 Task: Find connections with filter location Katghora with filter topic #Socialentrepreneurshipwith filter profile language French with filter current company KPMG India with filter school Greystone College with filter industry Communications Equipment Manufacturing with filter service category Retirement Planning with filter keywords title Concierge
Action: Mouse moved to (162, 249)
Screenshot: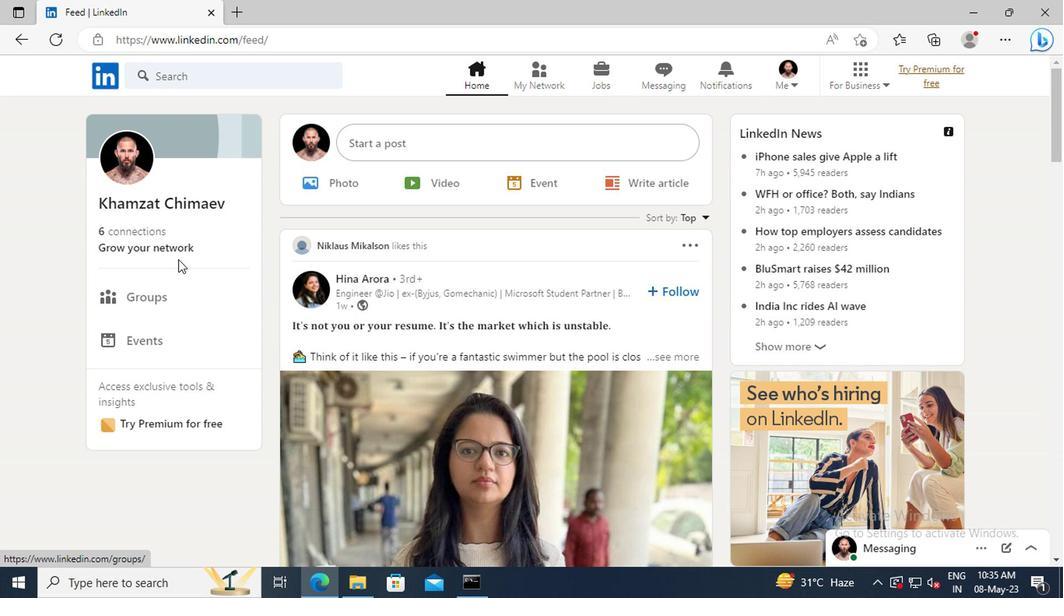 
Action: Mouse pressed left at (162, 249)
Screenshot: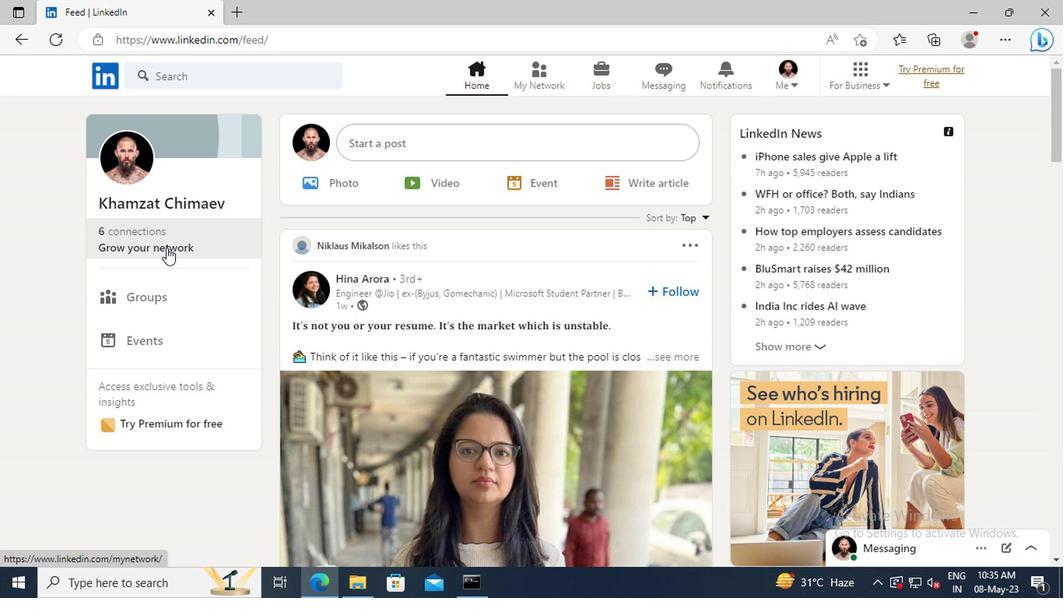 
Action: Mouse moved to (175, 171)
Screenshot: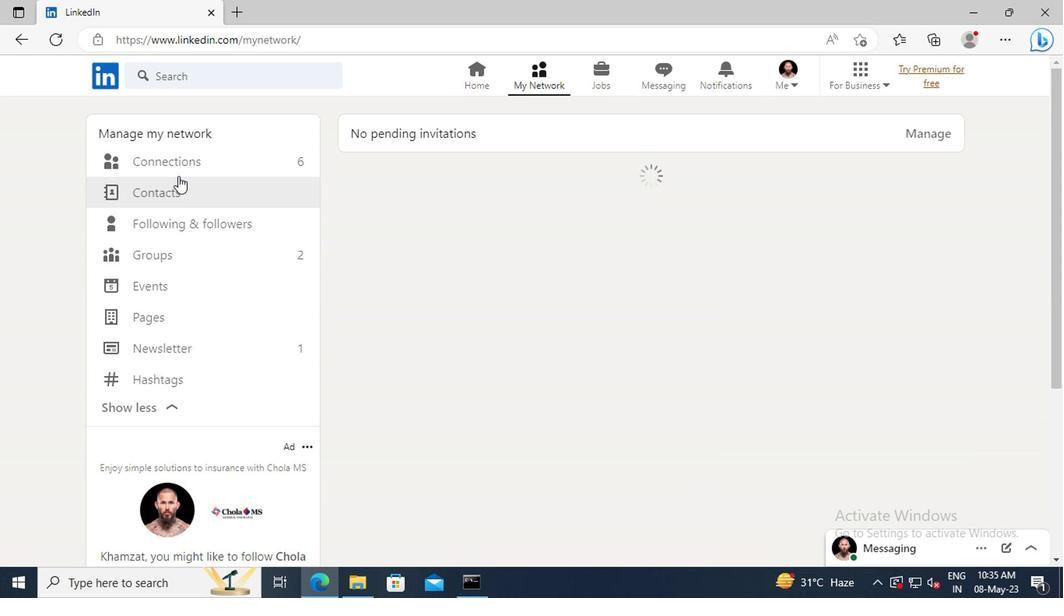 
Action: Mouse pressed left at (175, 171)
Screenshot: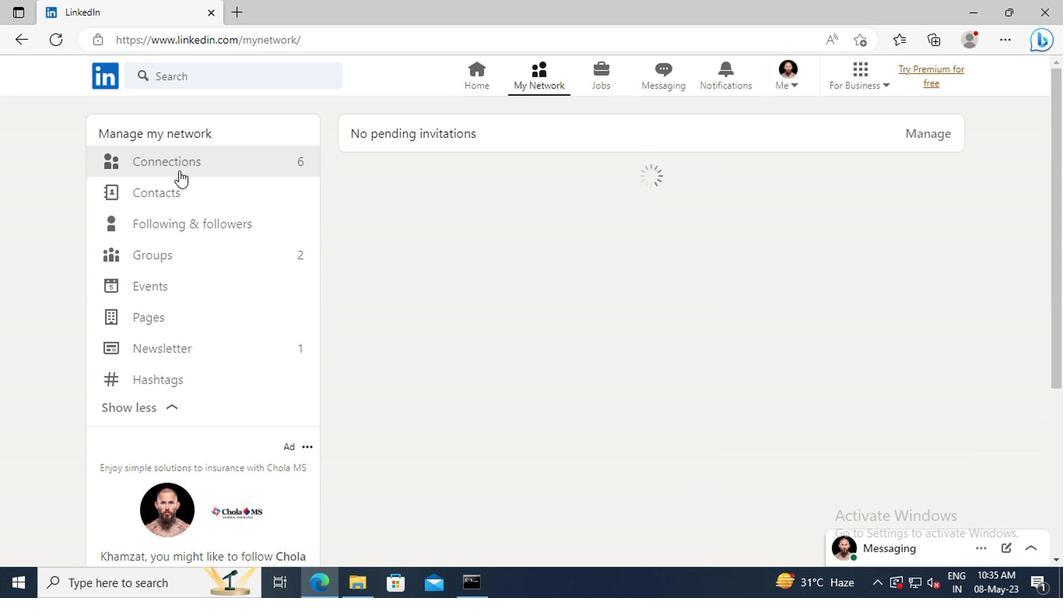 
Action: Mouse moved to (647, 167)
Screenshot: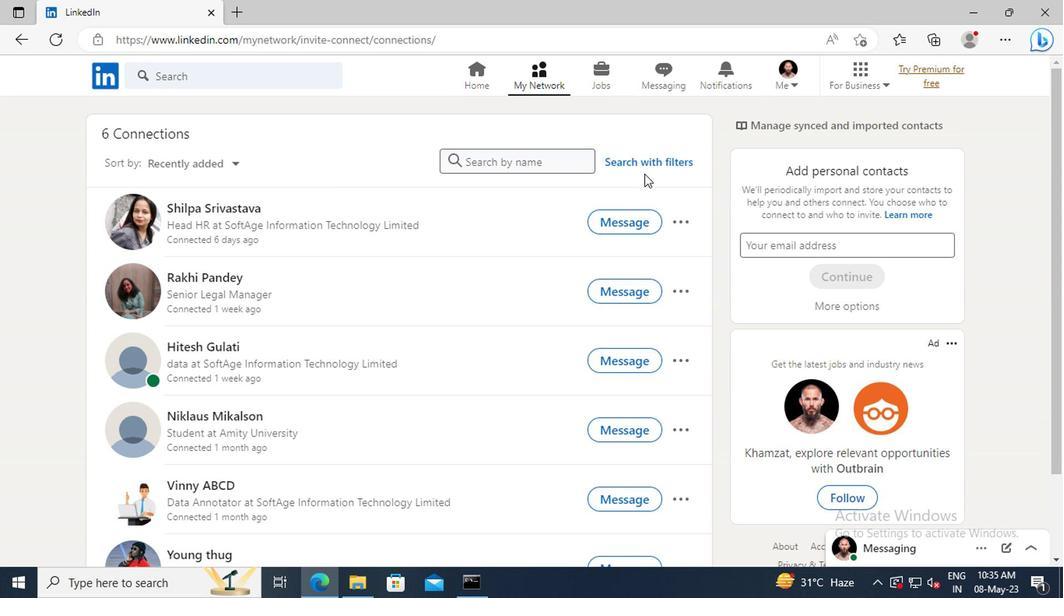 
Action: Mouse pressed left at (647, 167)
Screenshot: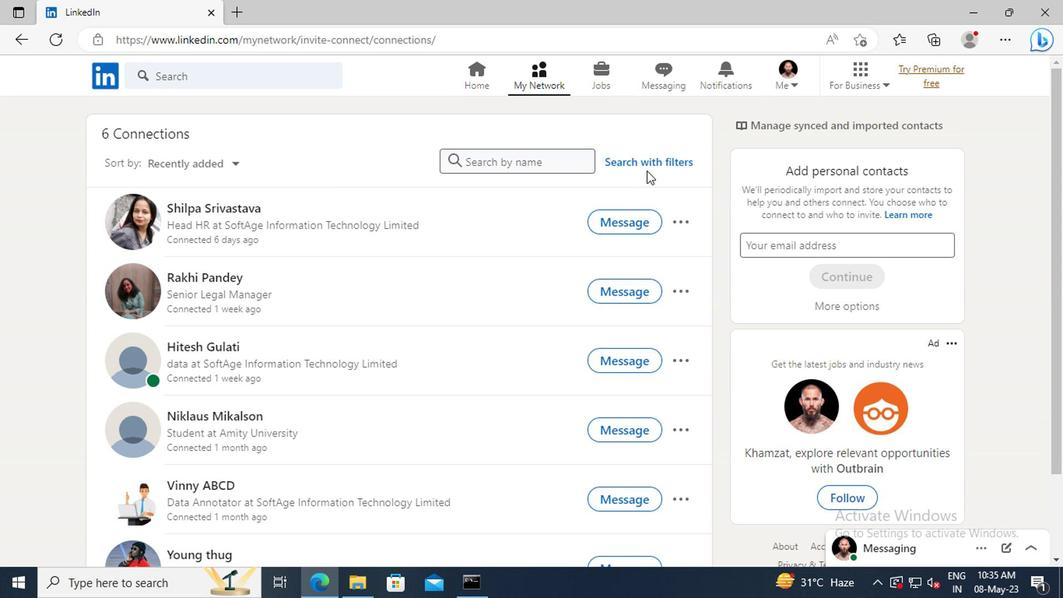
Action: Mouse moved to (593, 120)
Screenshot: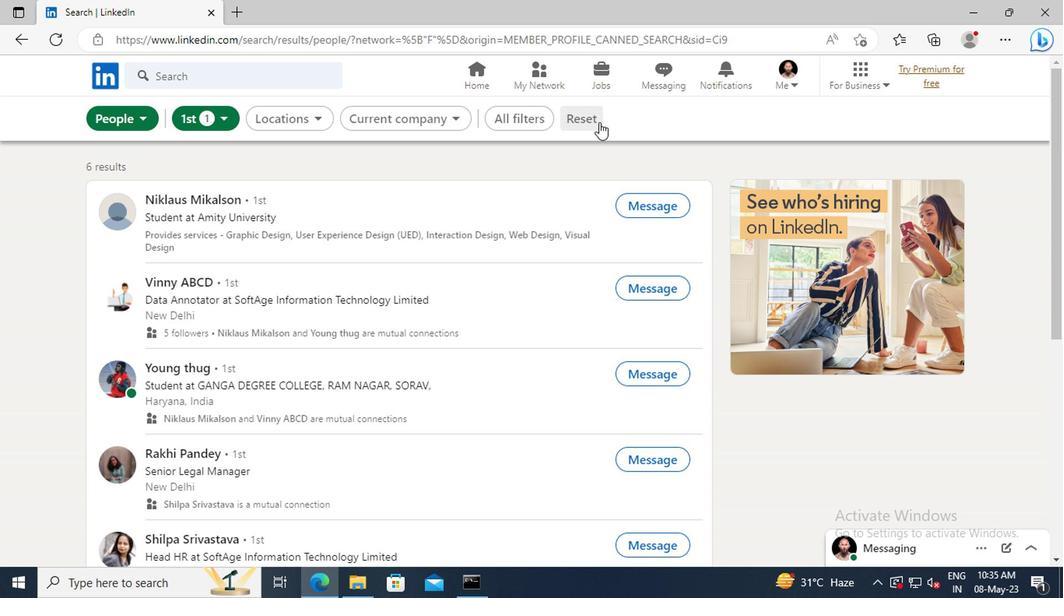 
Action: Mouse pressed left at (593, 120)
Screenshot: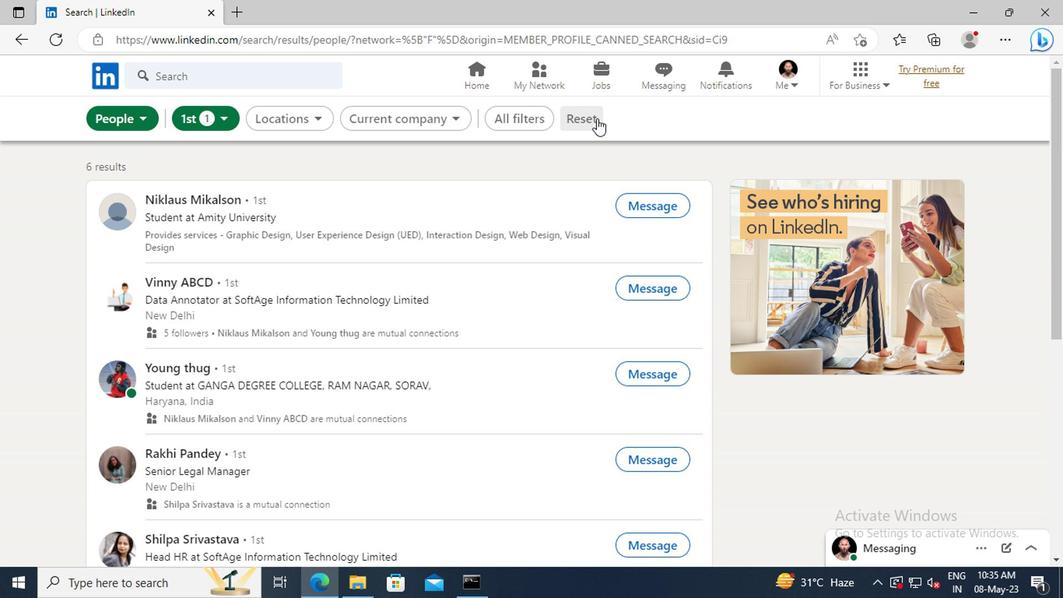 
Action: Mouse moved to (549, 120)
Screenshot: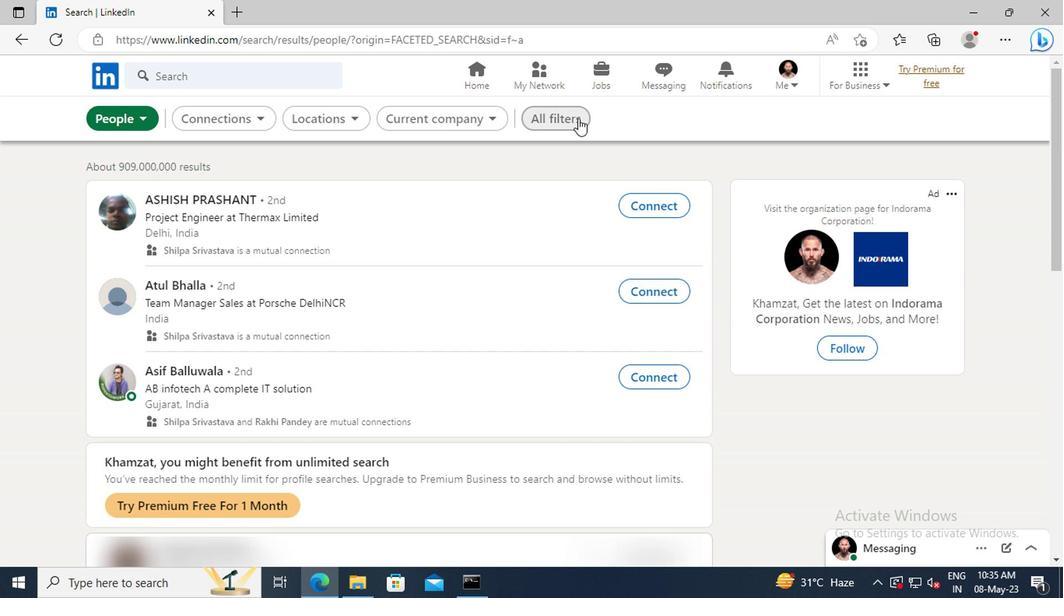 
Action: Mouse pressed left at (549, 120)
Screenshot: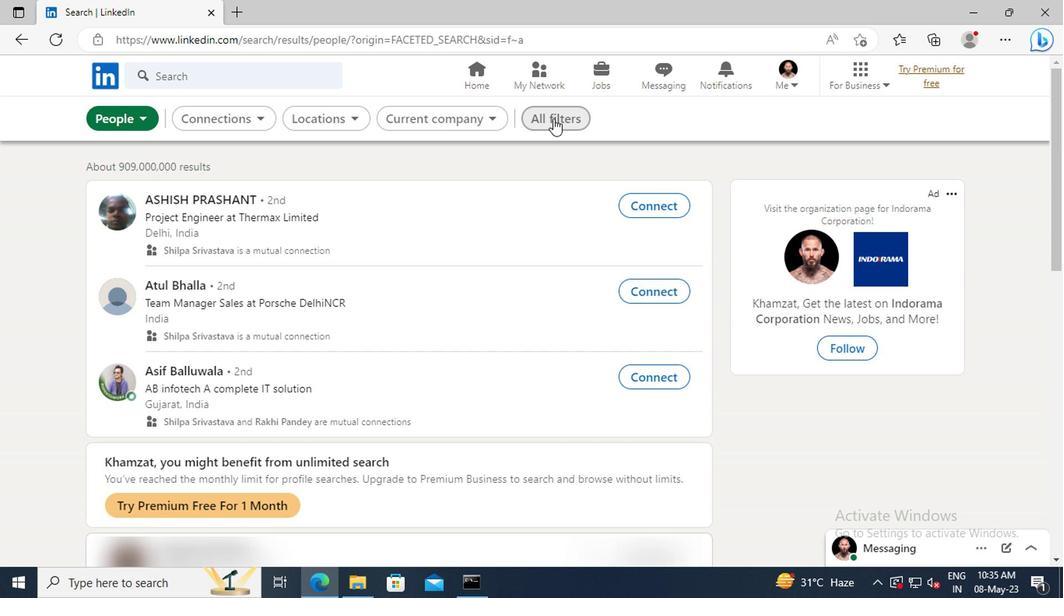 
Action: Mouse moved to (877, 257)
Screenshot: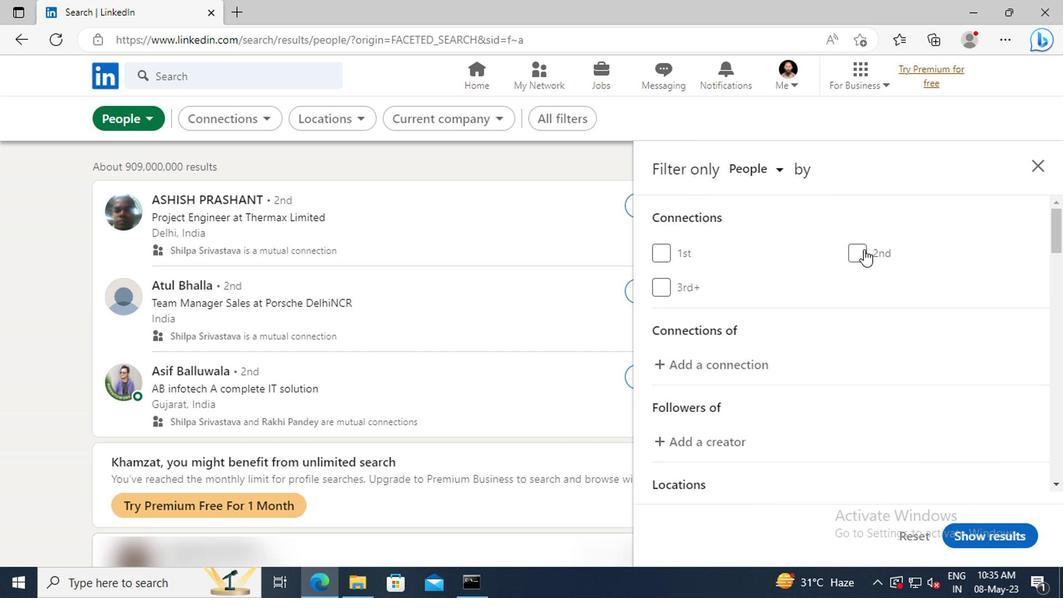 
Action: Mouse scrolled (877, 255) with delta (0, -1)
Screenshot: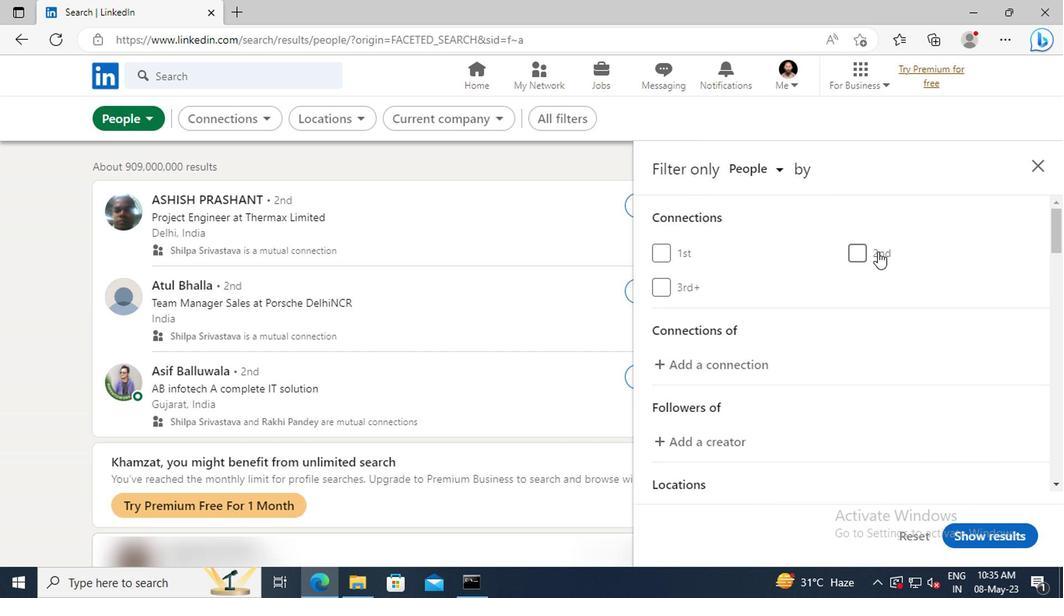 
Action: Mouse scrolled (877, 255) with delta (0, -1)
Screenshot: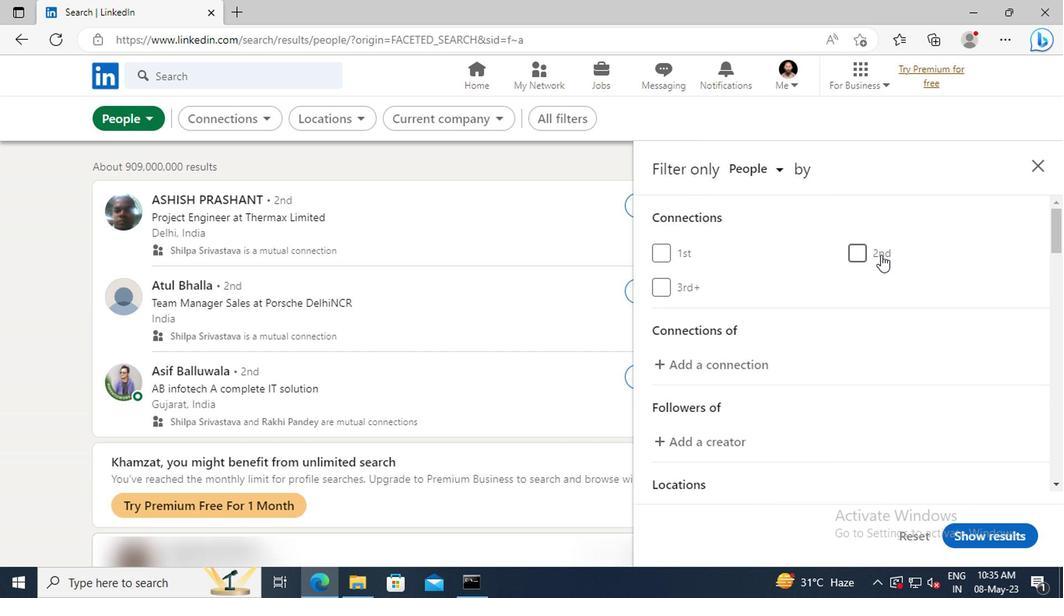 
Action: Mouse scrolled (877, 255) with delta (0, -1)
Screenshot: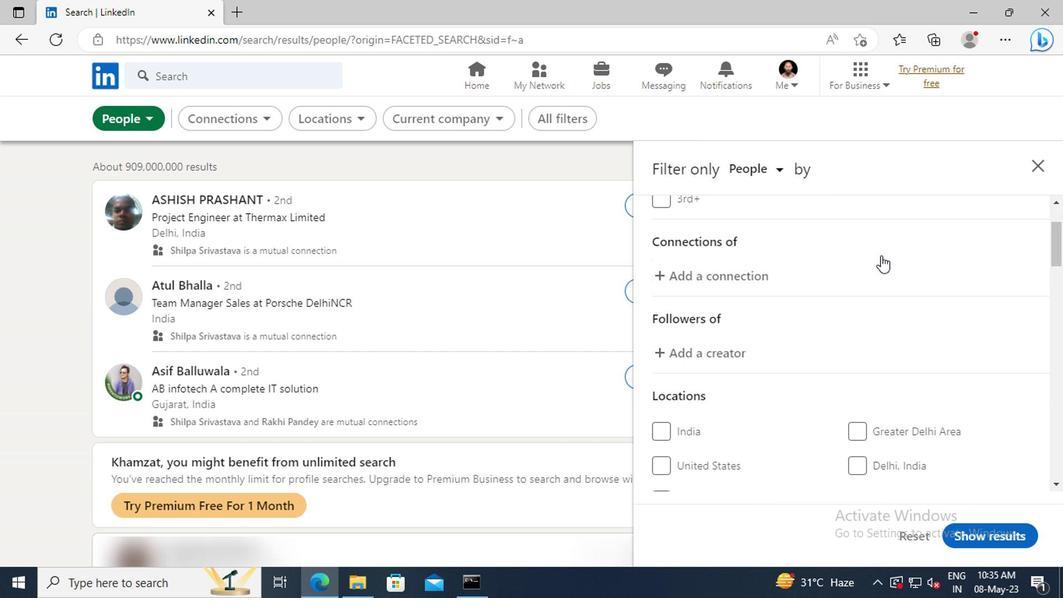 
Action: Mouse scrolled (877, 255) with delta (0, -1)
Screenshot: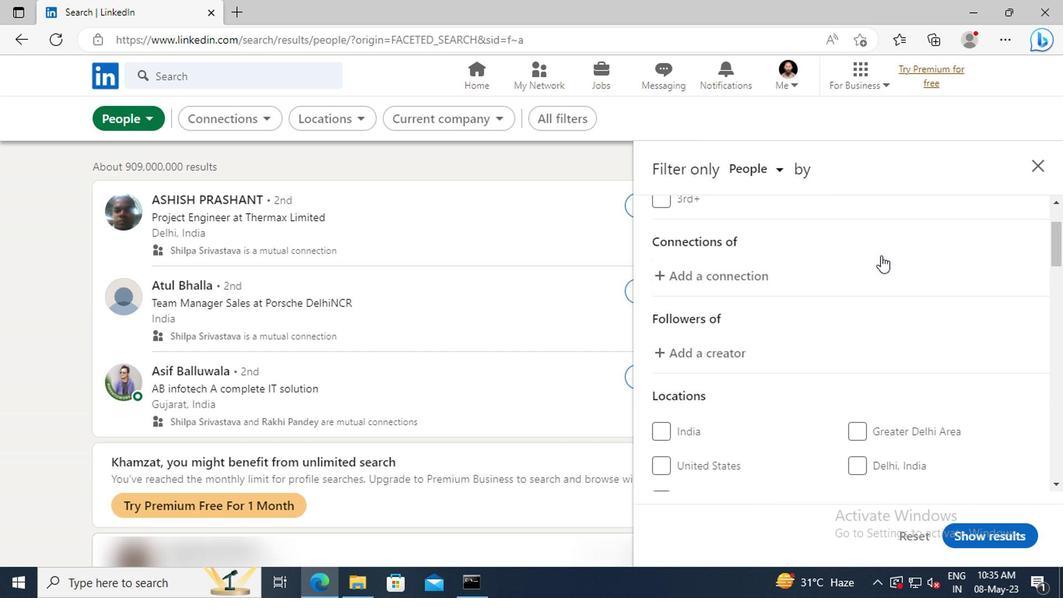 
Action: Mouse scrolled (877, 255) with delta (0, -1)
Screenshot: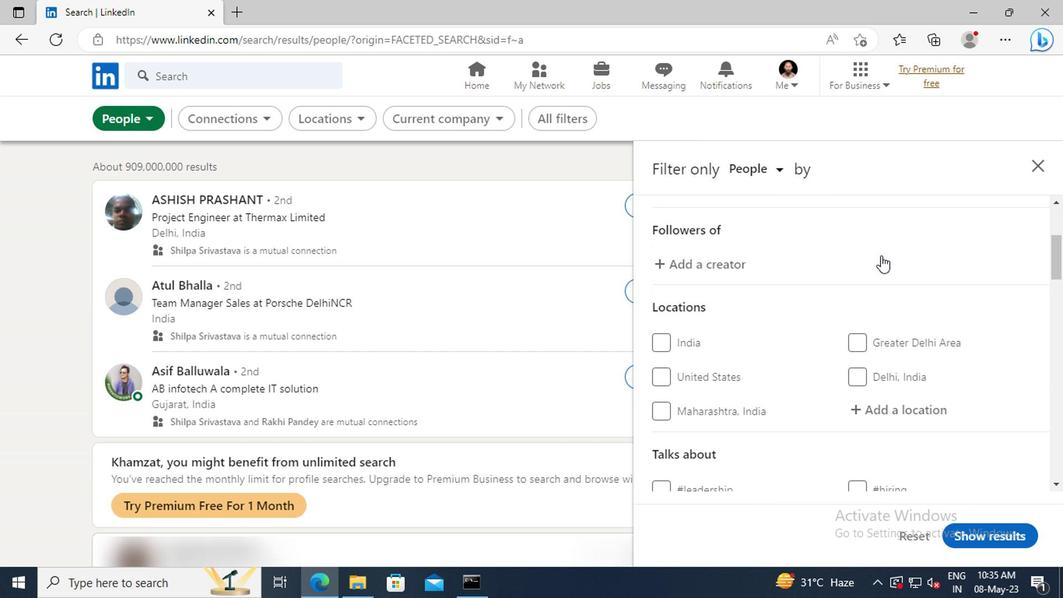 
Action: Mouse scrolled (877, 255) with delta (0, -1)
Screenshot: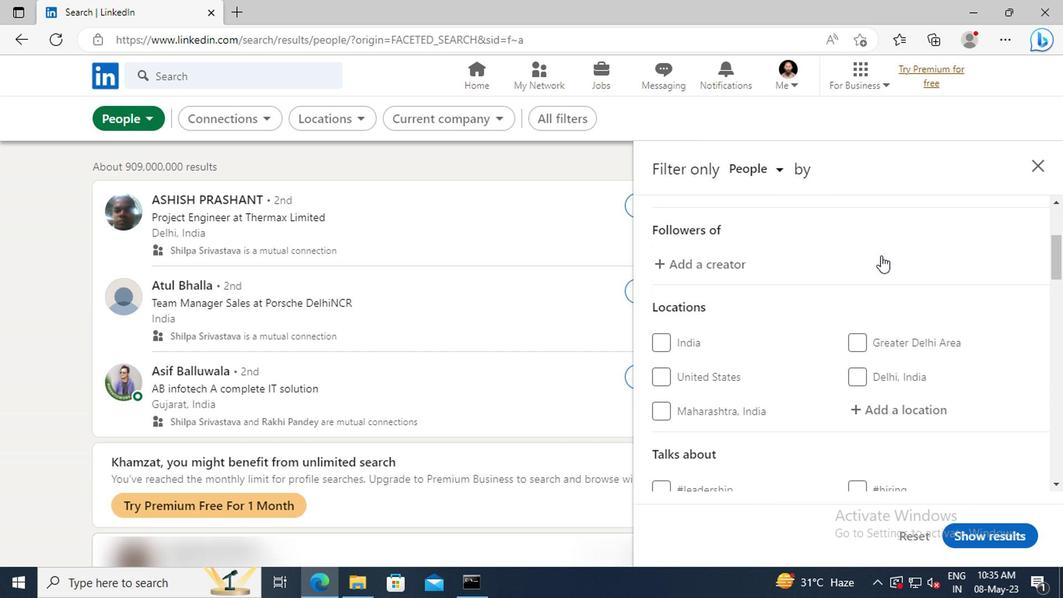 
Action: Mouse moved to (870, 321)
Screenshot: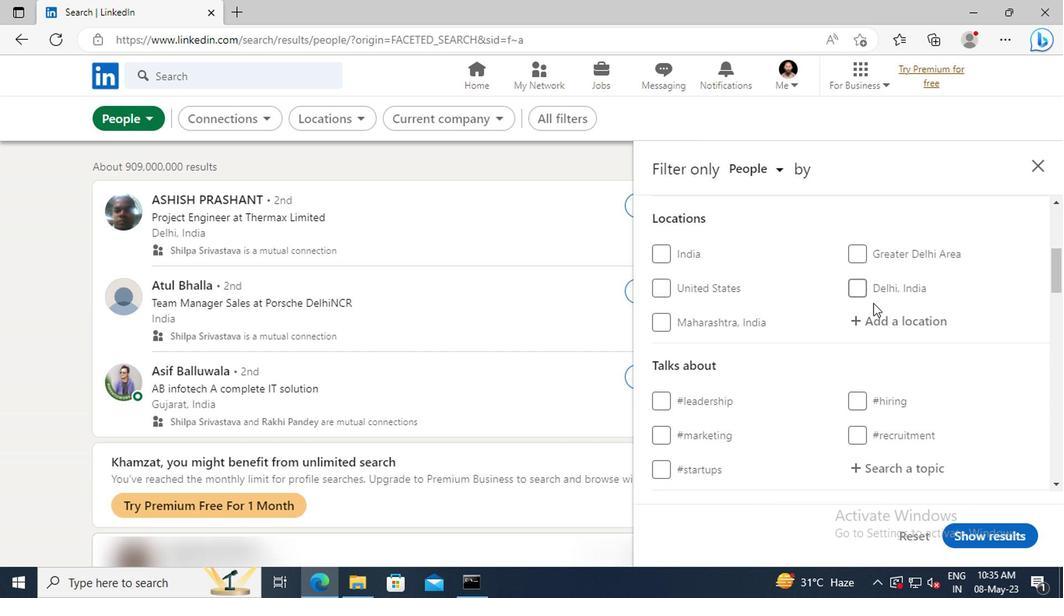 
Action: Mouse pressed left at (870, 321)
Screenshot: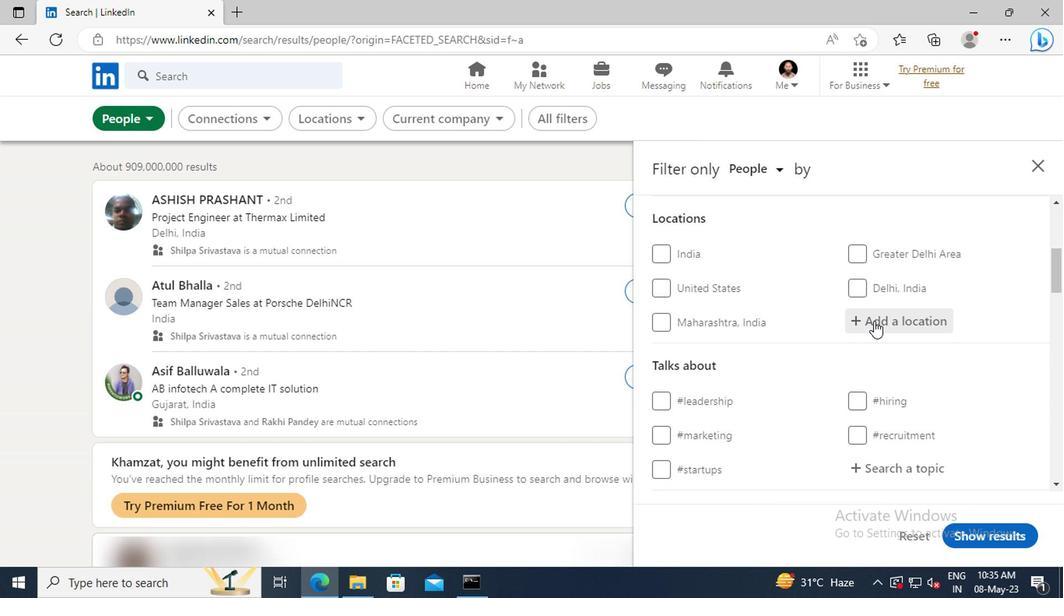 
Action: Mouse moved to (870, 322)
Screenshot: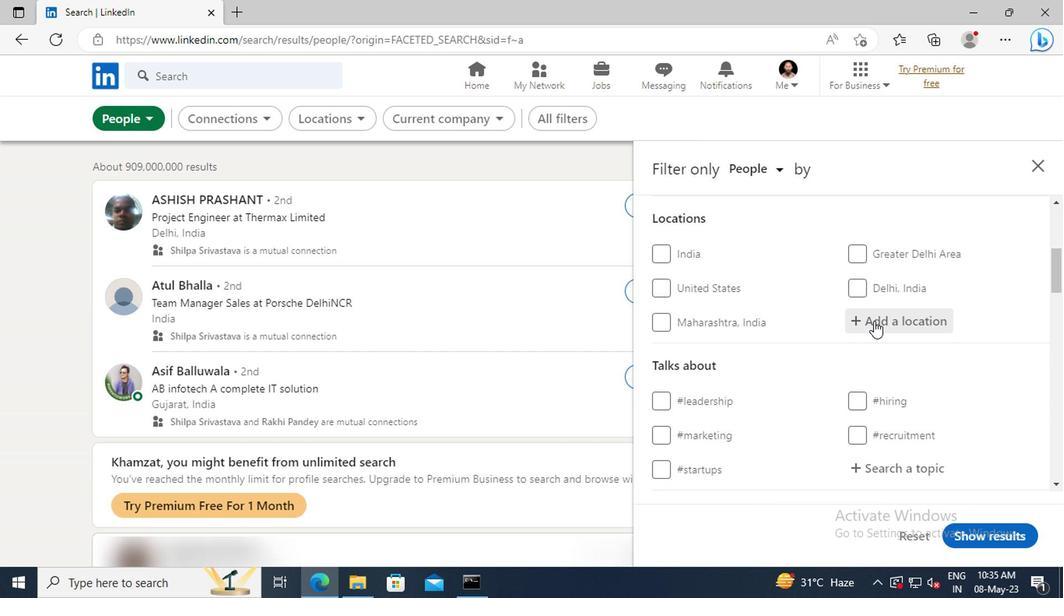 
Action: Key pressed <Key.shift>KATGH
Screenshot: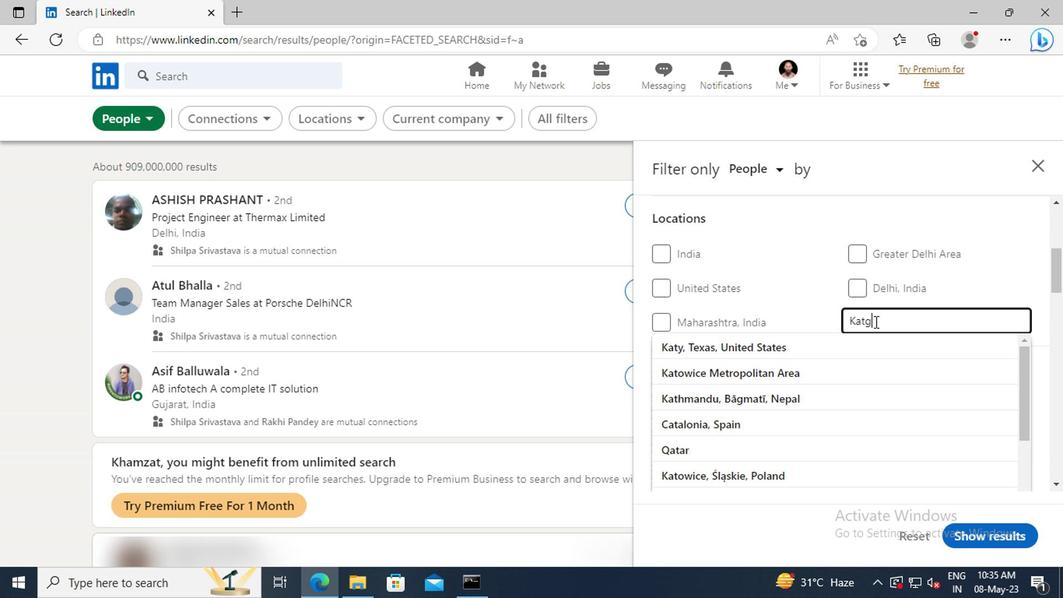 
Action: Mouse moved to (872, 345)
Screenshot: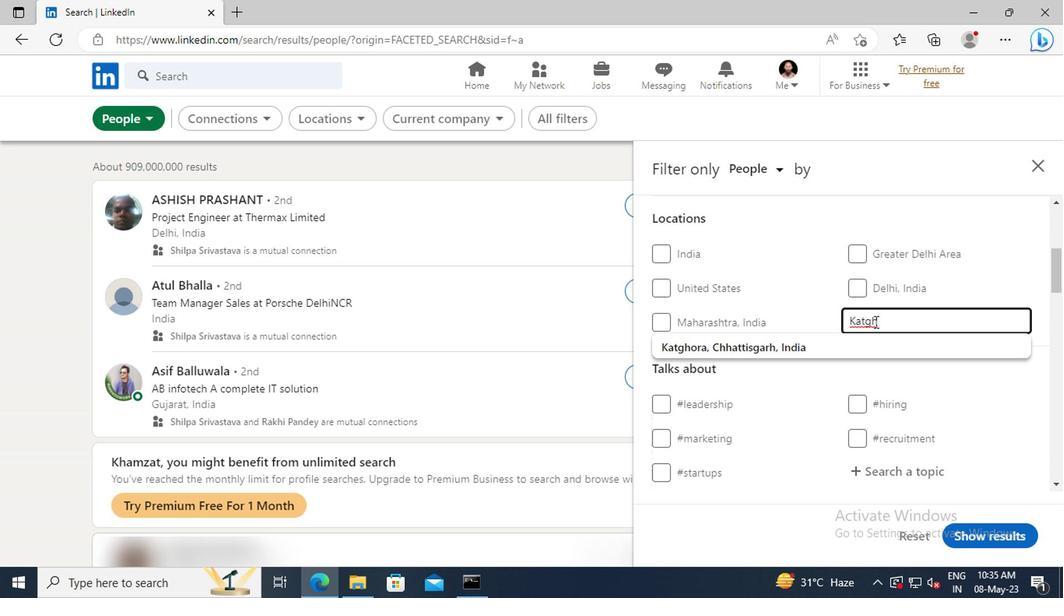 
Action: Mouse pressed left at (872, 345)
Screenshot: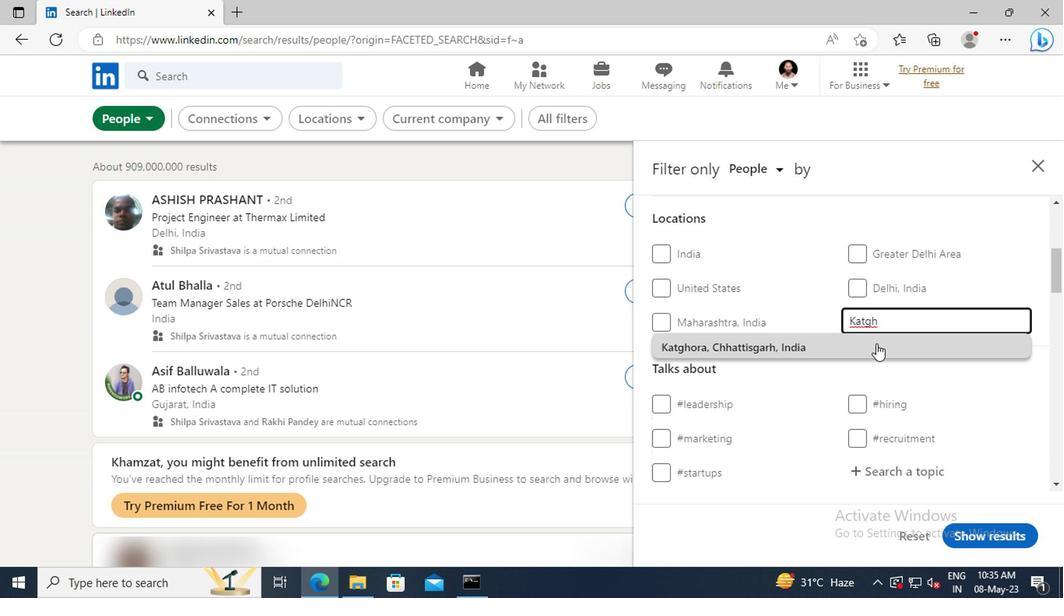 
Action: Mouse scrolled (872, 345) with delta (0, 0)
Screenshot: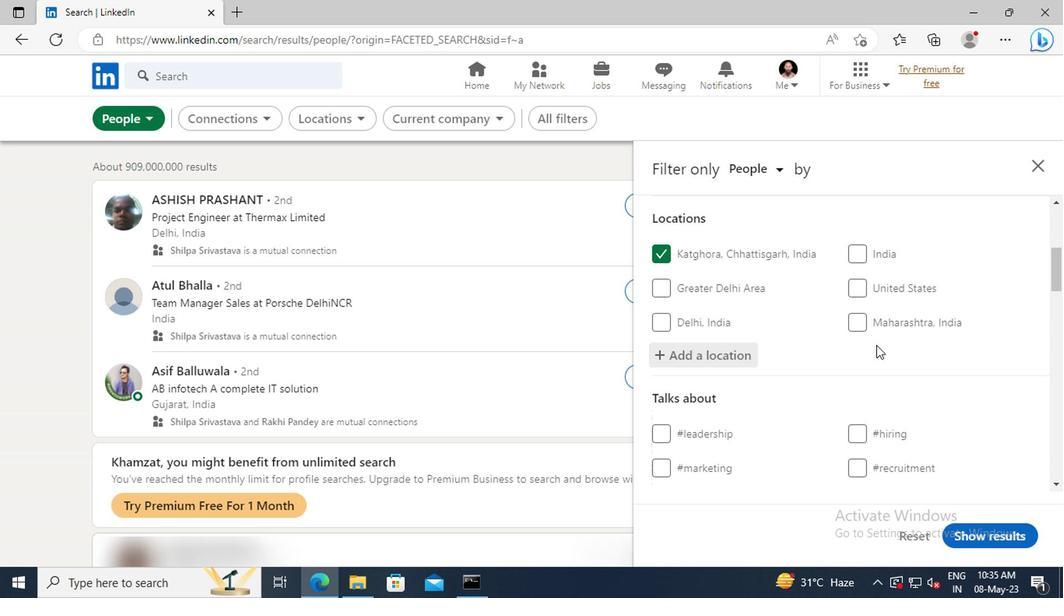 
Action: Mouse scrolled (872, 345) with delta (0, 0)
Screenshot: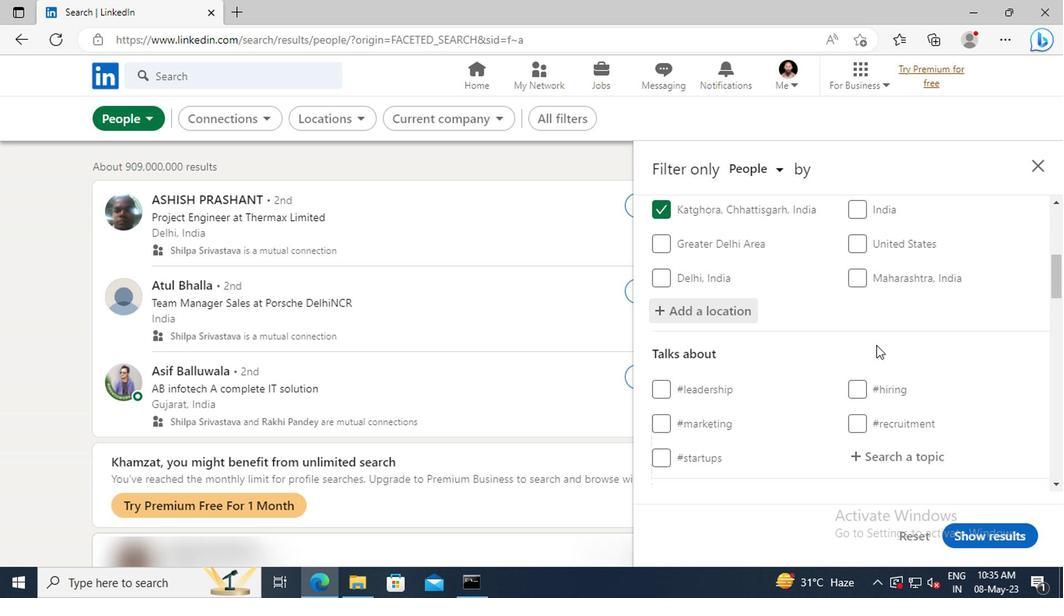 
Action: Mouse scrolled (872, 345) with delta (0, 0)
Screenshot: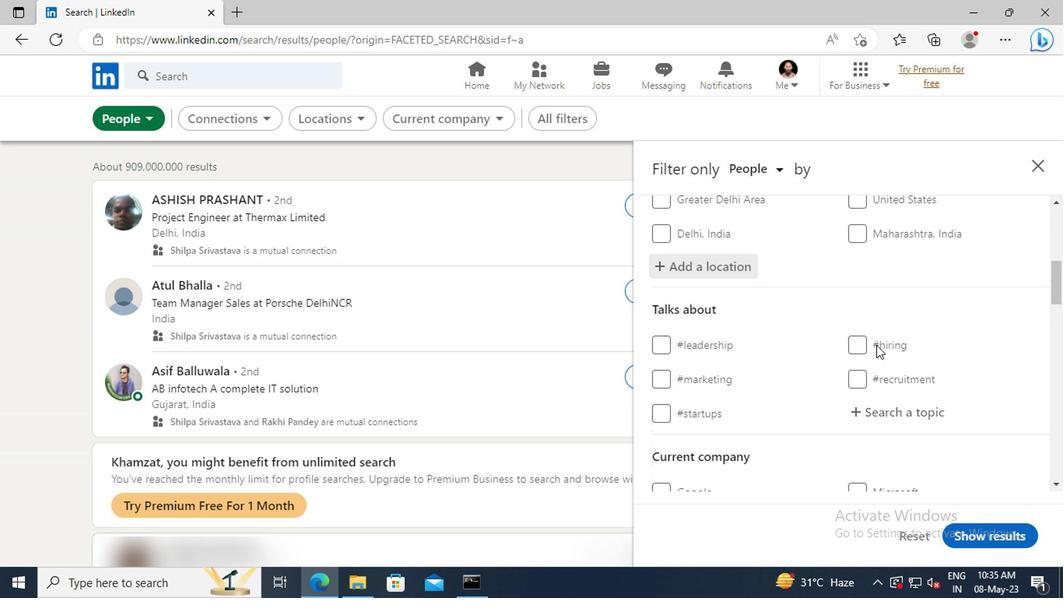 
Action: Mouse moved to (875, 367)
Screenshot: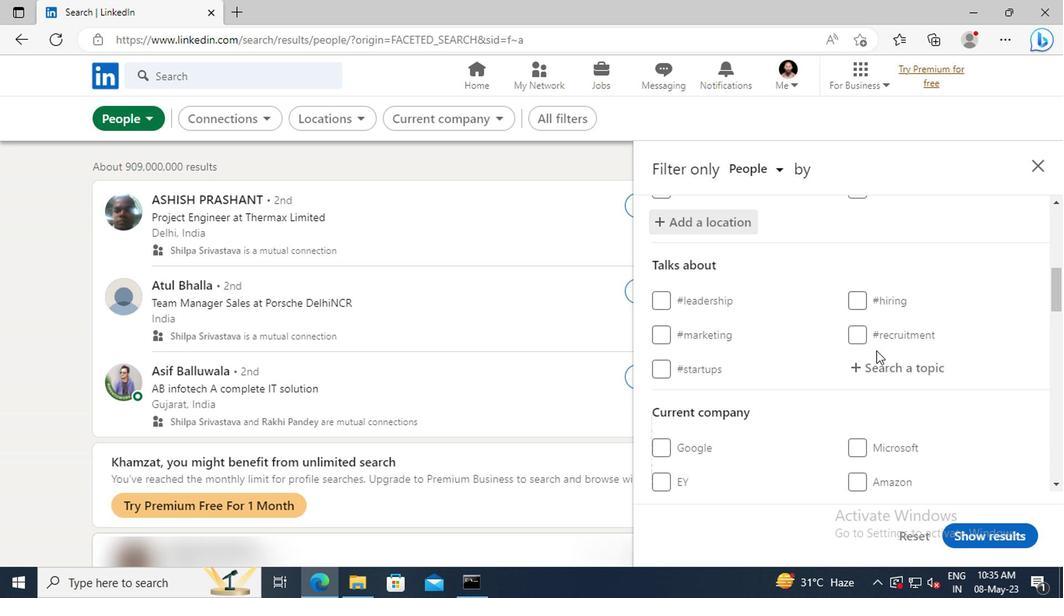 
Action: Mouse pressed left at (875, 367)
Screenshot: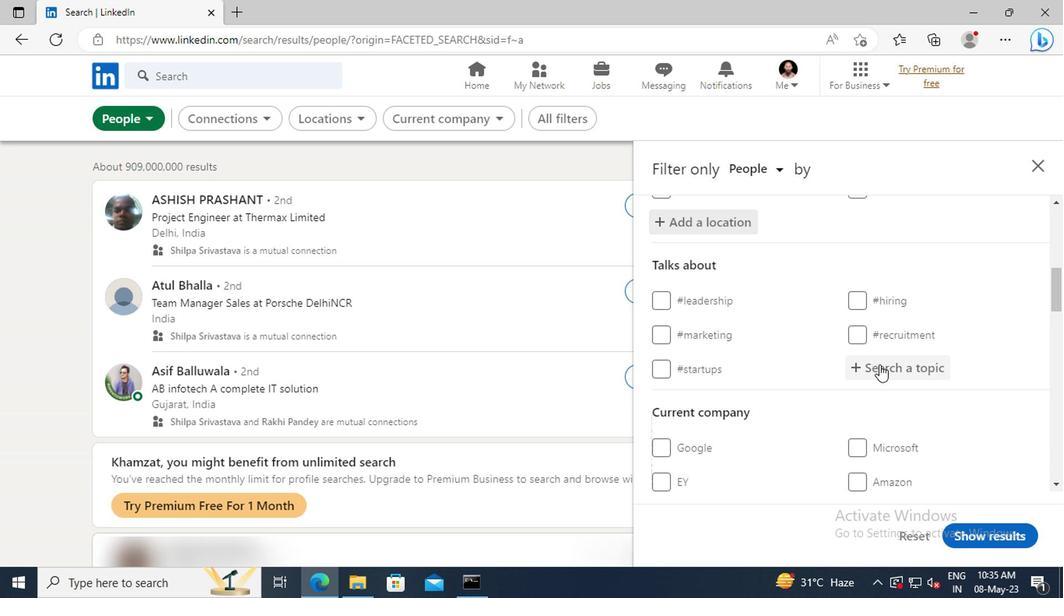 
Action: Mouse moved to (876, 367)
Screenshot: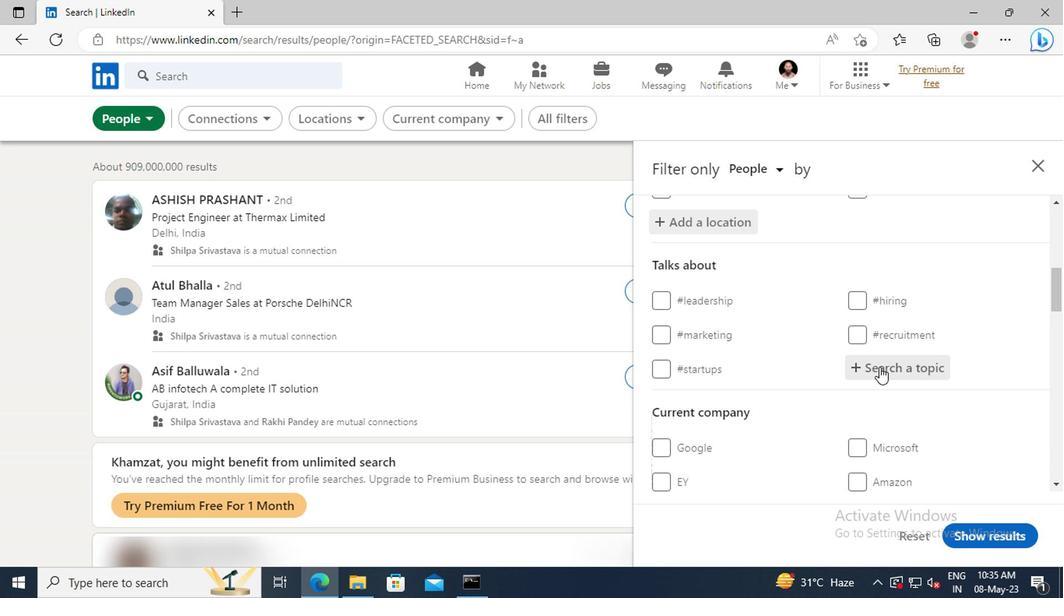 
Action: Key pressed <Key.shift>
Screenshot: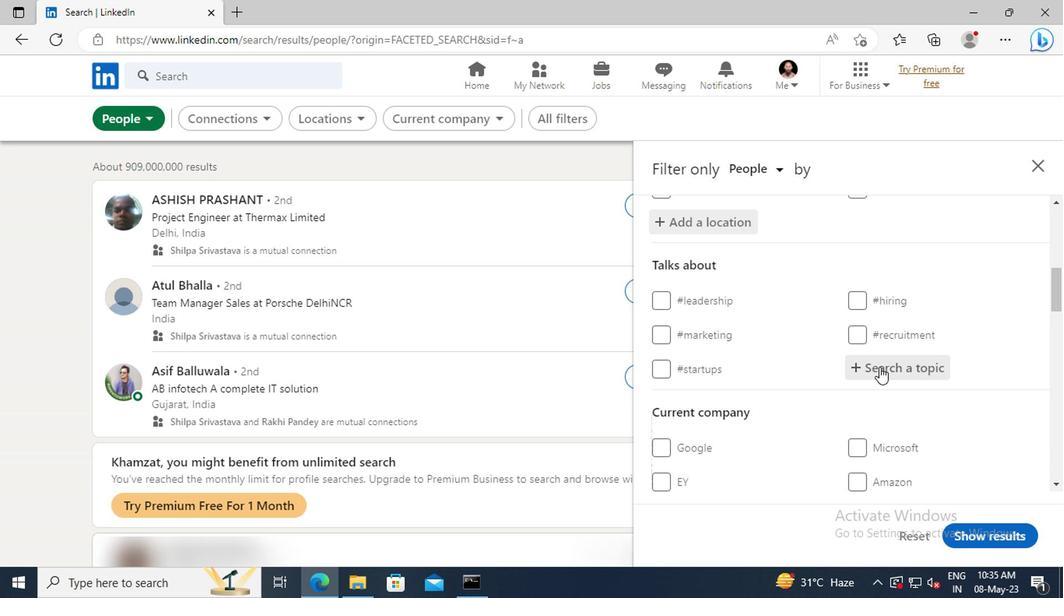 
Action: Mouse moved to (878, 366)
Screenshot: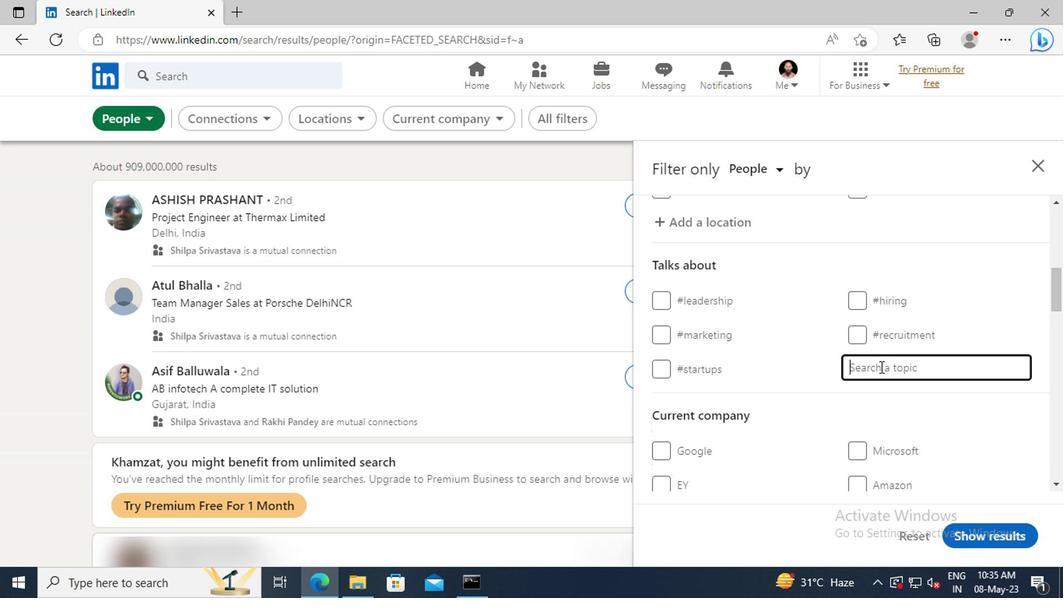 
Action: Key pressed SOCIALENTR
Screenshot: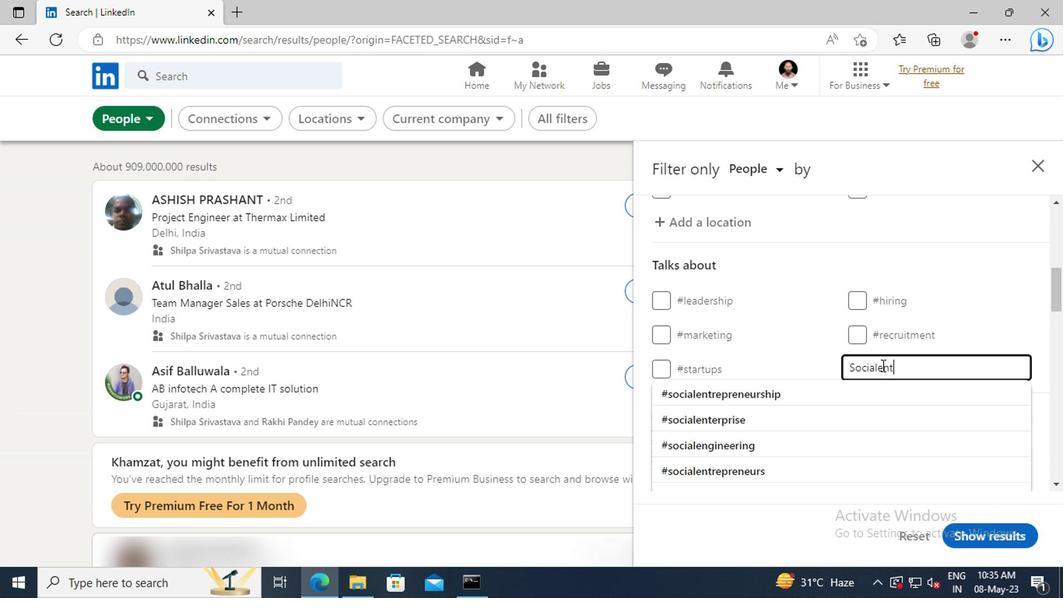 
Action: Mouse moved to (881, 384)
Screenshot: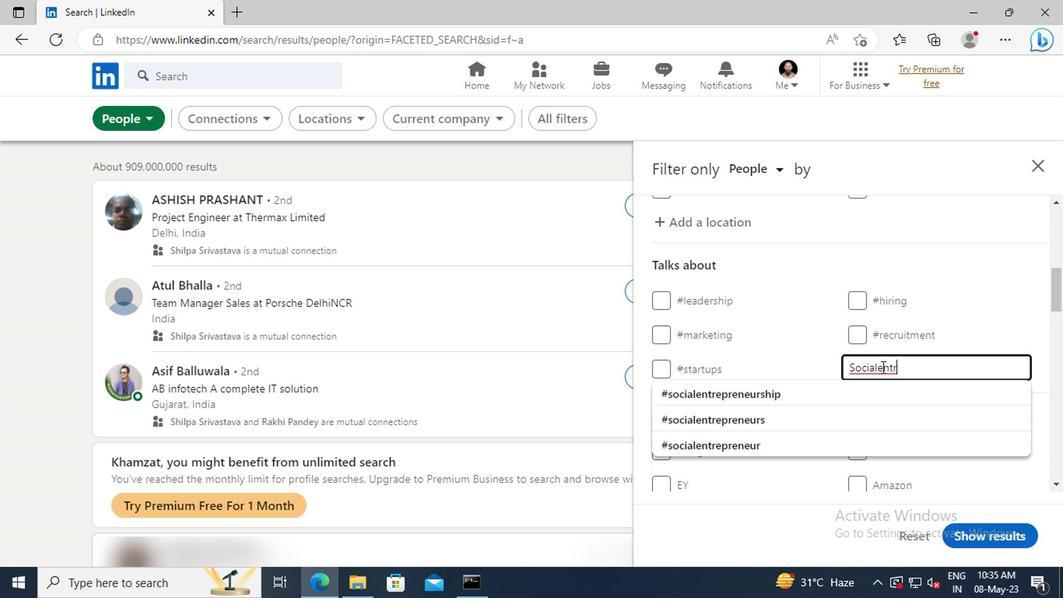 
Action: Mouse pressed left at (881, 384)
Screenshot: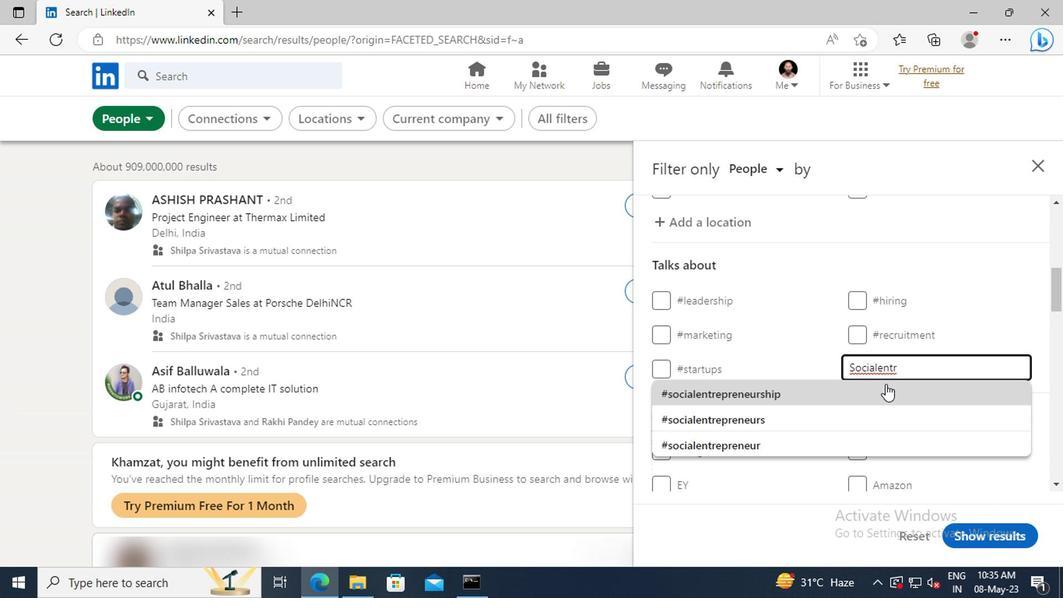
Action: Mouse scrolled (881, 383) with delta (0, 0)
Screenshot: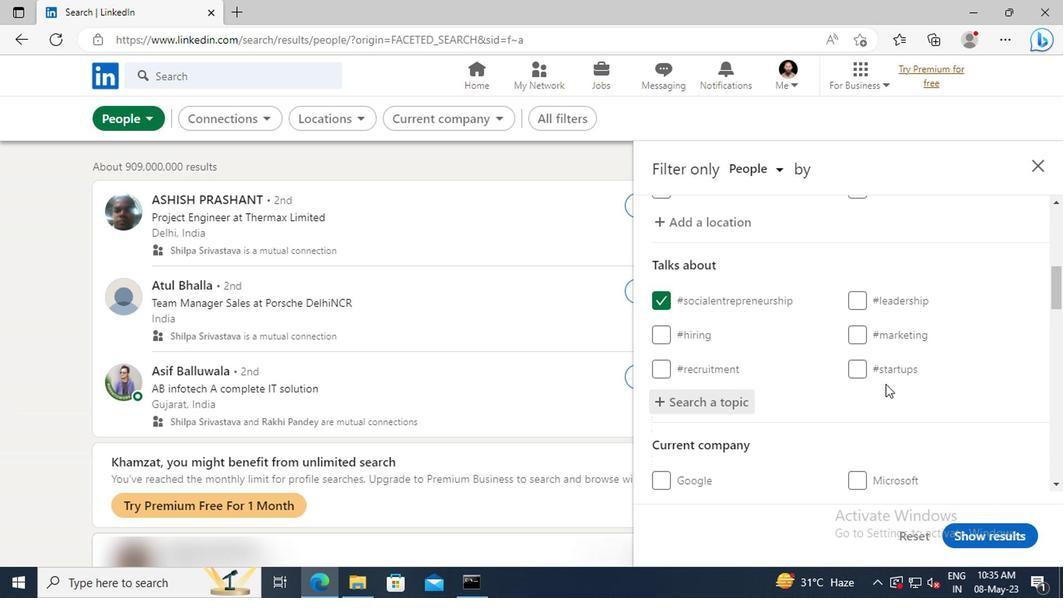 
Action: Mouse scrolled (881, 383) with delta (0, 0)
Screenshot: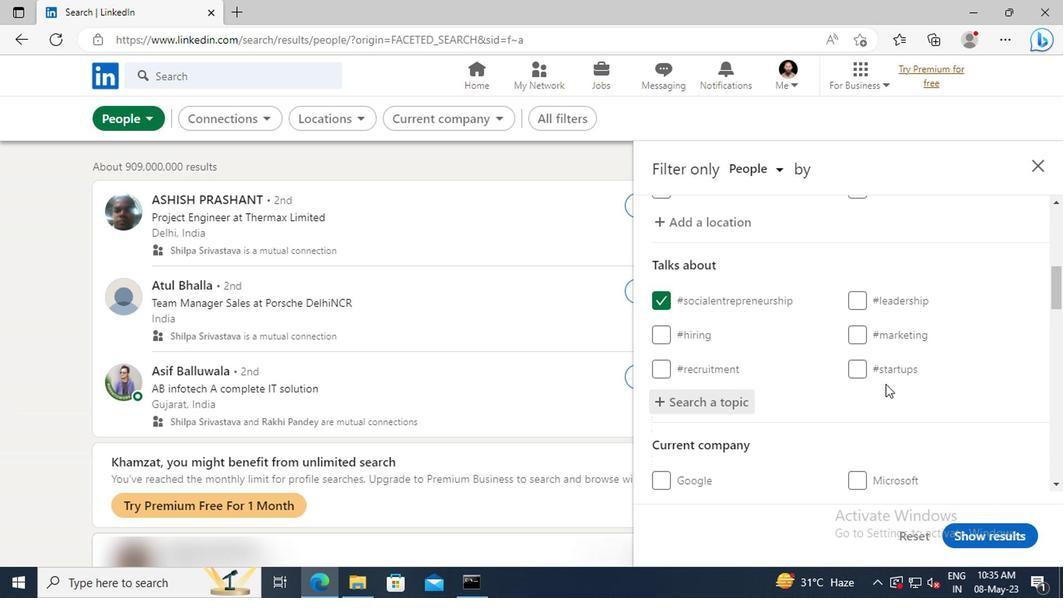 
Action: Mouse scrolled (881, 383) with delta (0, 0)
Screenshot: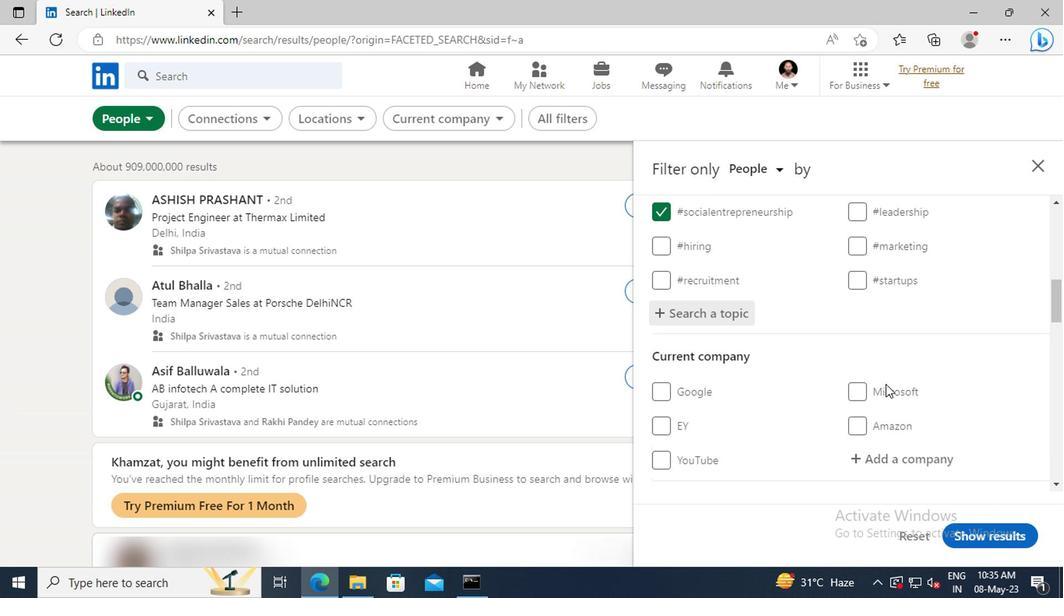 
Action: Mouse scrolled (881, 383) with delta (0, 0)
Screenshot: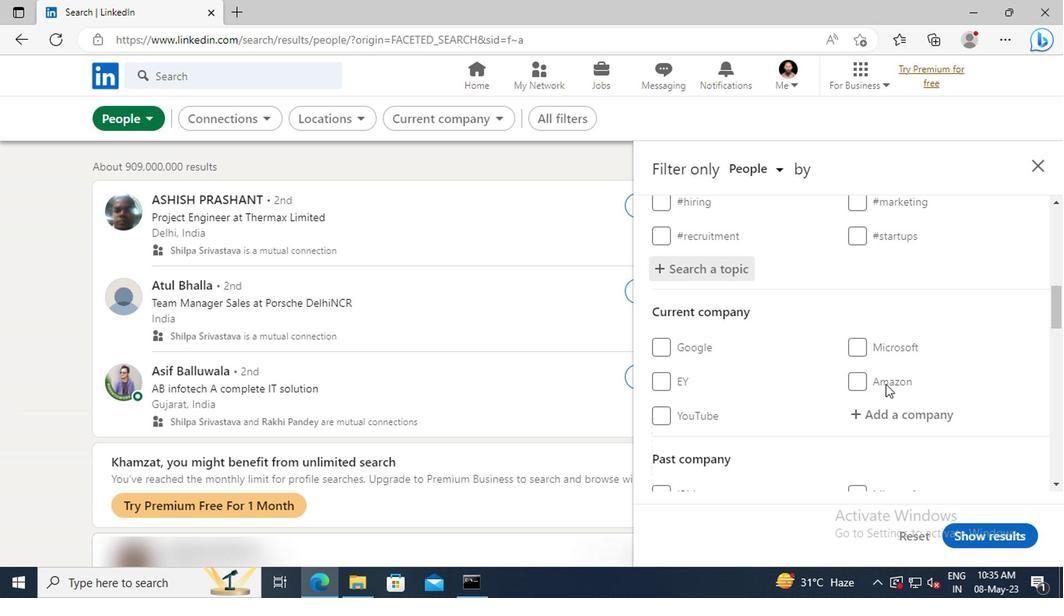 
Action: Mouse scrolled (881, 383) with delta (0, 0)
Screenshot: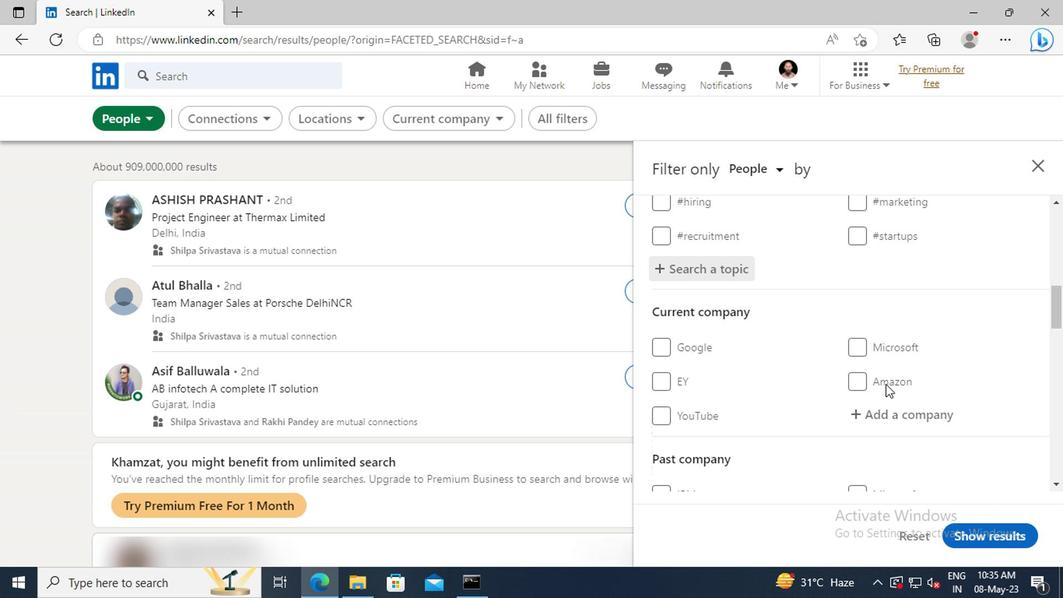 
Action: Mouse scrolled (881, 383) with delta (0, 0)
Screenshot: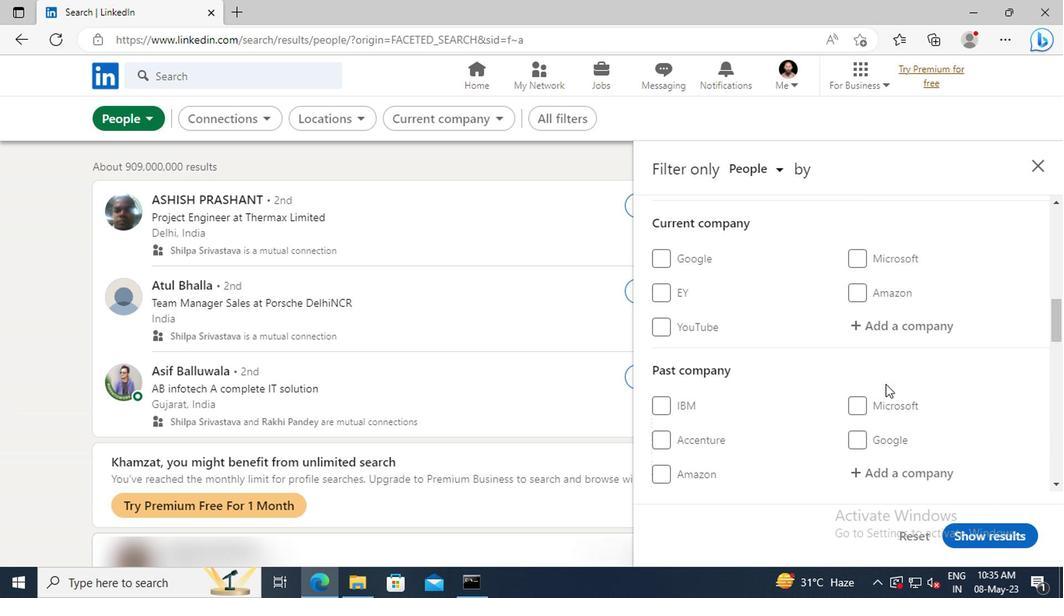 
Action: Mouse scrolled (881, 383) with delta (0, 0)
Screenshot: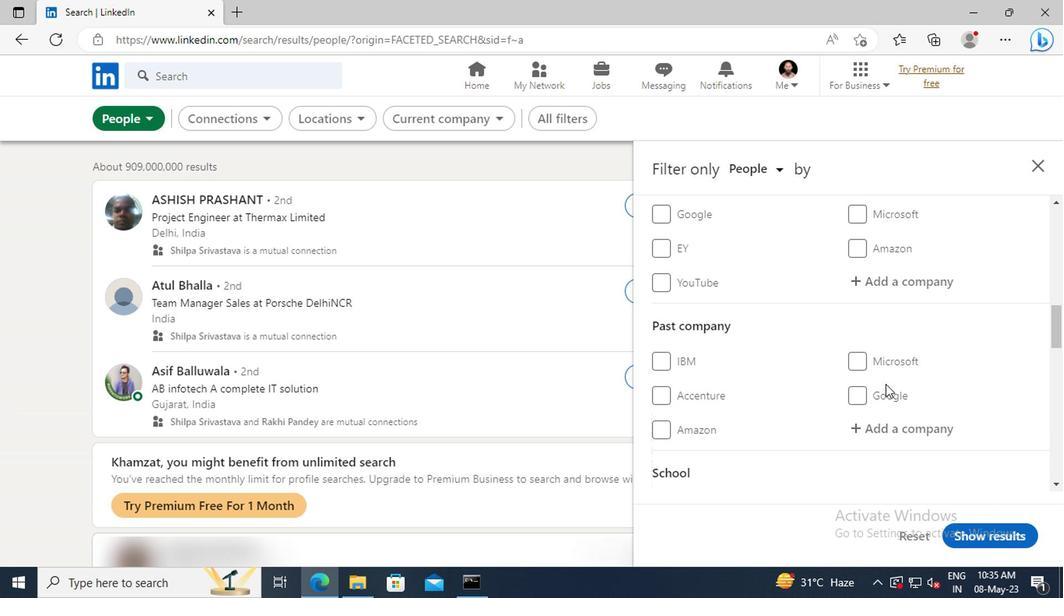 
Action: Mouse scrolled (881, 383) with delta (0, 0)
Screenshot: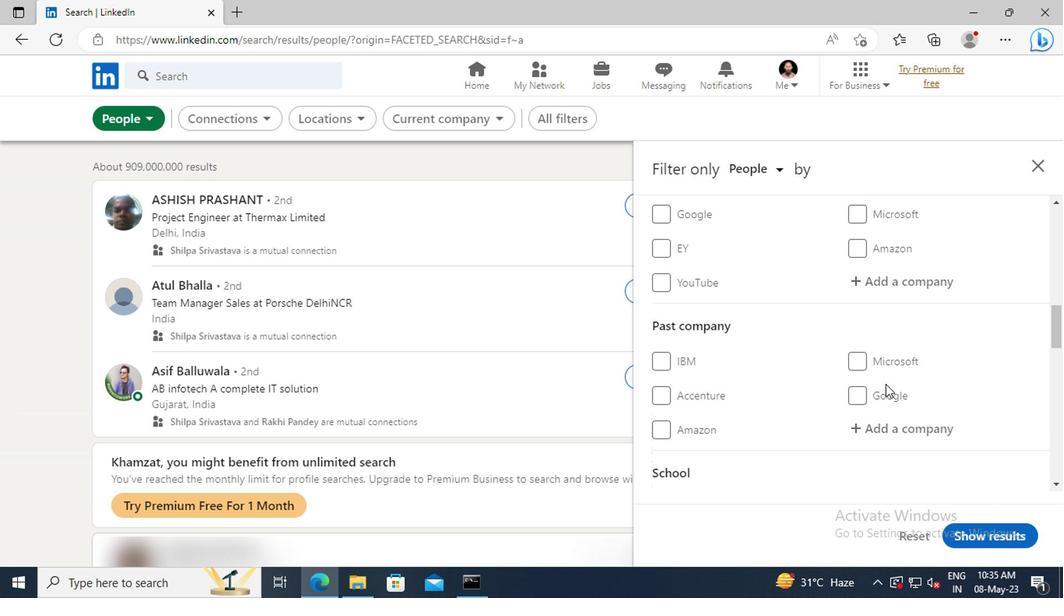 
Action: Mouse scrolled (881, 383) with delta (0, 0)
Screenshot: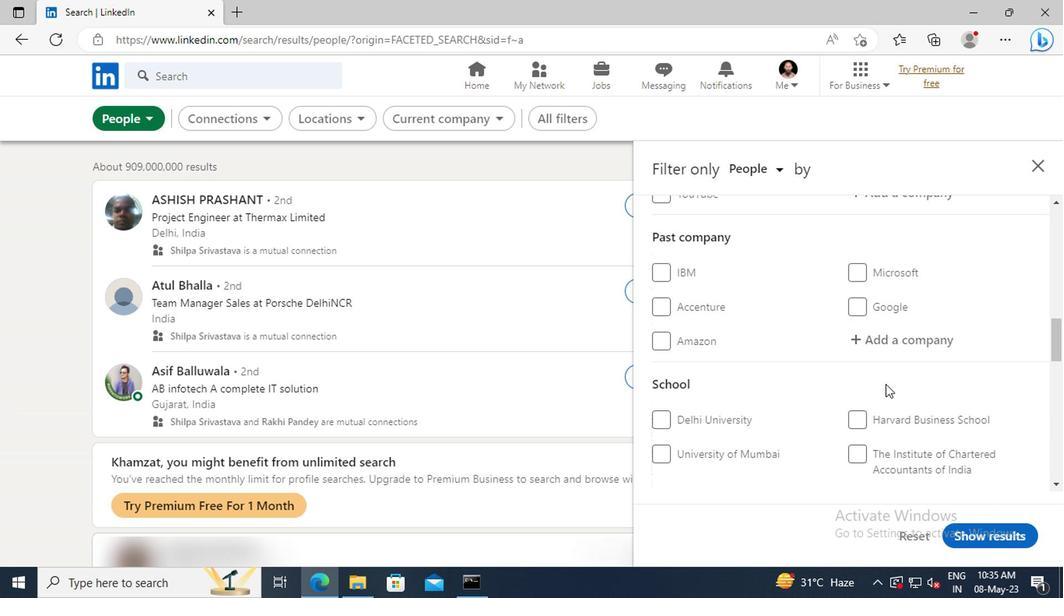 
Action: Mouse scrolled (881, 383) with delta (0, 0)
Screenshot: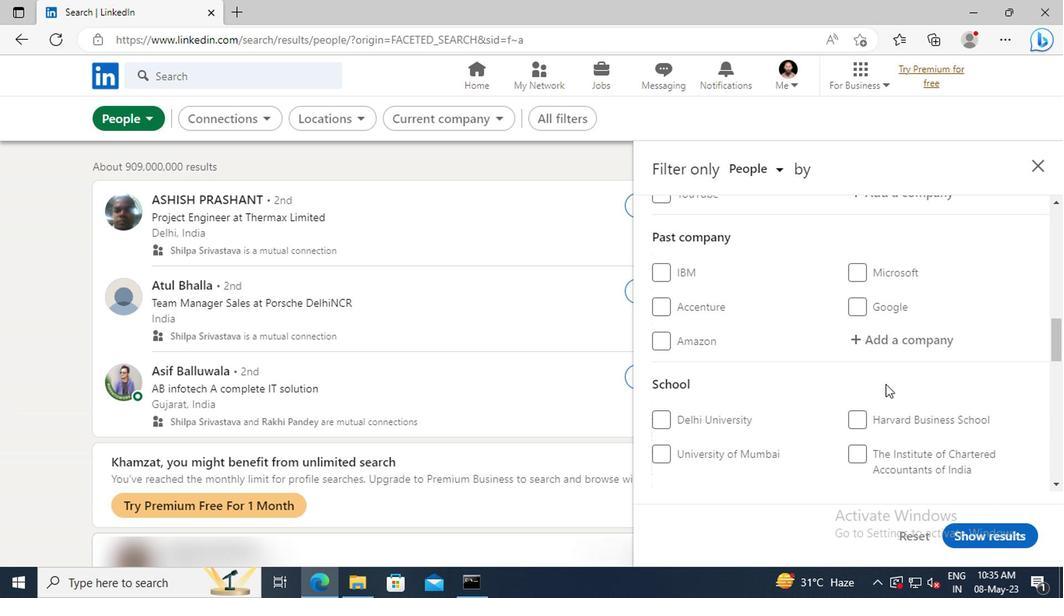 
Action: Mouse scrolled (881, 383) with delta (0, 0)
Screenshot: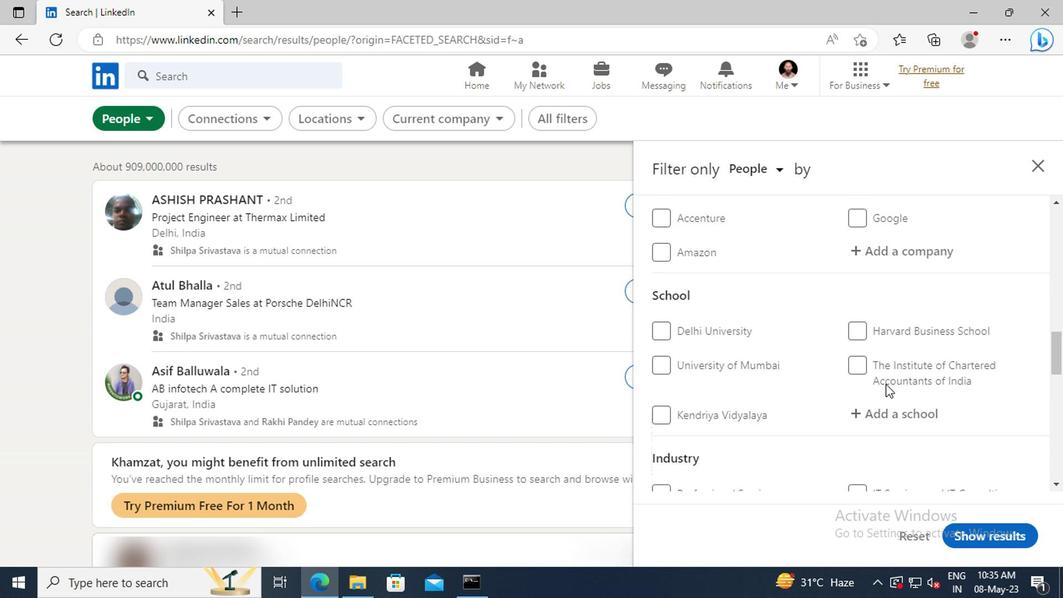 
Action: Mouse scrolled (881, 383) with delta (0, 0)
Screenshot: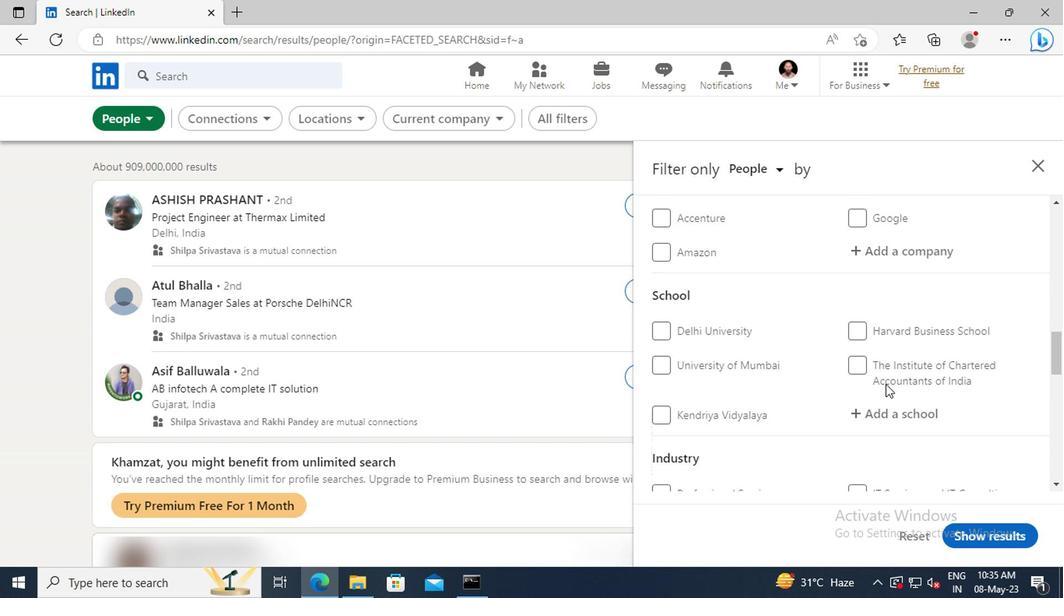 
Action: Mouse scrolled (881, 383) with delta (0, 0)
Screenshot: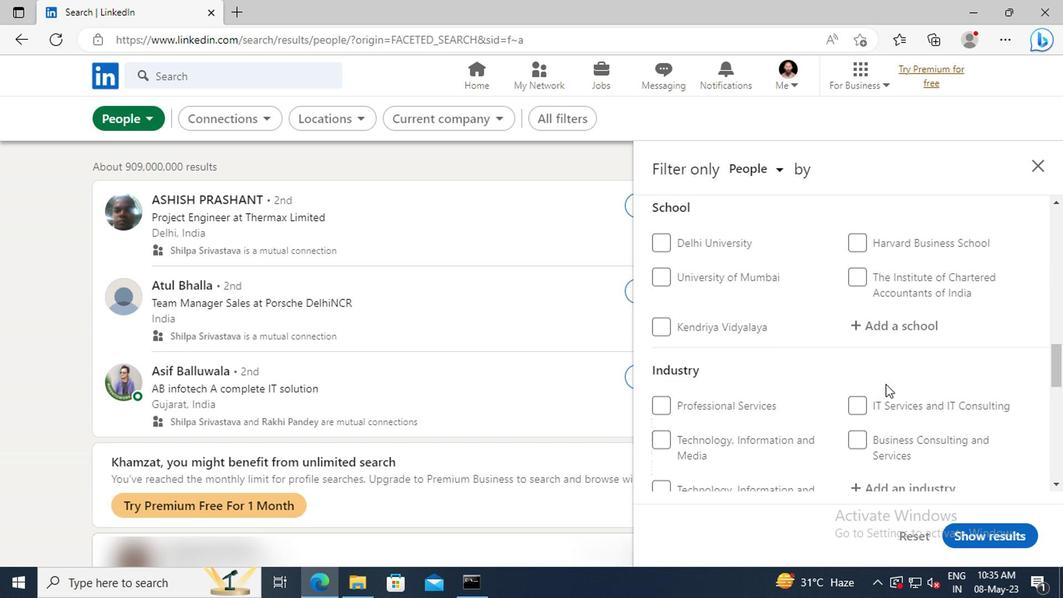 
Action: Mouse scrolled (881, 383) with delta (0, 0)
Screenshot: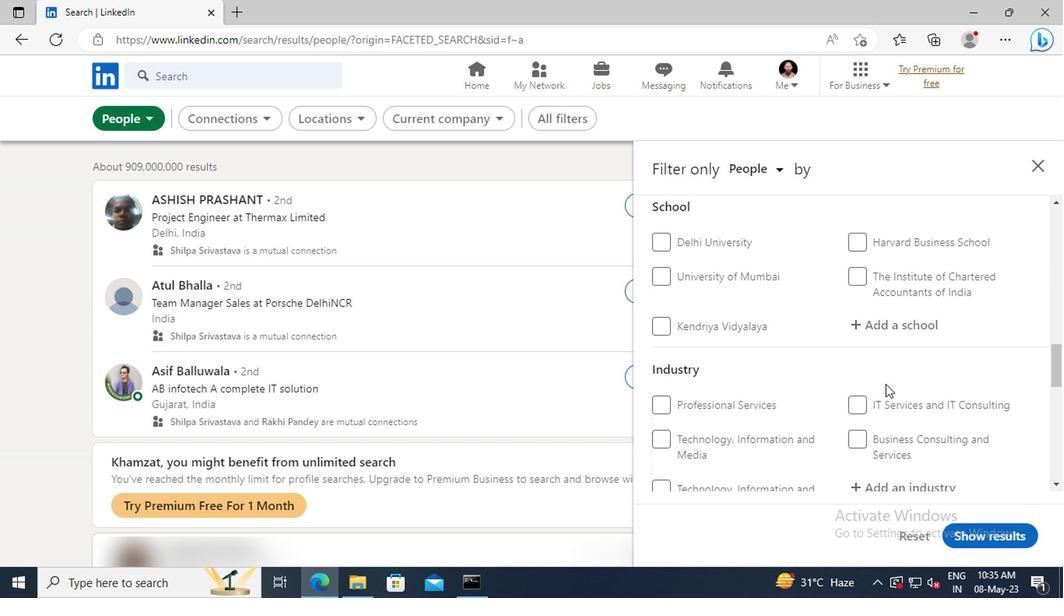 
Action: Mouse scrolled (881, 383) with delta (0, 0)
Screenshot: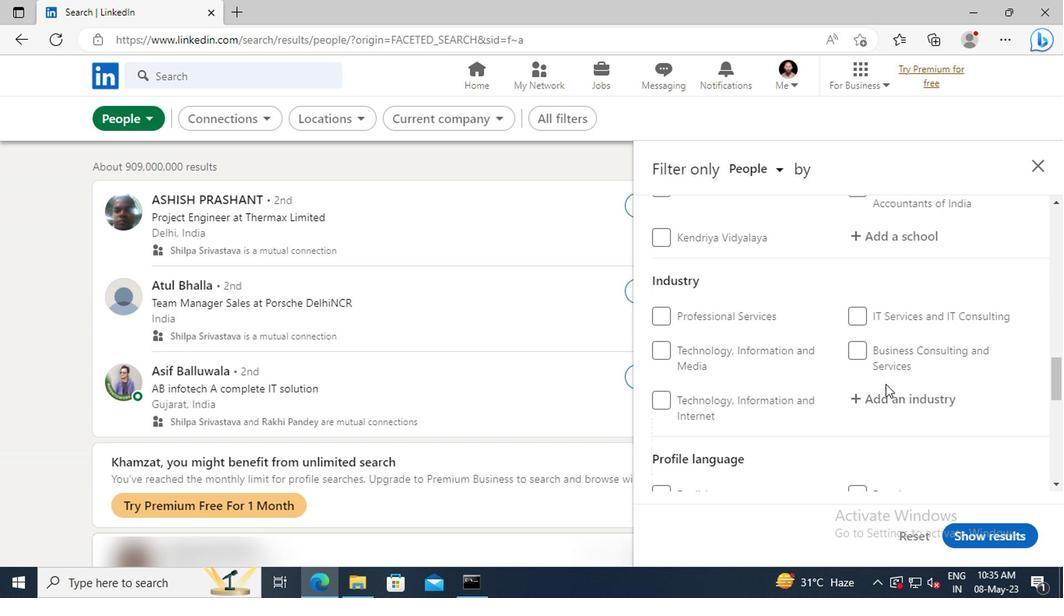 
Action: Mouse moved to (857, 450)
Screenshot: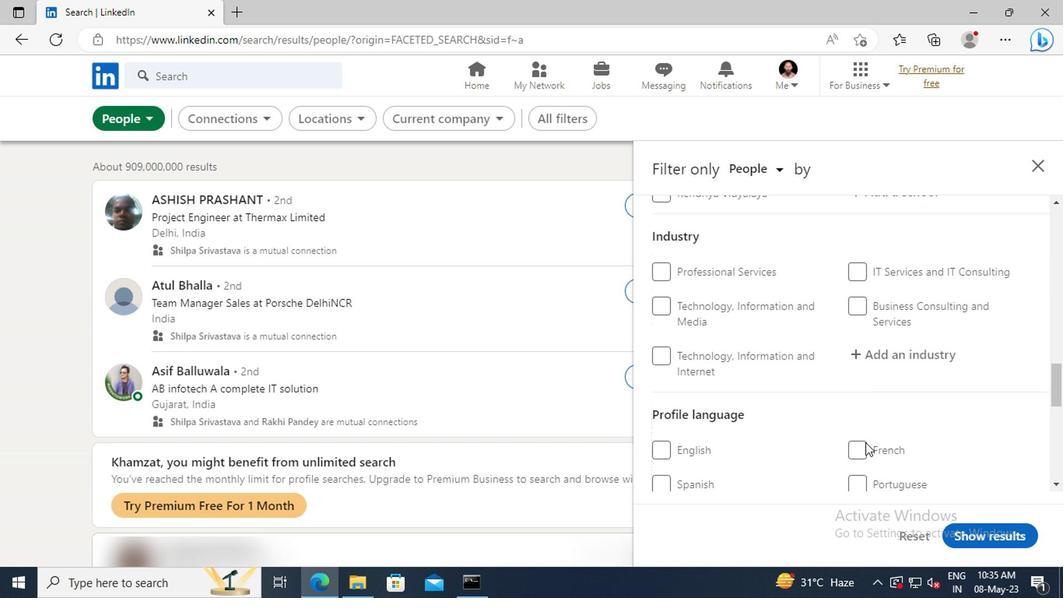 
Action: Mouse pressed left at (857, 450)
Screenshot: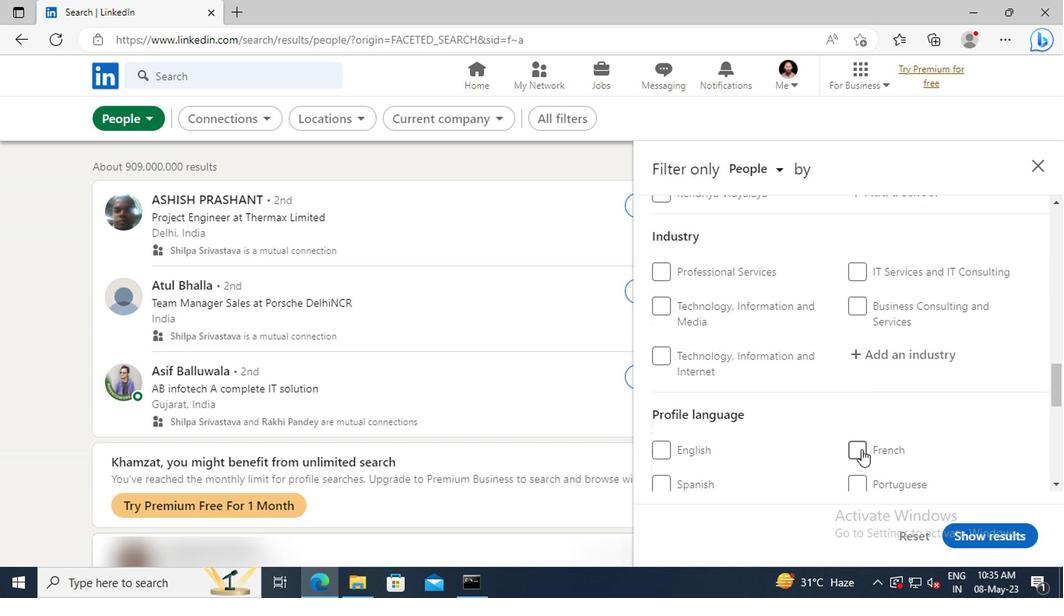 
Action: Mouse moved to (886, 409)
Screenshot: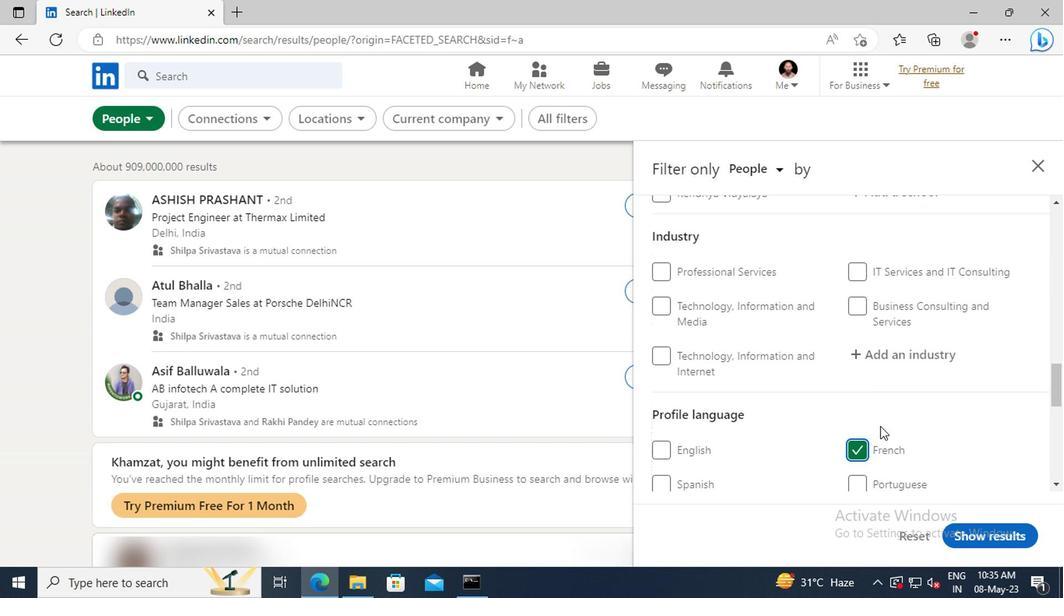 
Action: Mouse scrolled (886, 411) with delta (0, 1)
Screenshot: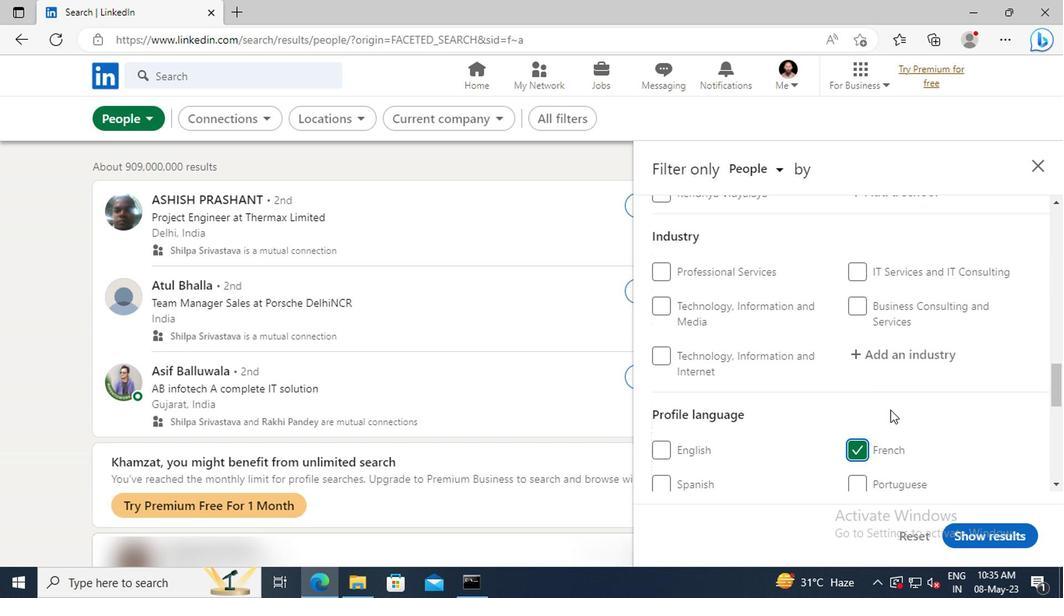 
Action: Mouse moved to (886, 409)
Screenshot: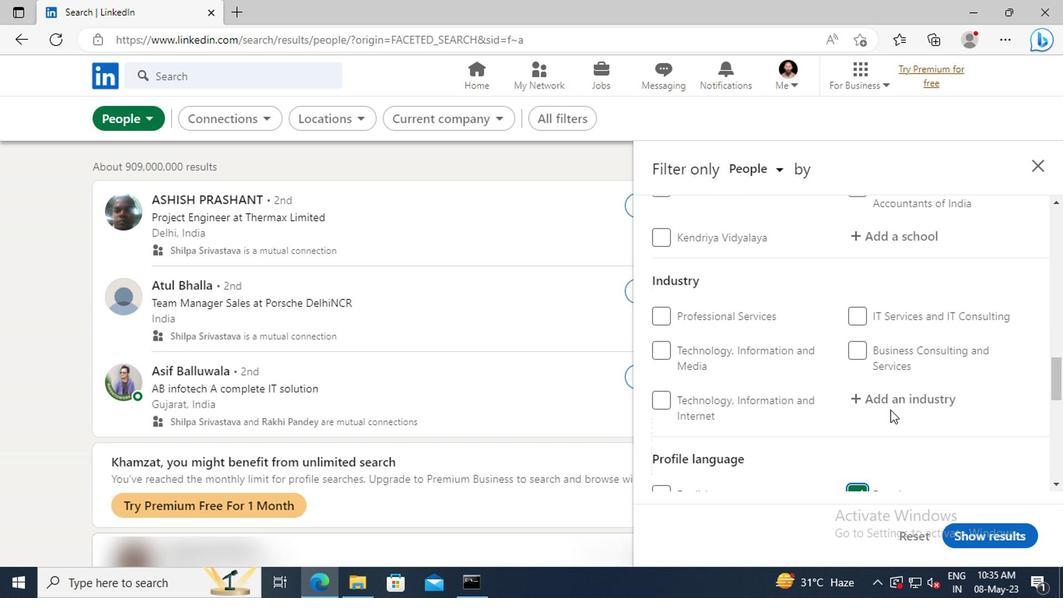 
Action: Mouse scrolled (886, 409) with delta (0, 0)
Screenshot: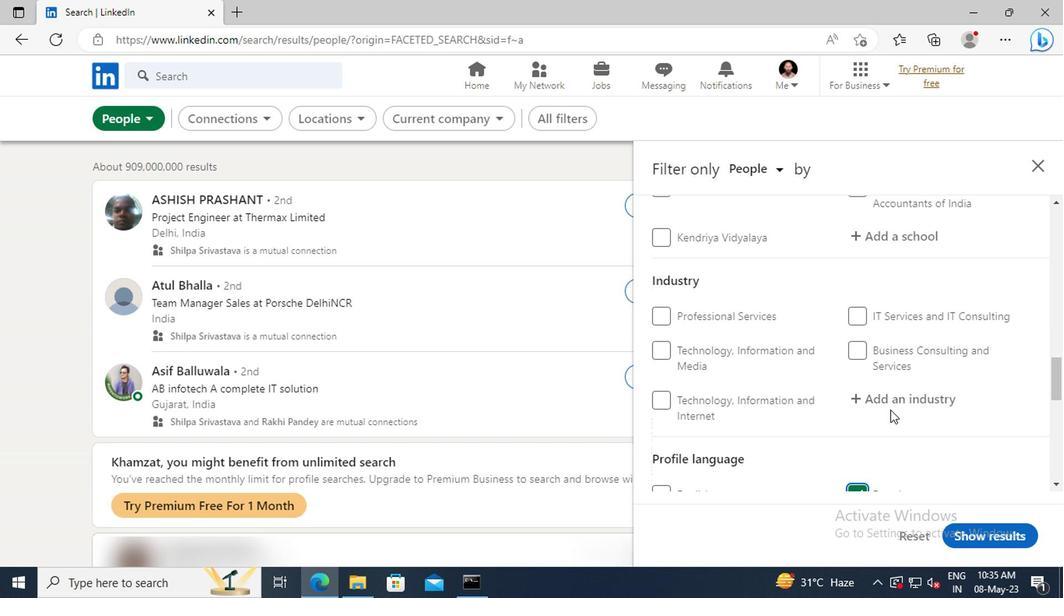
Action: Mouse scrolled (886, 409) with delta (0, 0)
Screenshot: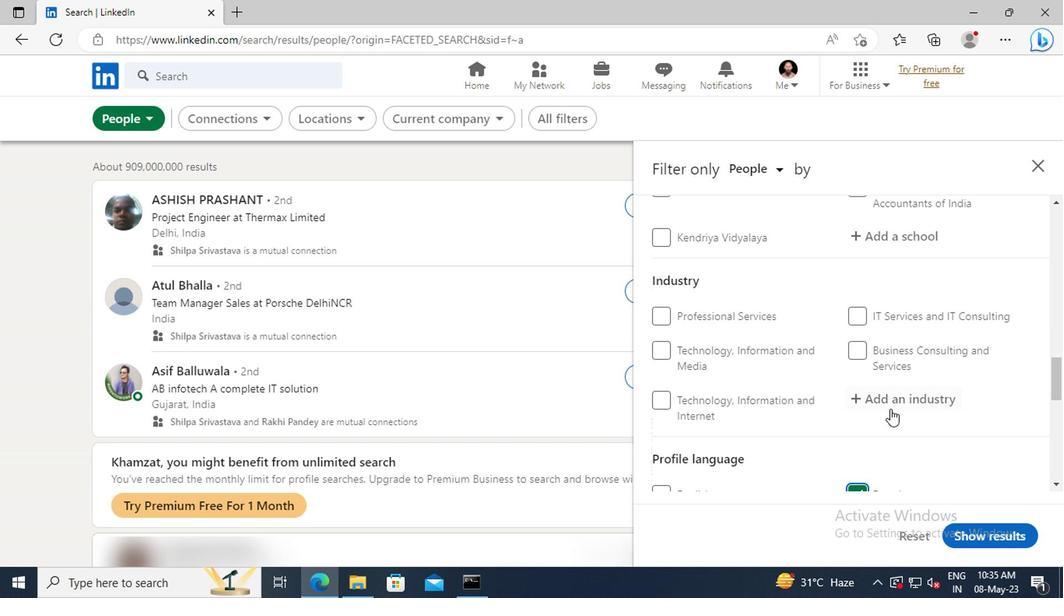 
Action: Mouse scrolled (886, 409) with delta (0, 0)
Screenshot: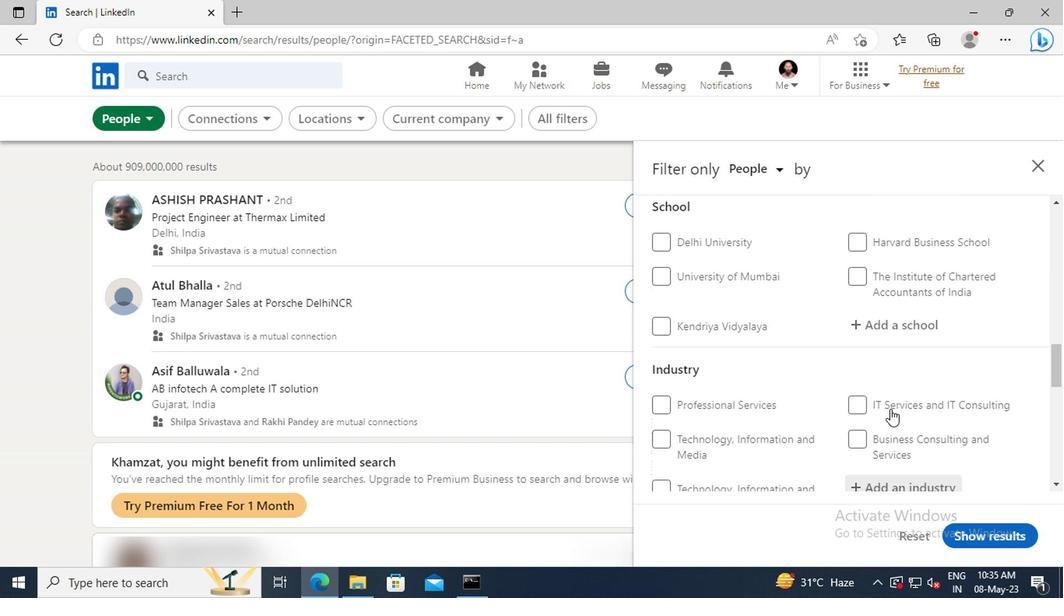 
Action: Mouse scrolled (886, 409) with delta (0, 0)
Screenshot: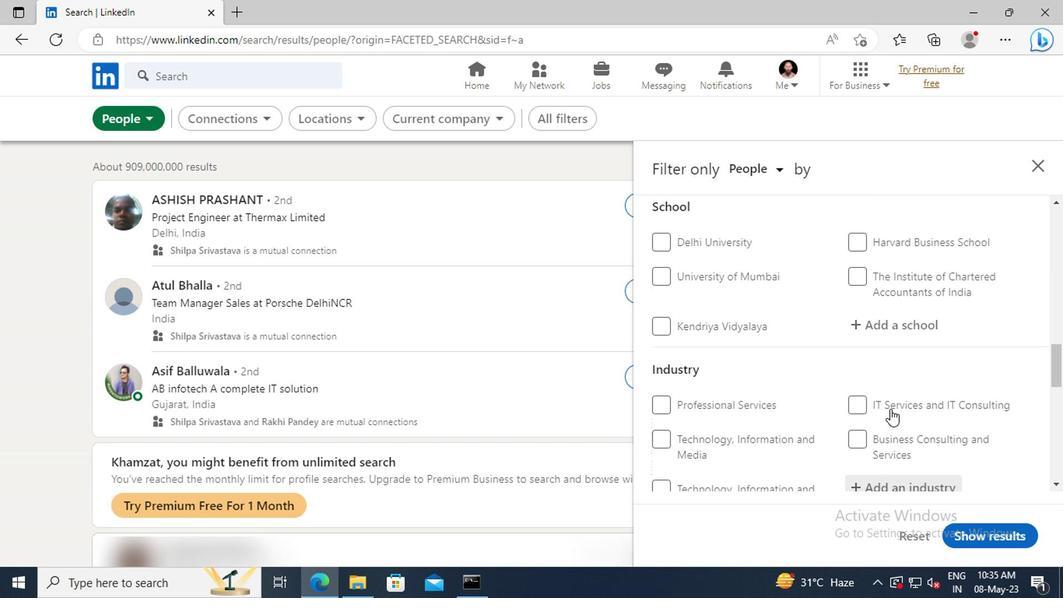 
Action: Mouse moved to (886, 408)
Screenshot: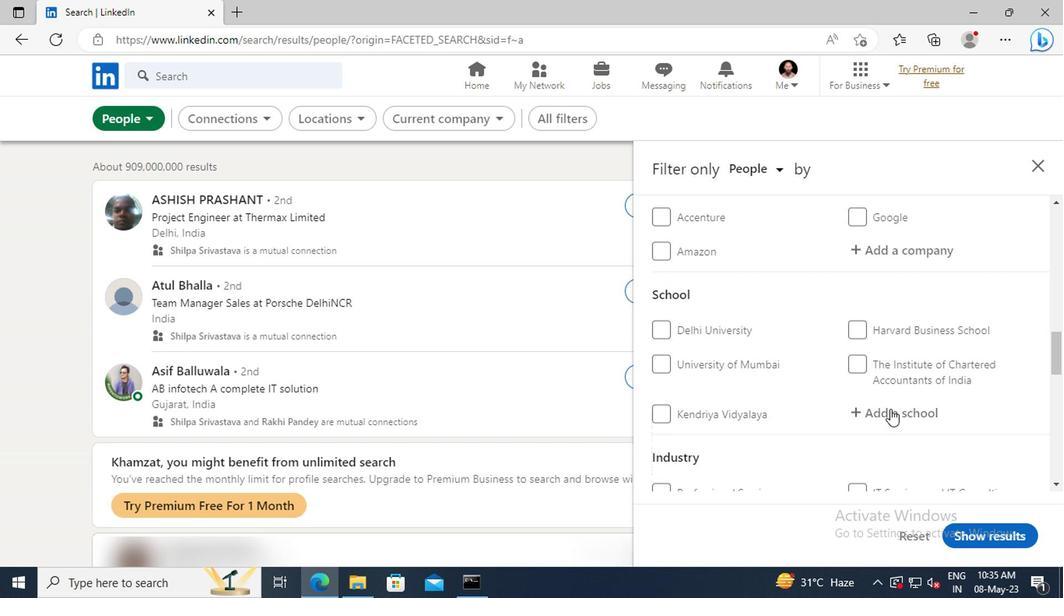 
Action: Mouse scrolled (886, 409) with delta (0, 0)
Screenshot: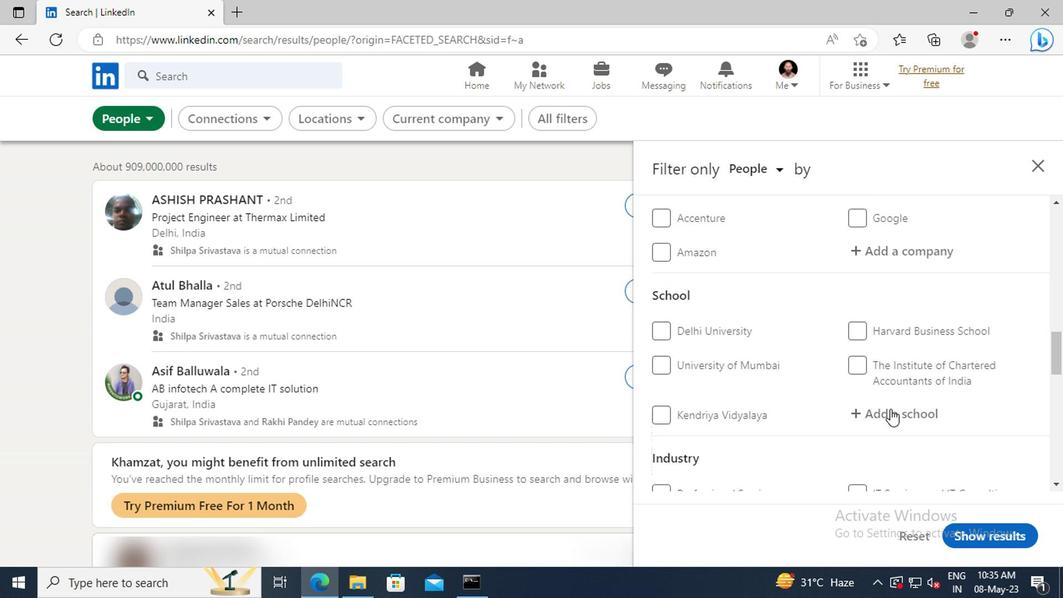 
Action: Mouse scrolled (886, 409) with delta (0, 0)
Screenshot: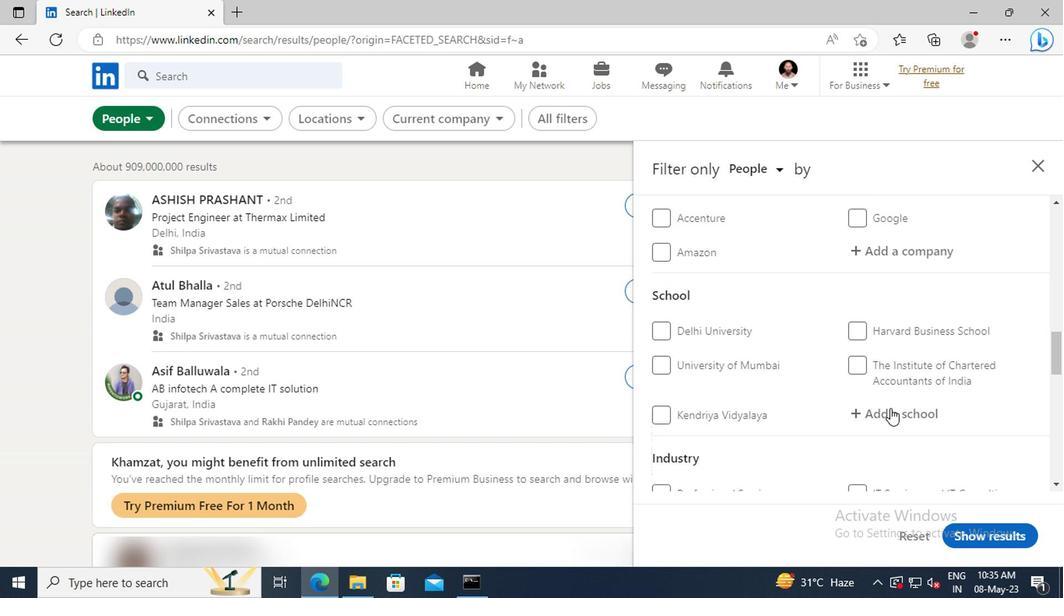 
Action: Mouse scrolled (886, 409) with delta (0, 0)
Screenshot: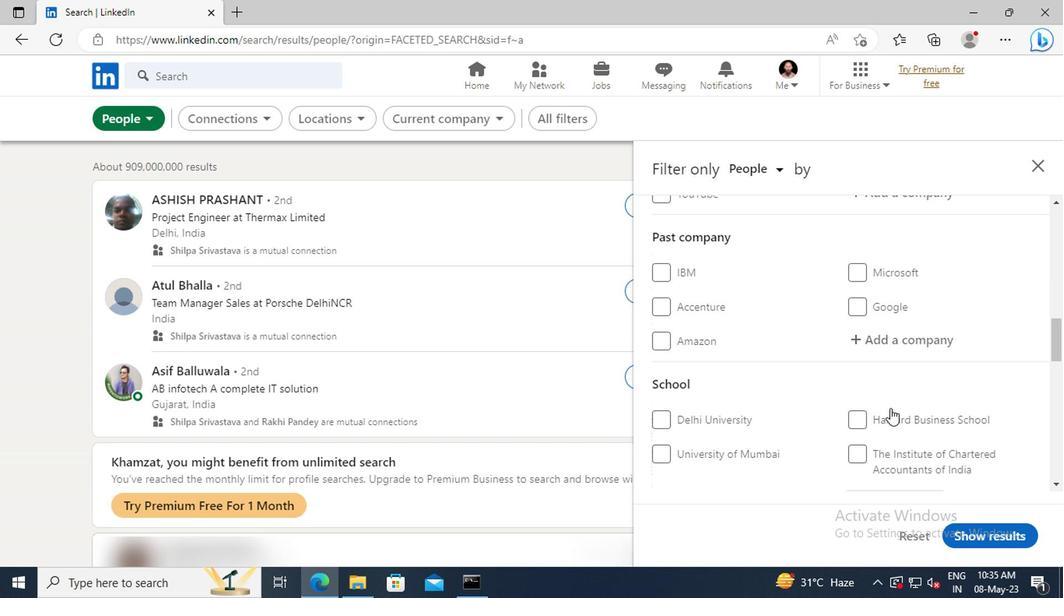 
Action: Mouse scrolled (886, 409) with delta (0, 0)
Screenshot: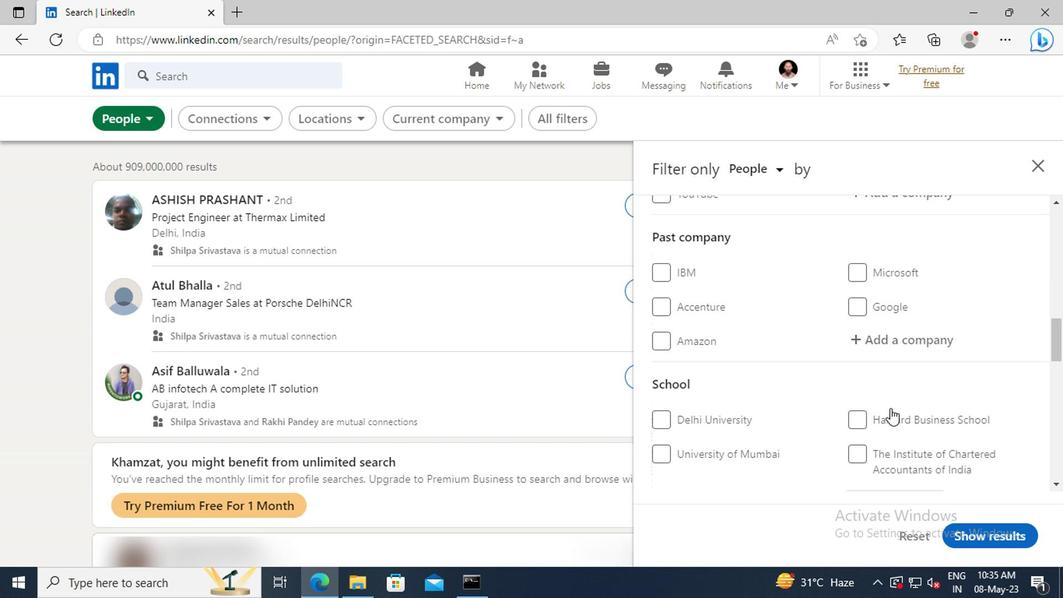 
Action: Mouse scrolled (886, 409) with delta (0, 0)
Screenshot: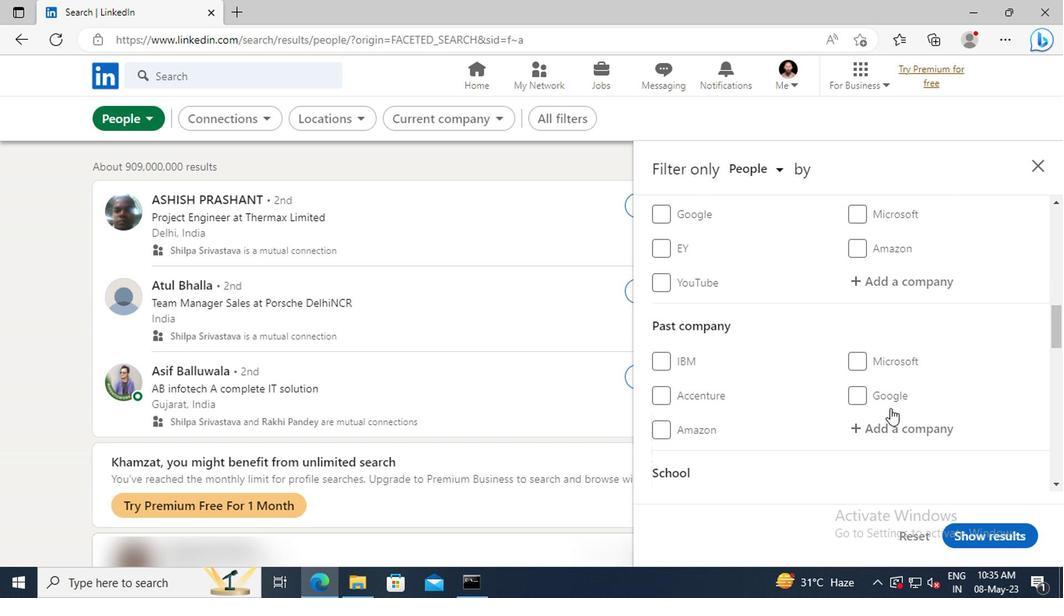 
Action: Mouse scrolled (886, 409) with delta (0, 0)
Screenshot: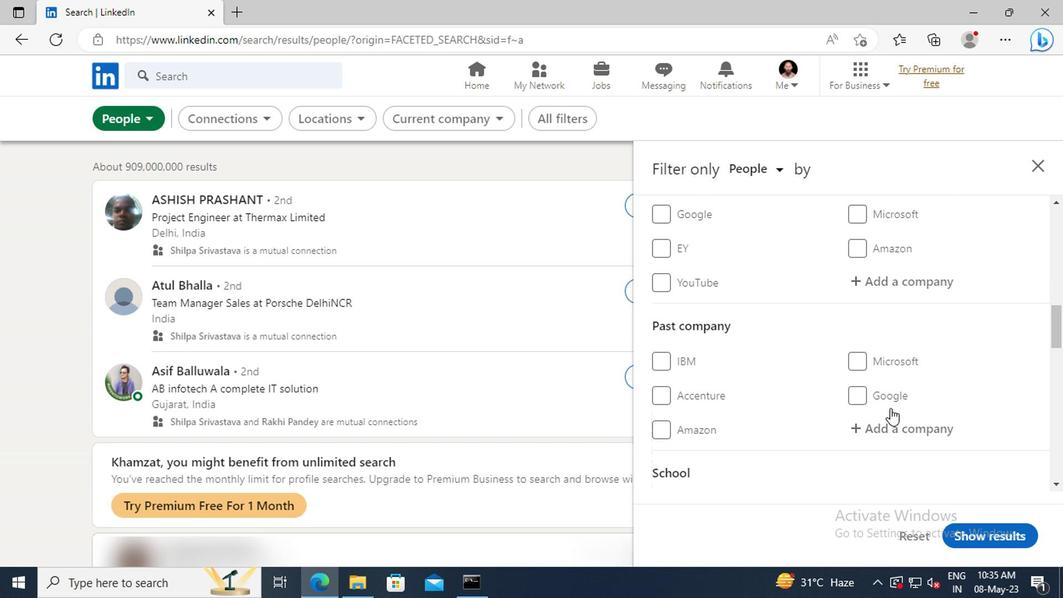 
Action: Mouse moved to (878, 378)
Screenshot: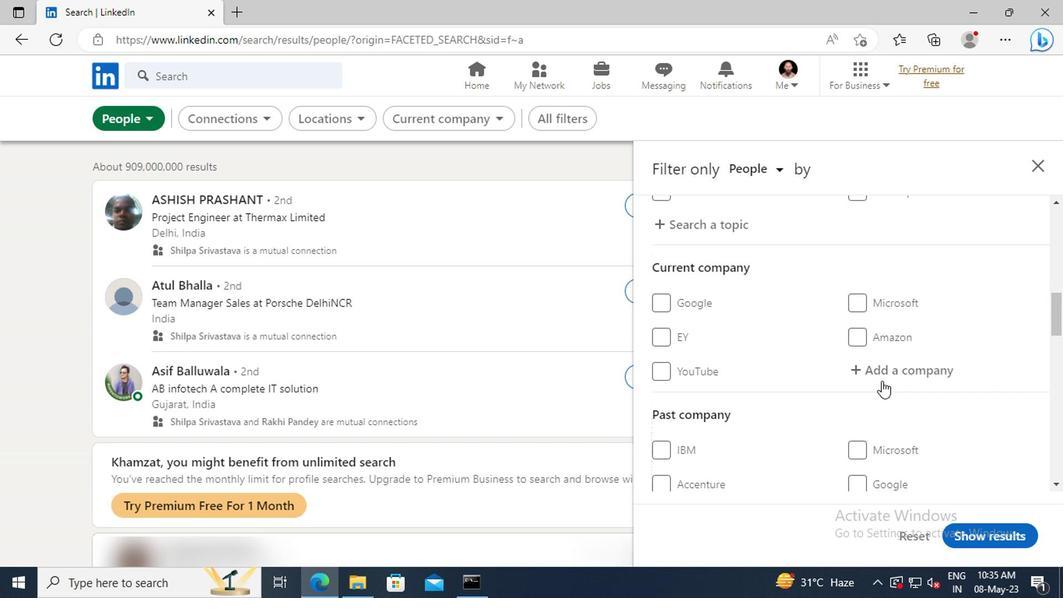 
Action: Mouse pressed left at (878, 378)
Screenshot: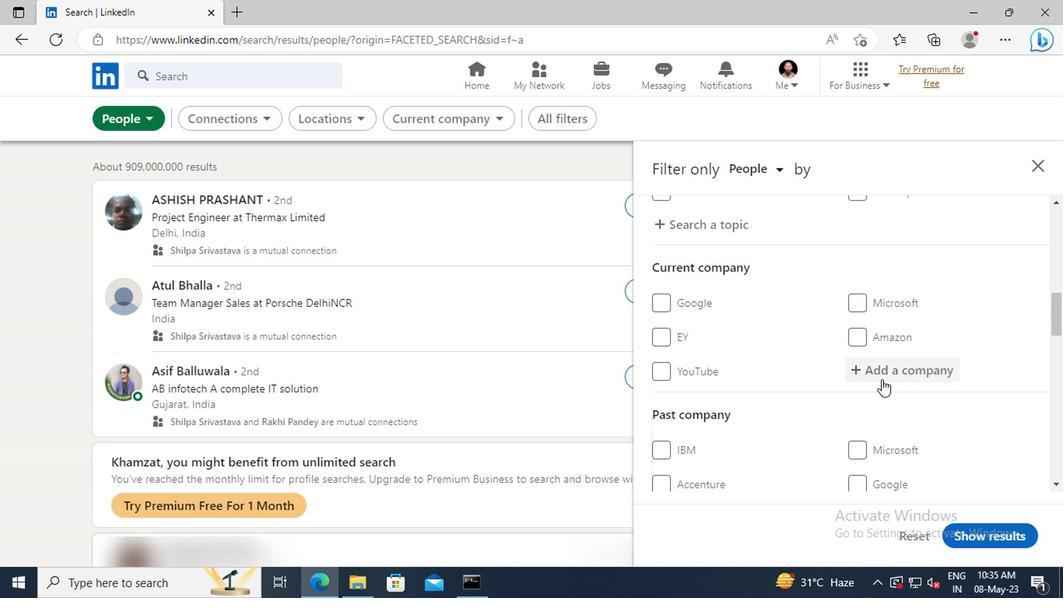 
Action: Key pressed <Key.shift>KPMG<Key.space><Key.shift><Key.shift>IN
Screenshot: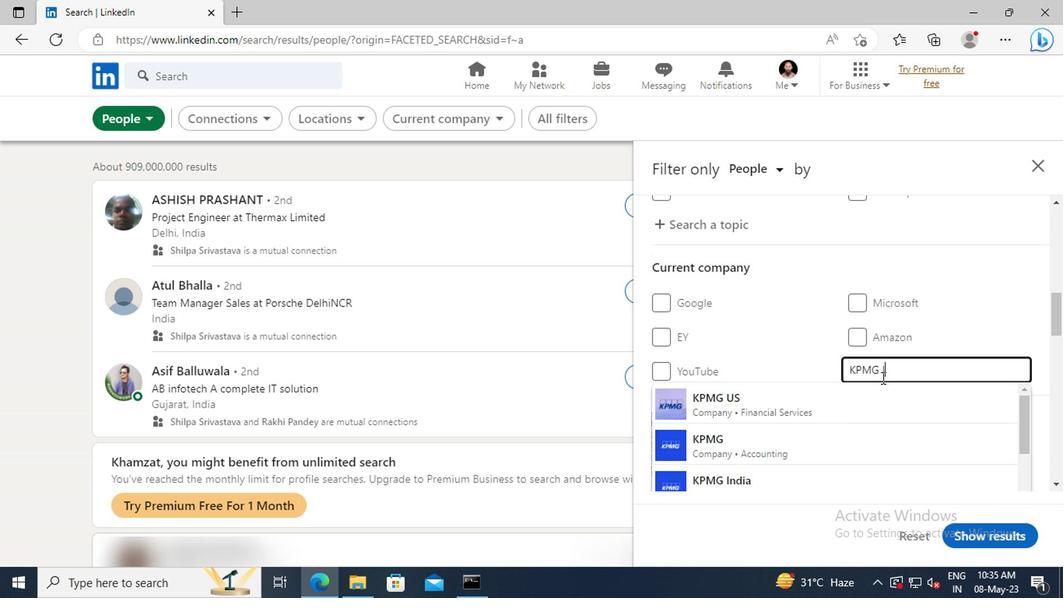 
Action: Mouse moved to (879, 403)
Screenshot: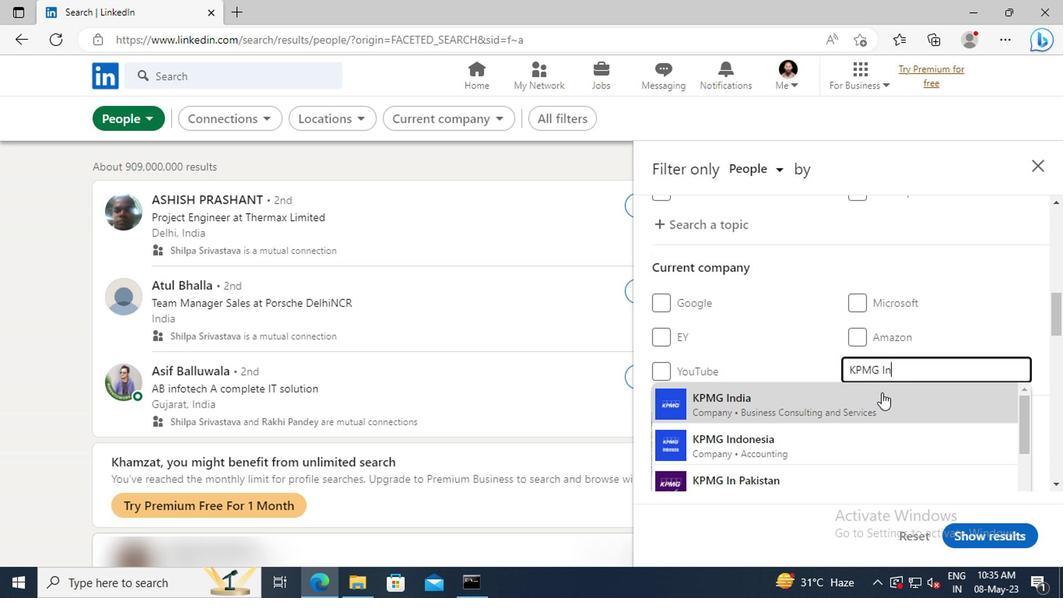 
Action: Mouse pressed left at (879, 403)
Screenshot: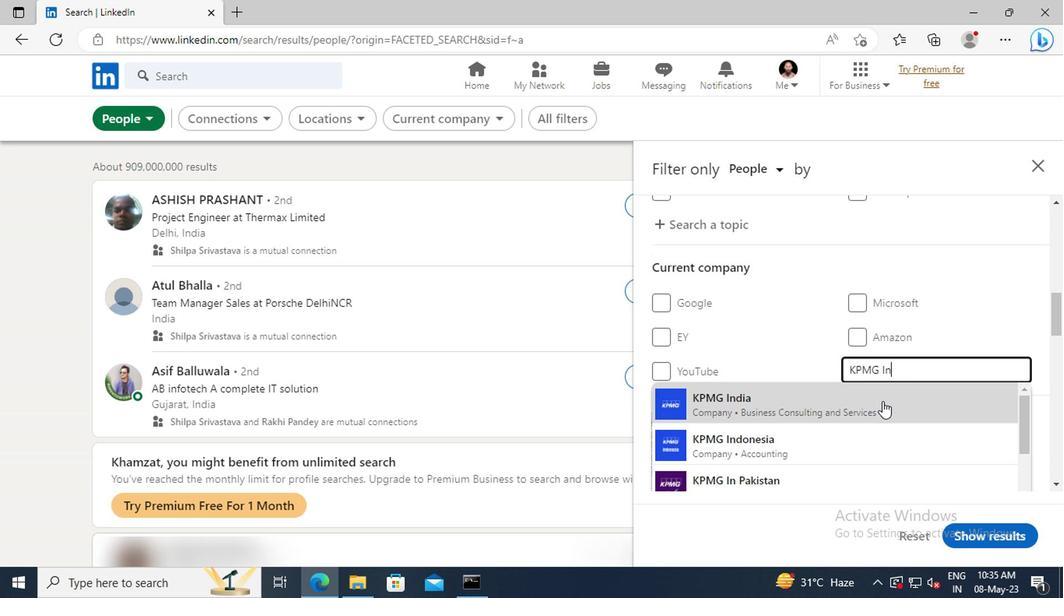
Action: Mouse scrolled (879, 402) with delta (0, -1)
Screenshot: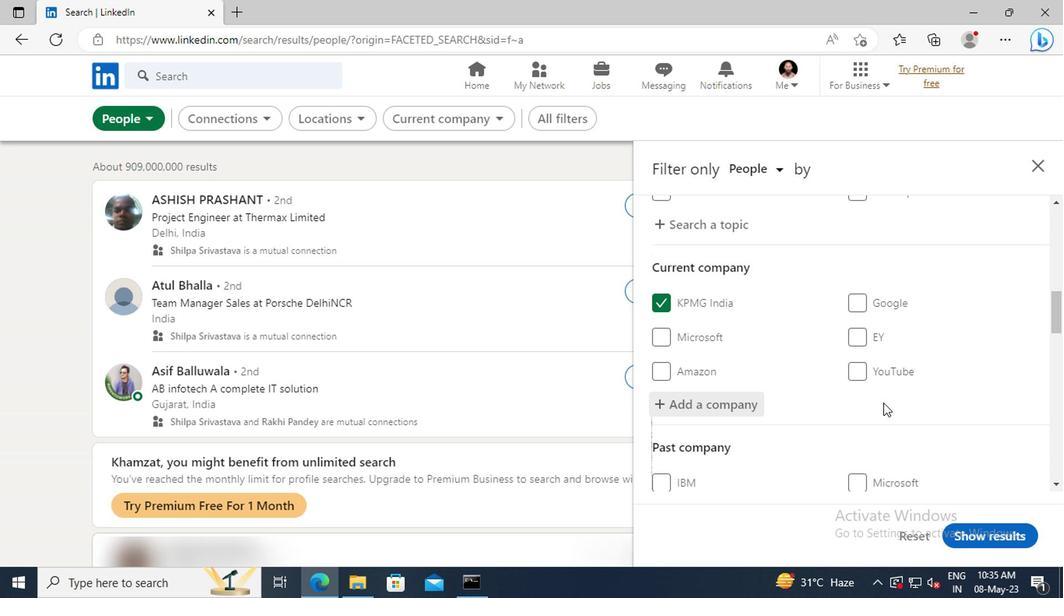 
Action: Mouse scrolled (879, 402) with delta (0, -1)
Screenshot: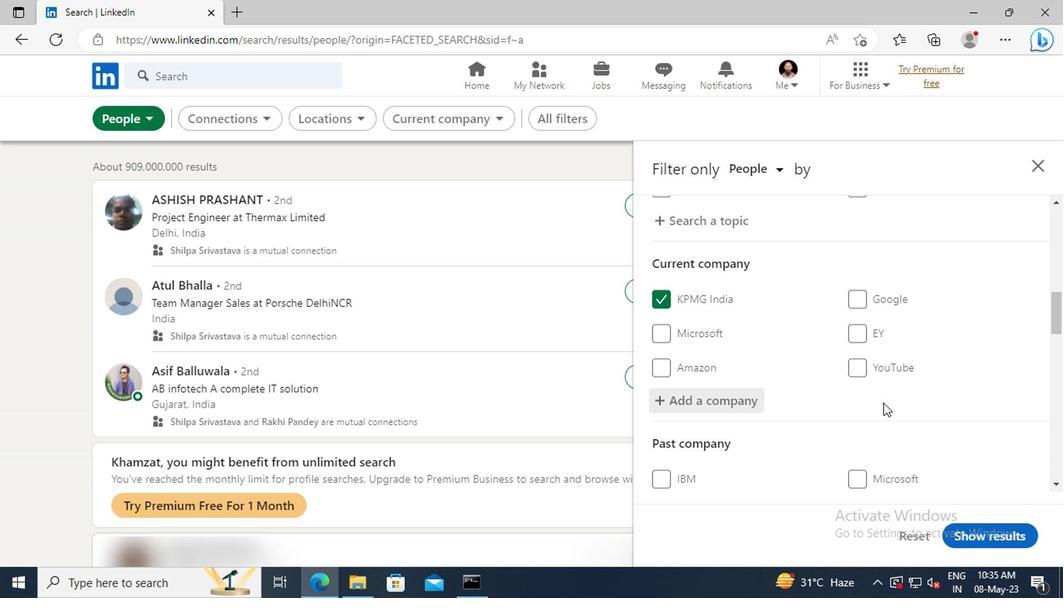 
Action: Mouse moved to (870, 381)
Screenshot: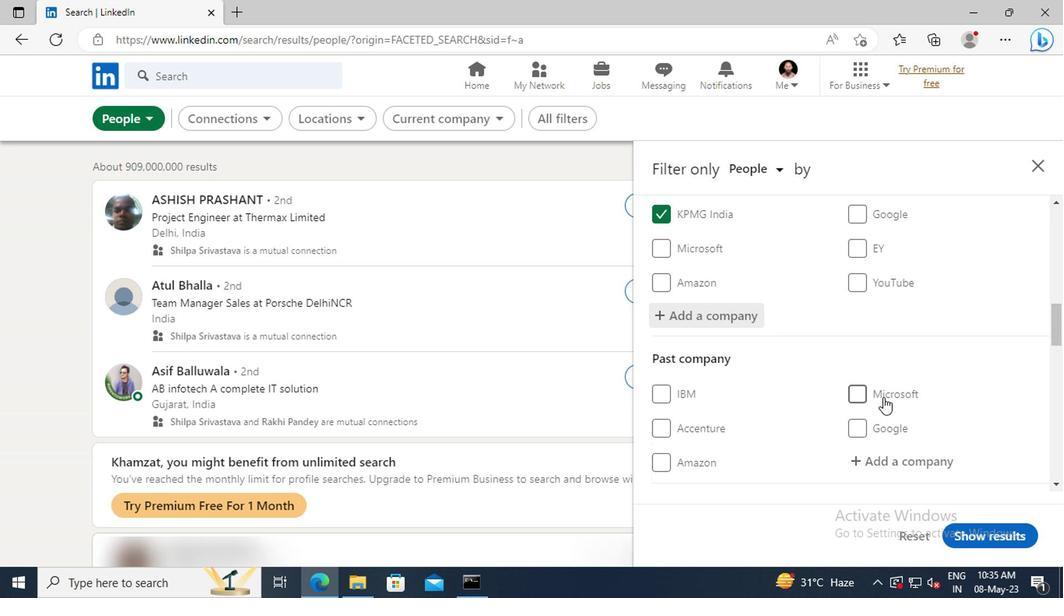 
Action: Mouse scrolled (870, 380) with delta (0, -1)
Screenshot: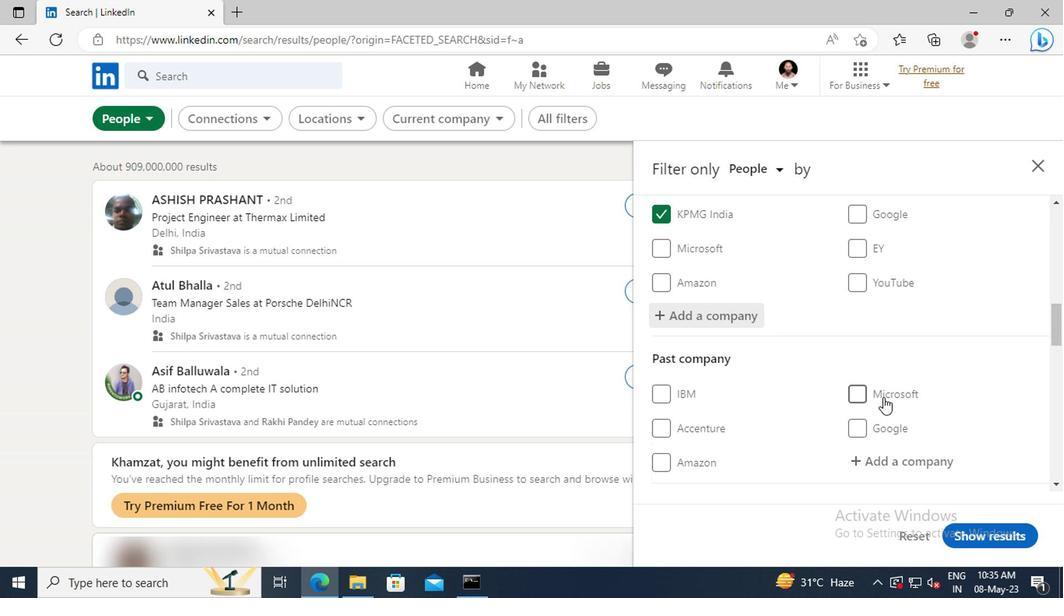 
Action: Mouse moved to (868, 374)
Screenshot: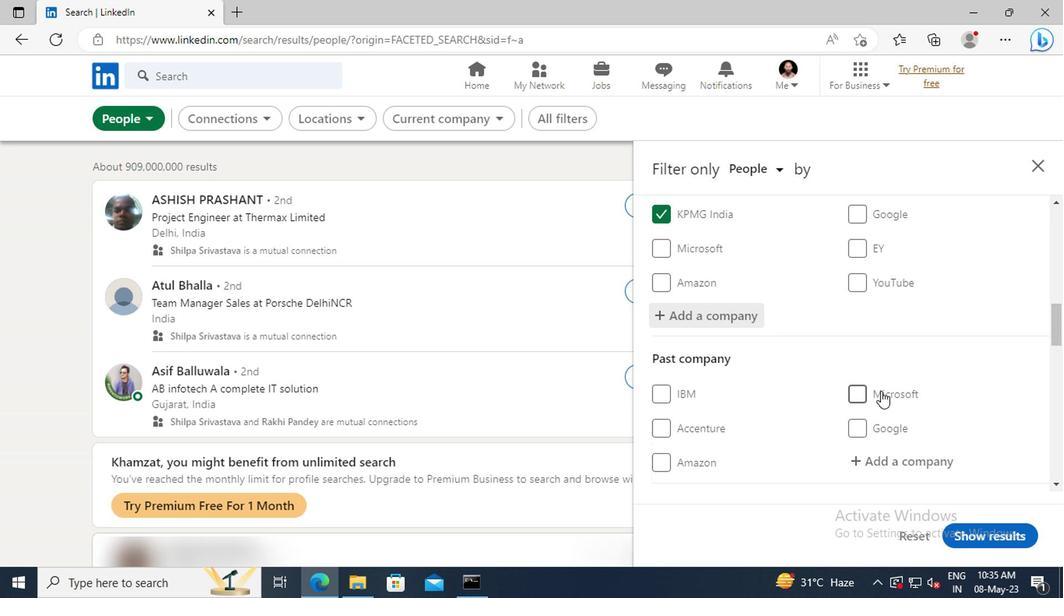 
Action: Mouse scrolled (868, 373) with delta (0, 0)
Screenshot: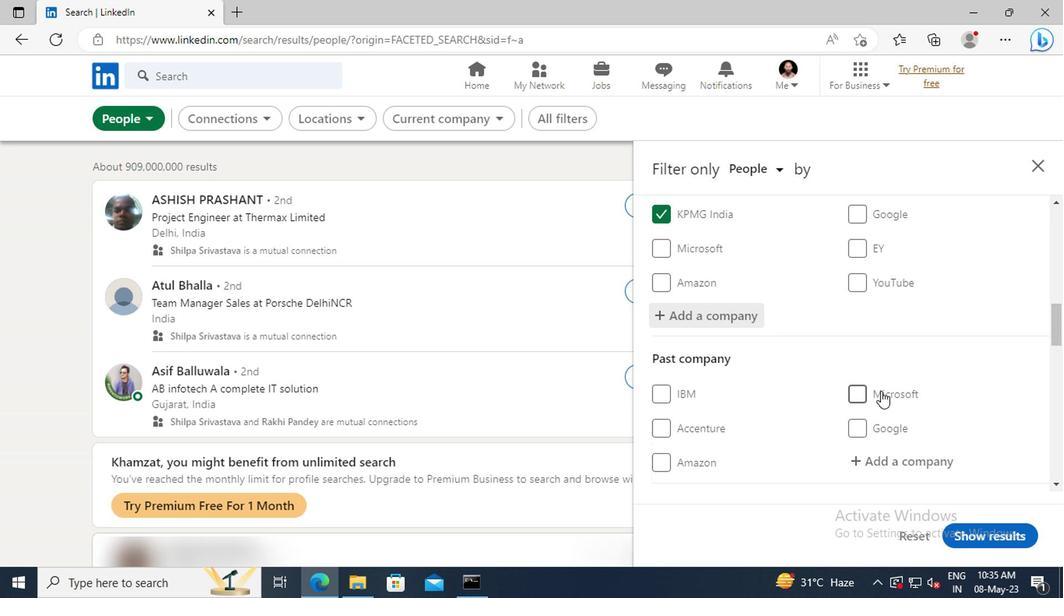 
Action: Mouse moved to (866, 366)
Screenshot: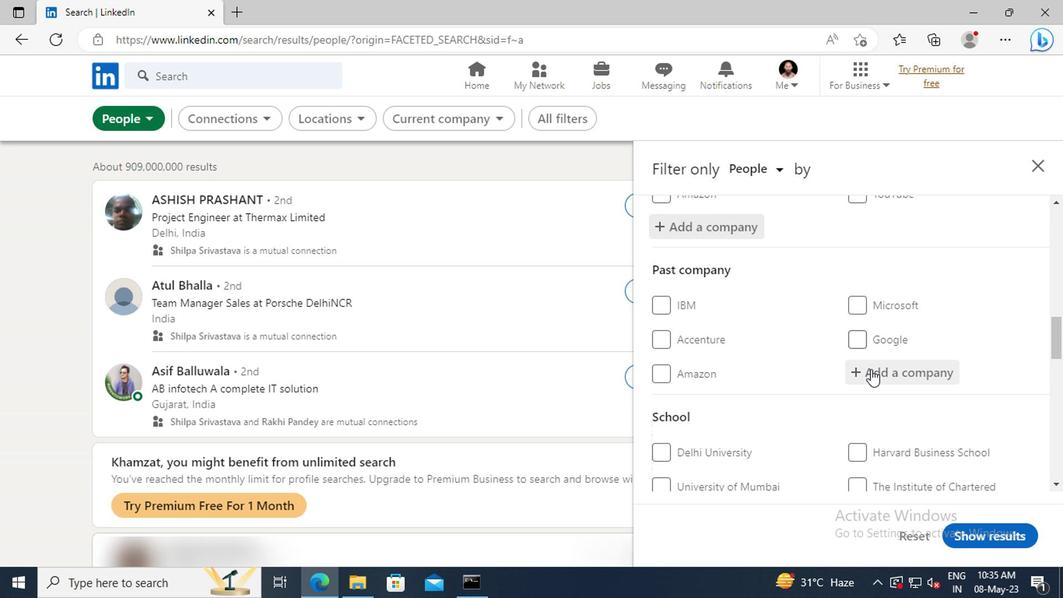 
Action: Mouse scrolled (866, 365) with delta (0, -1)
Screenshot: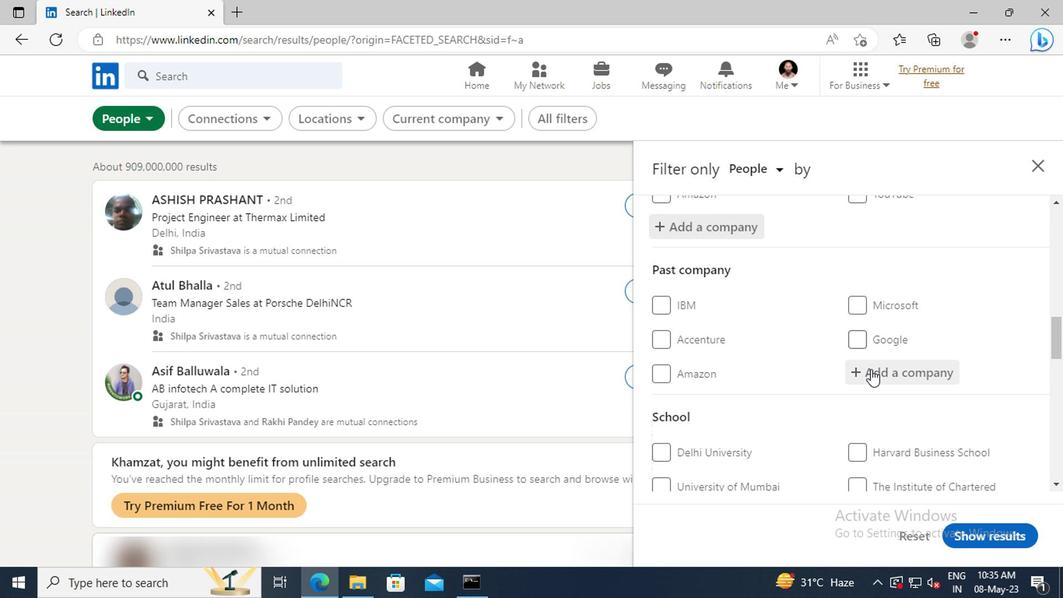 
Action: Mouse moved to (866, 365)
Screenshot: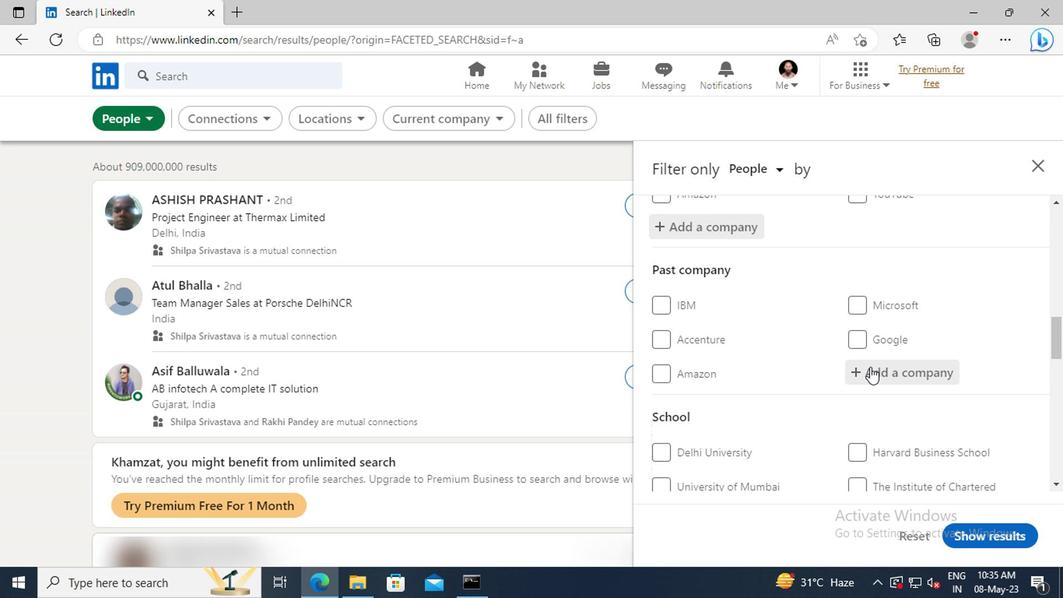 
Action: Mouse scrolled (866, 364) with delta (0, 0)
Screenshot: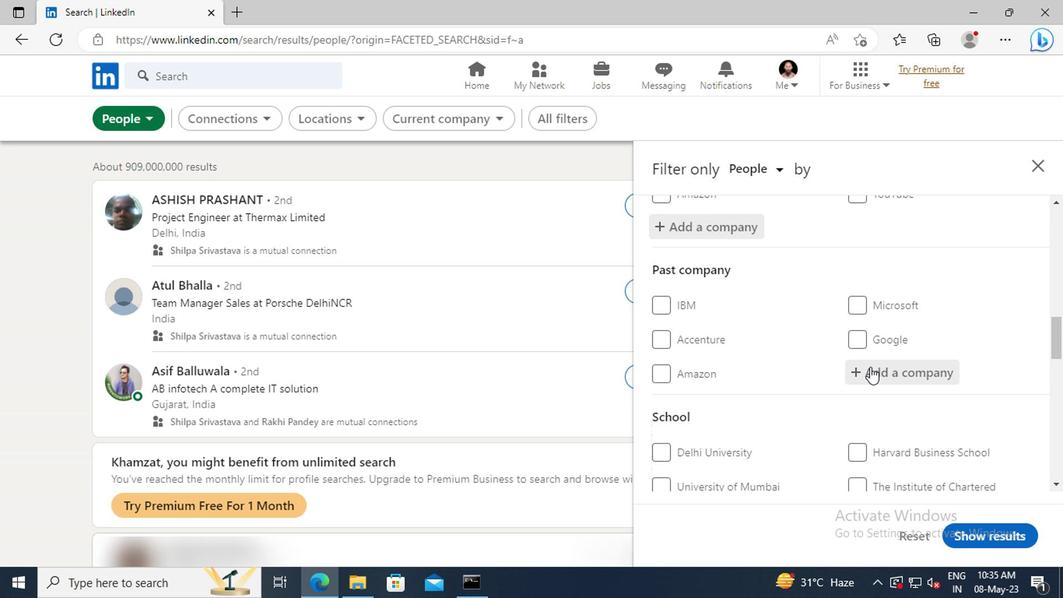 
Action: Mouse moved to (866, 360)
Screenshot: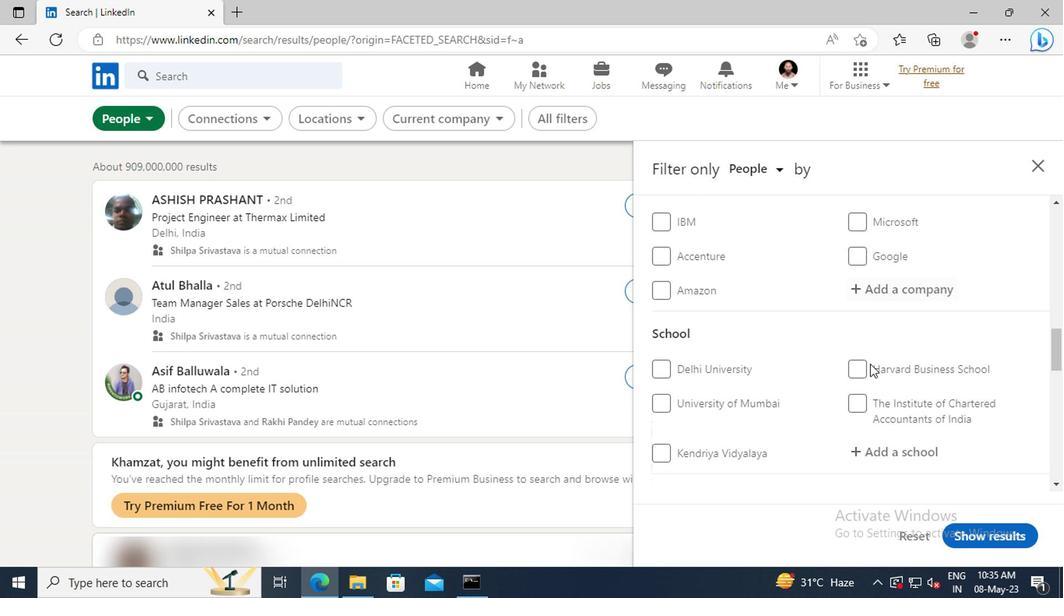 
Action: Mouse scrolled (866, 360) with delta (0, 0)
Screenshot: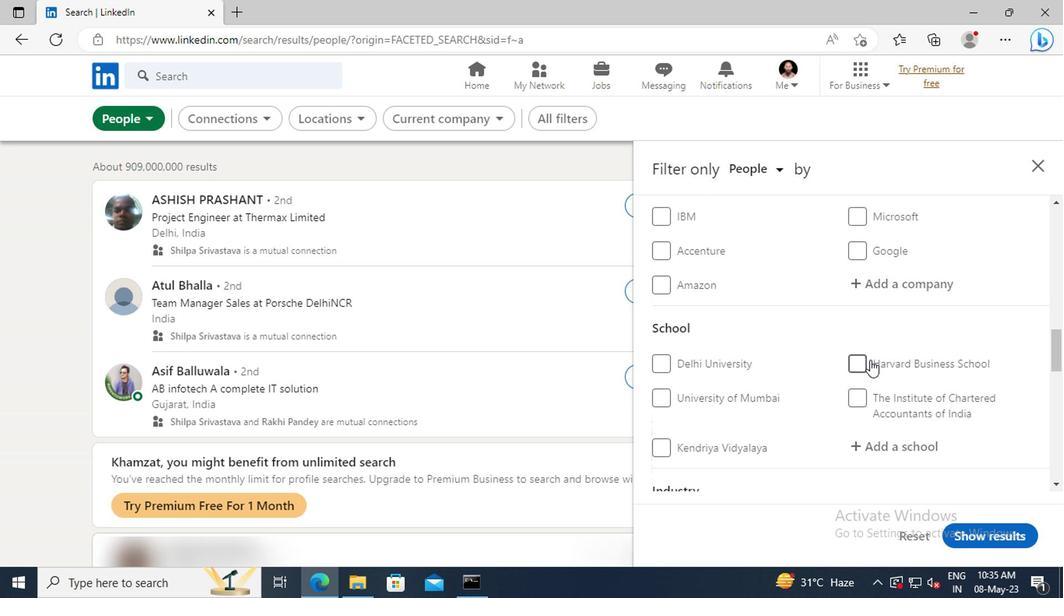 
Action: Mouse scrolled (866, 360) with delta (0, 0)
Screenshot: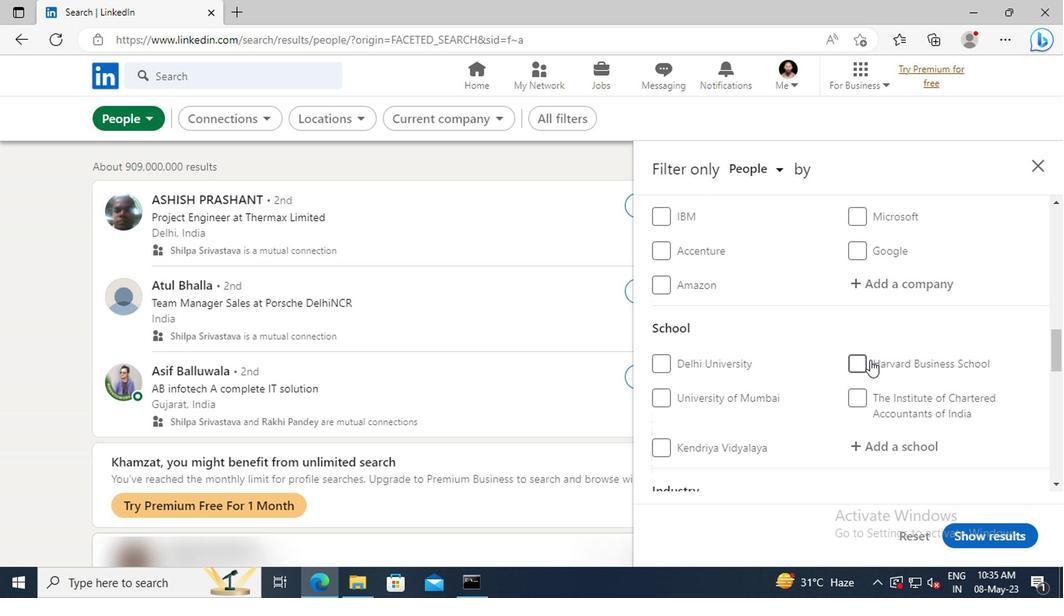 
Action: Mouse moved to (874, 360)
Screenshot: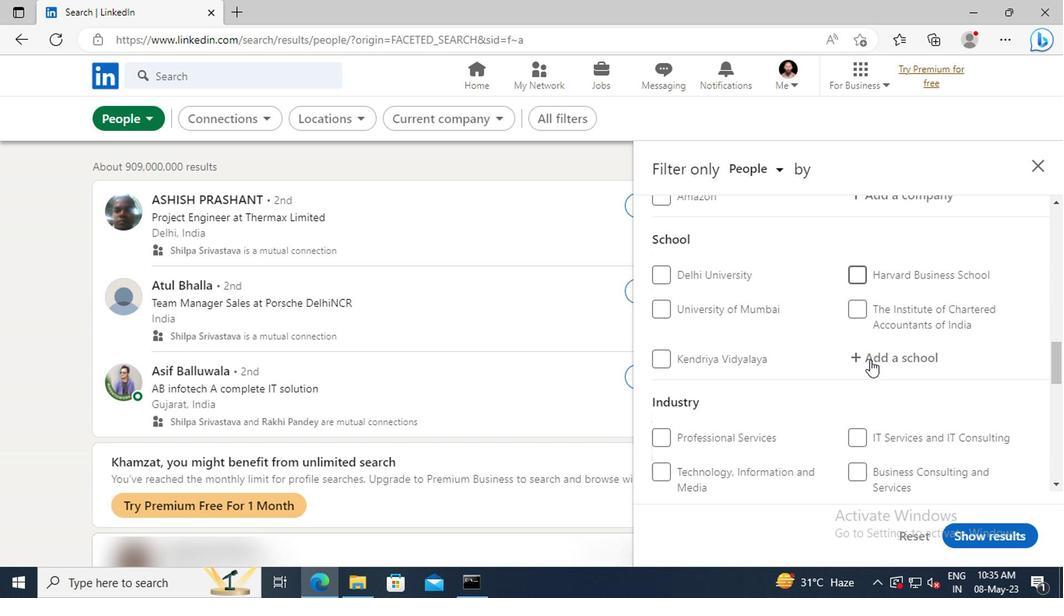 
Action: Mouse pressed left at (874, 360)
Screenshot: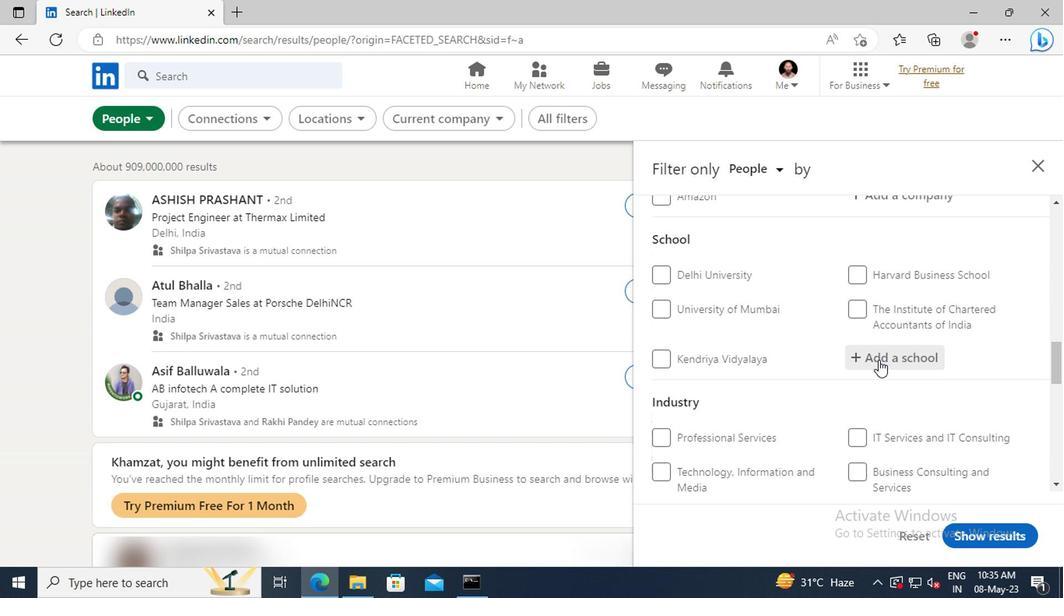 
Action: Mouse moved to (874, 361)
Screenshot: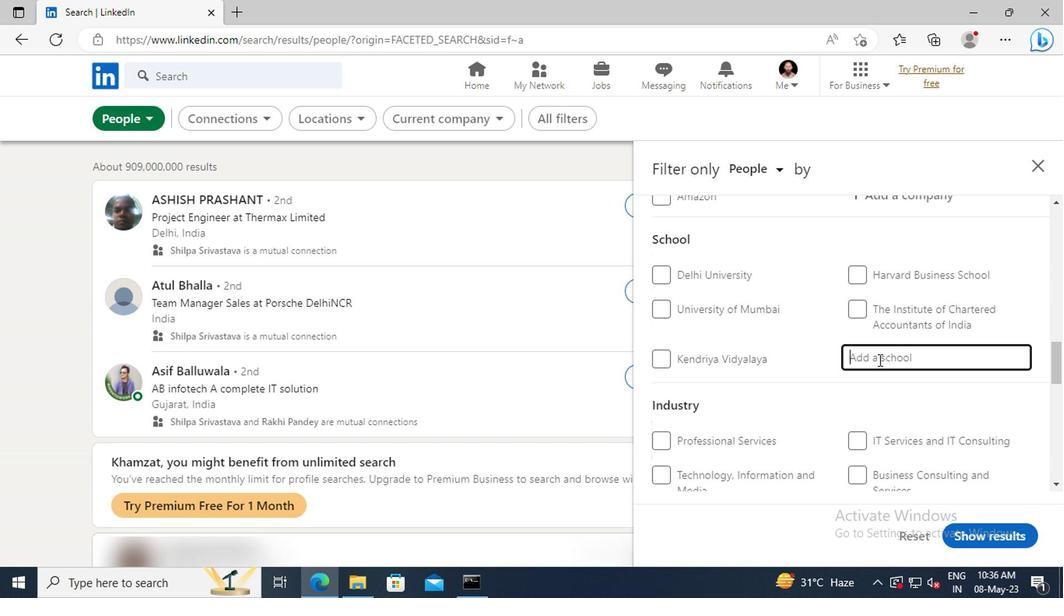 
Action: Key pressed <Key.shift>GREYSTO
Screenshot: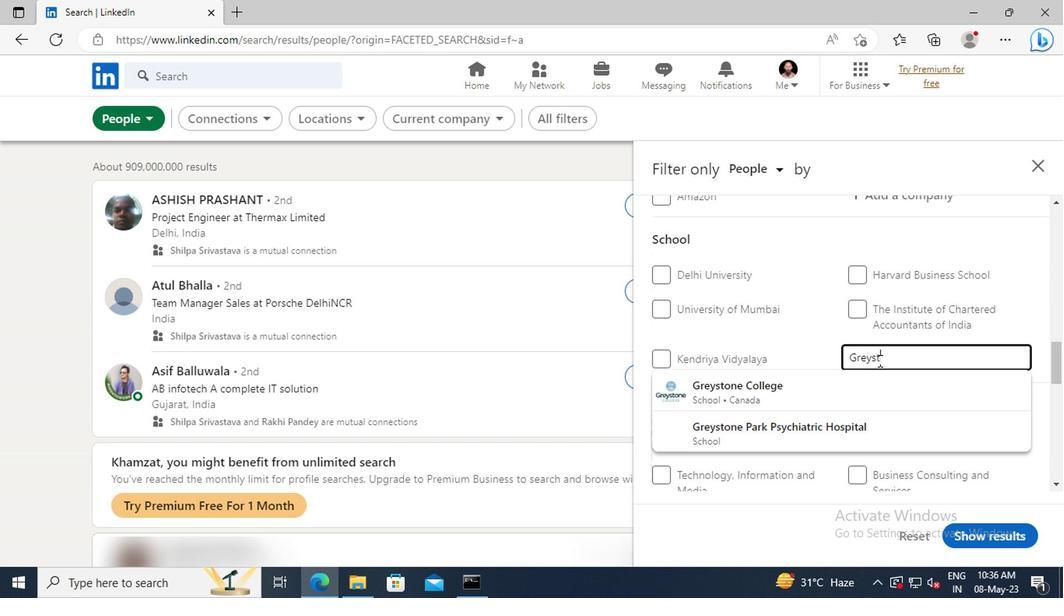
Action: Mouse moved to (879, 382)
Screenshot: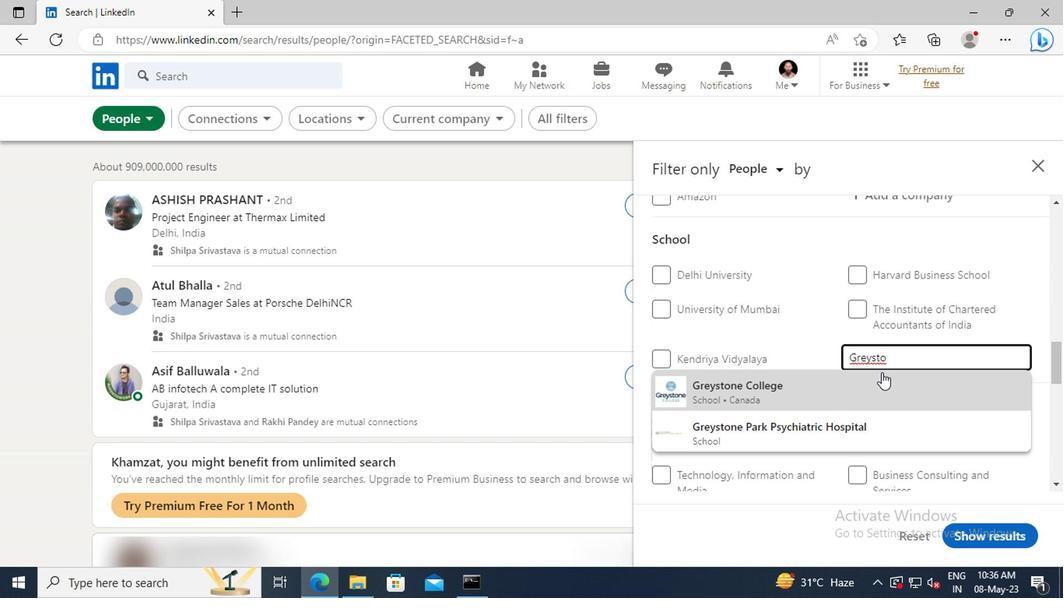 
Action: Mouse pressed left at (879, 382)
Screenshot: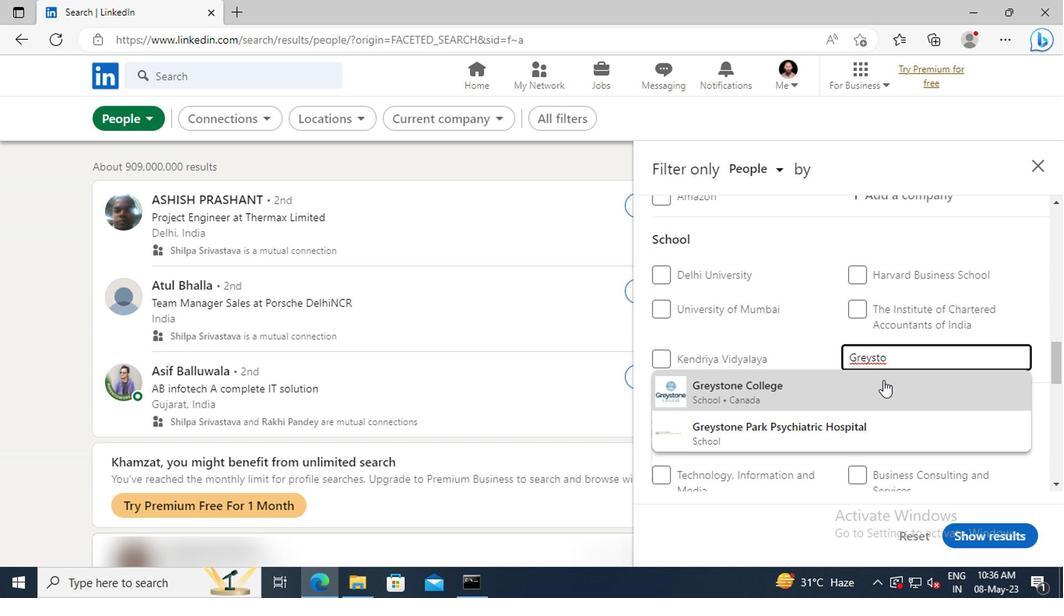 
Action: Mouse scrolled (879, 381) with delta (0, 0)
Screenshot: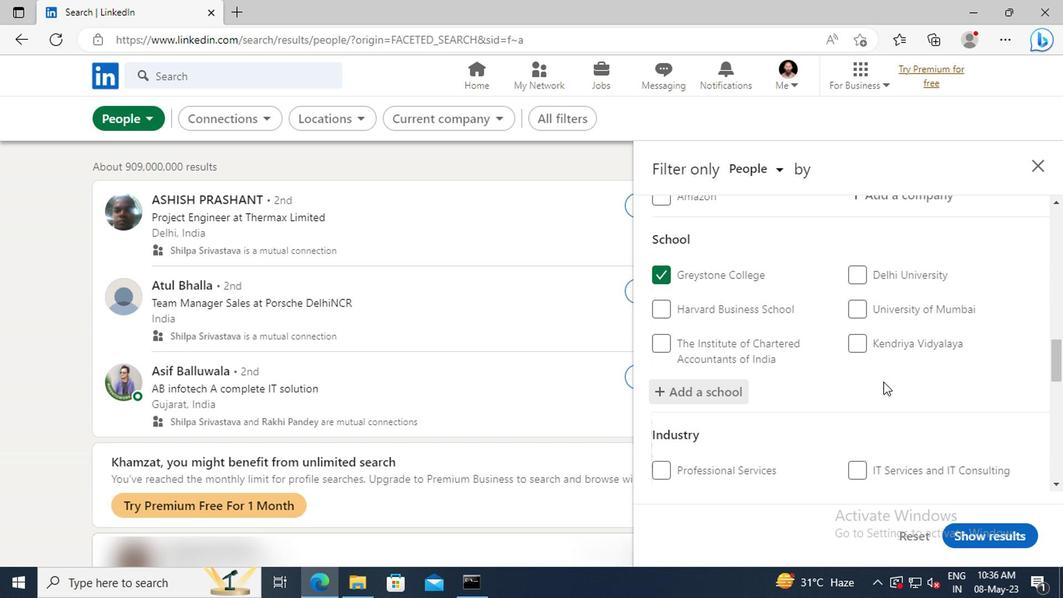 
Action: Mouse scrolled (879, 381) with delta (0, 0)
Screenshot: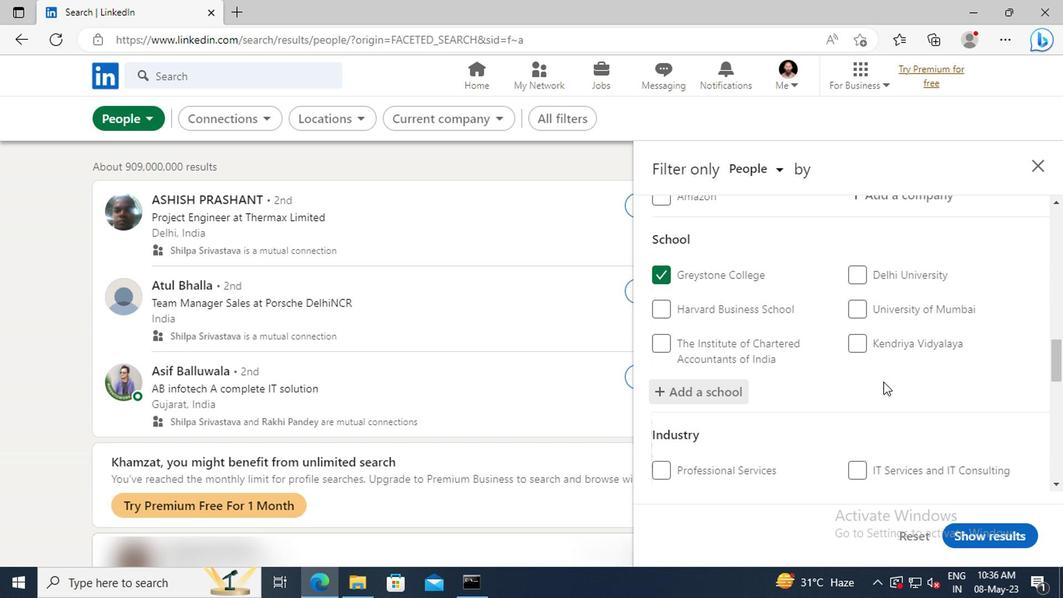 
Action: Mouse moved to (877, 370)
Screenshot: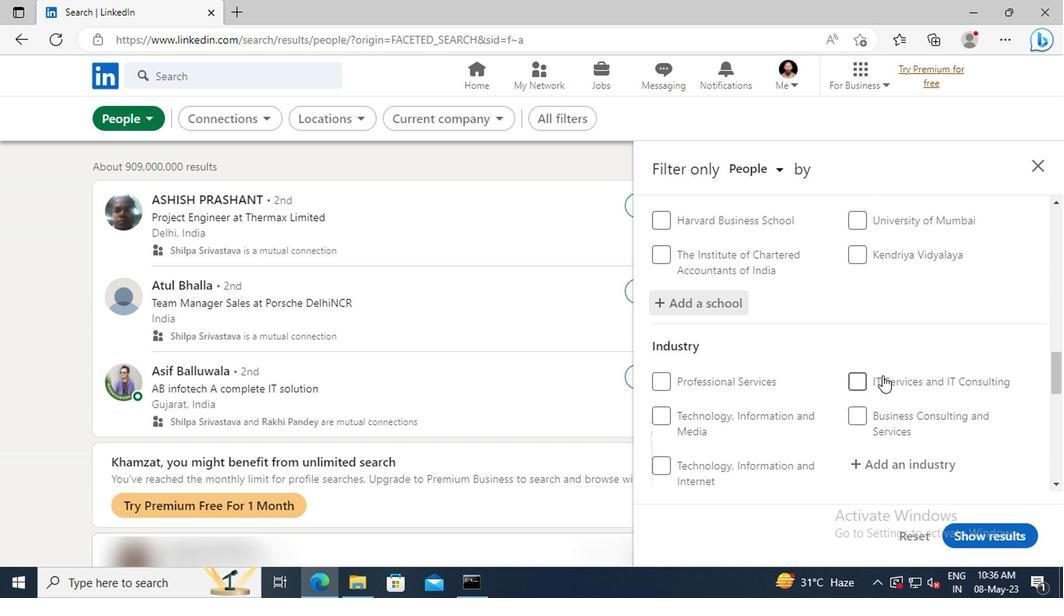 
Action: Mouse scrolled (877, 368) with delta (0, -1)
Screenshot: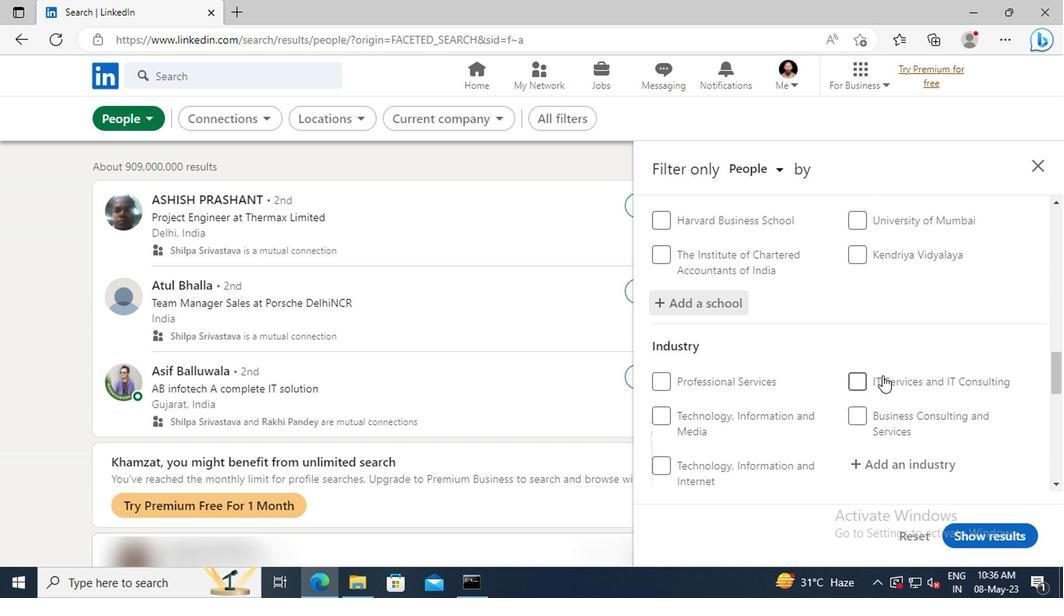 
Action: Mouse moved to (874, 363)
Screenshot: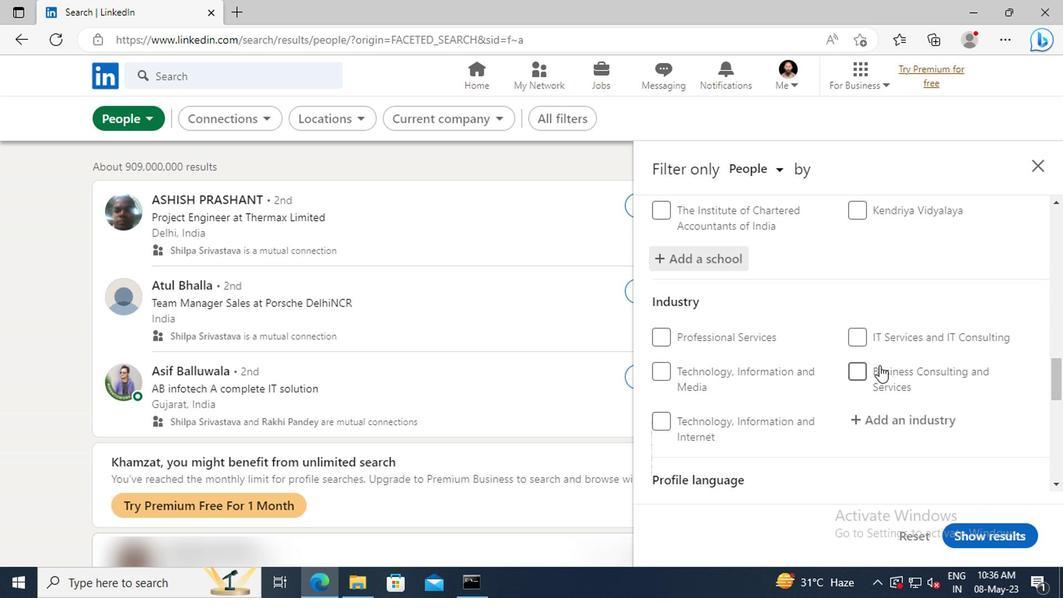 
Action: Mouse scrolled (874, 362) with delta (0, -1)
Screenshot: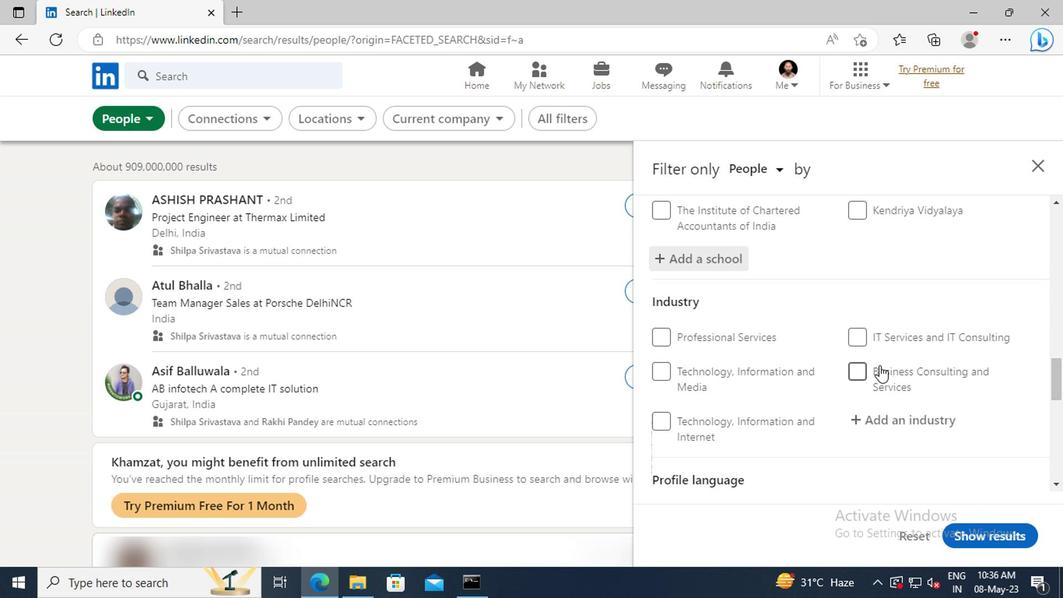 
Action: Mouse moved to (870, 376)
Screenshot: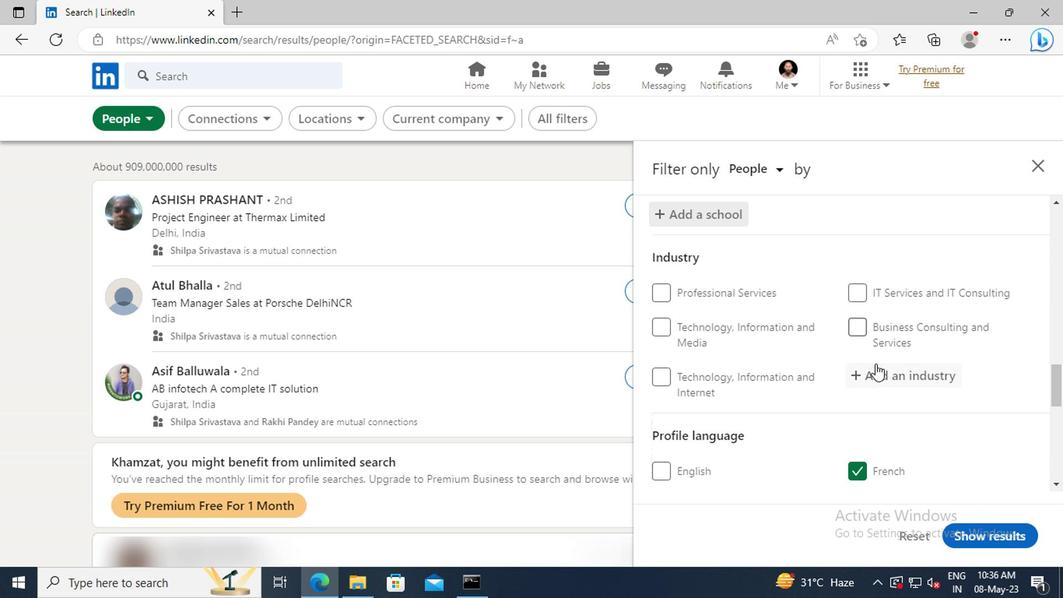 
Action: Mouse pressed left at (870, 376)
Screenshot: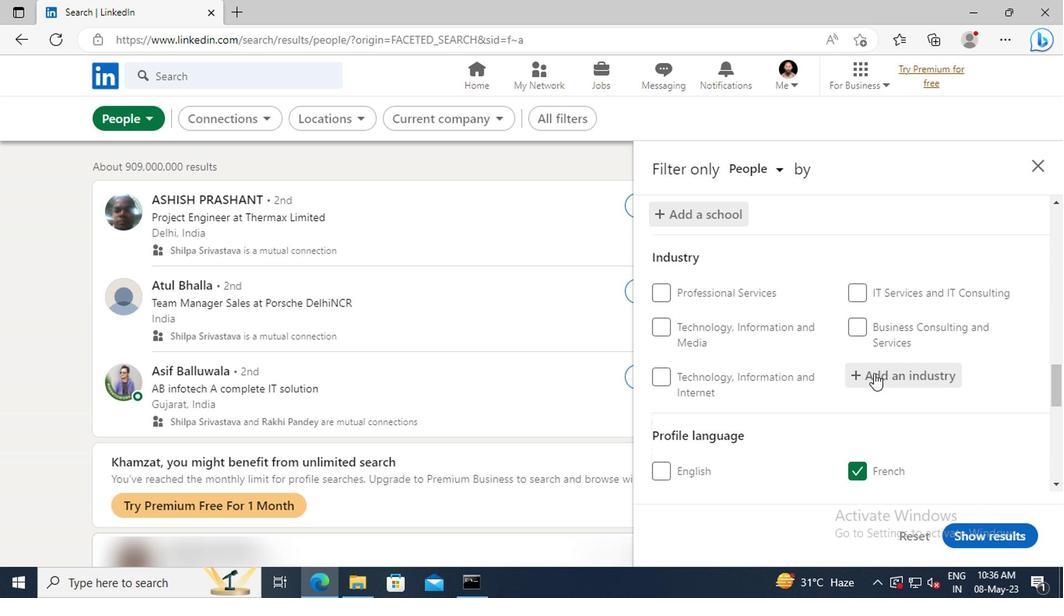 
Action: Key pressed <Key.shift>COMMUNICATIONS
Screenshot: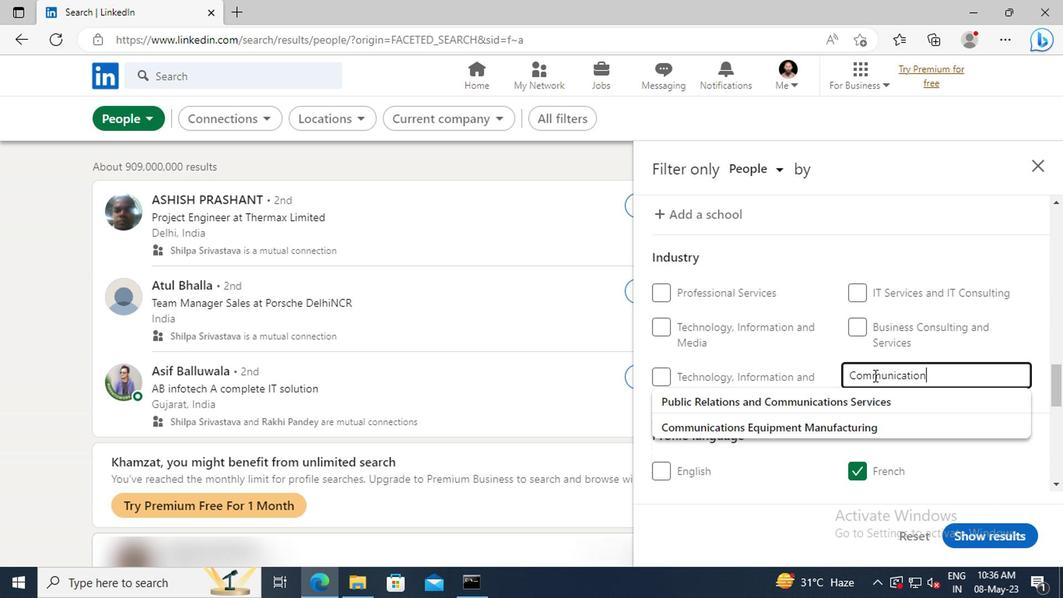 
Action: Mouse moved to (882, 422)
Screenshot: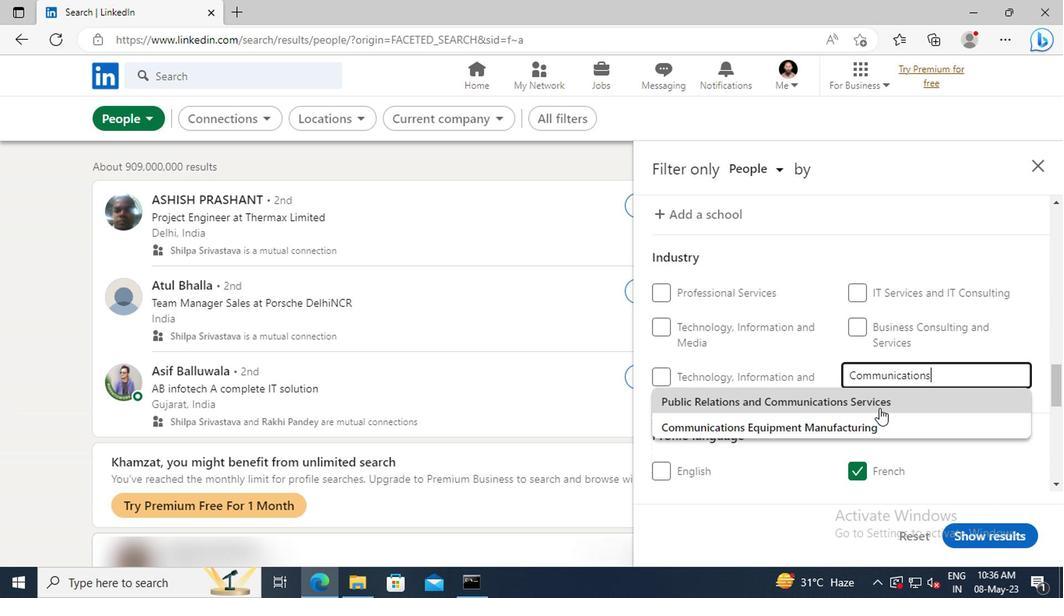 
Action: Mouse pressed left at (882, 422)
Screenshot: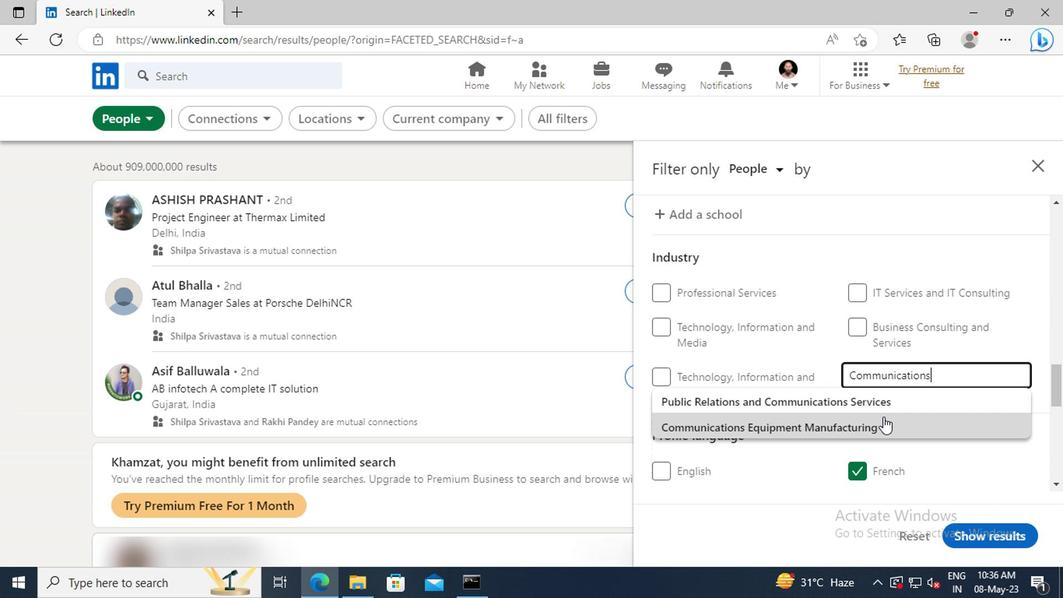 
Action: Mouse scrolled (882, 421) with delta (0, -1)
Screenshot: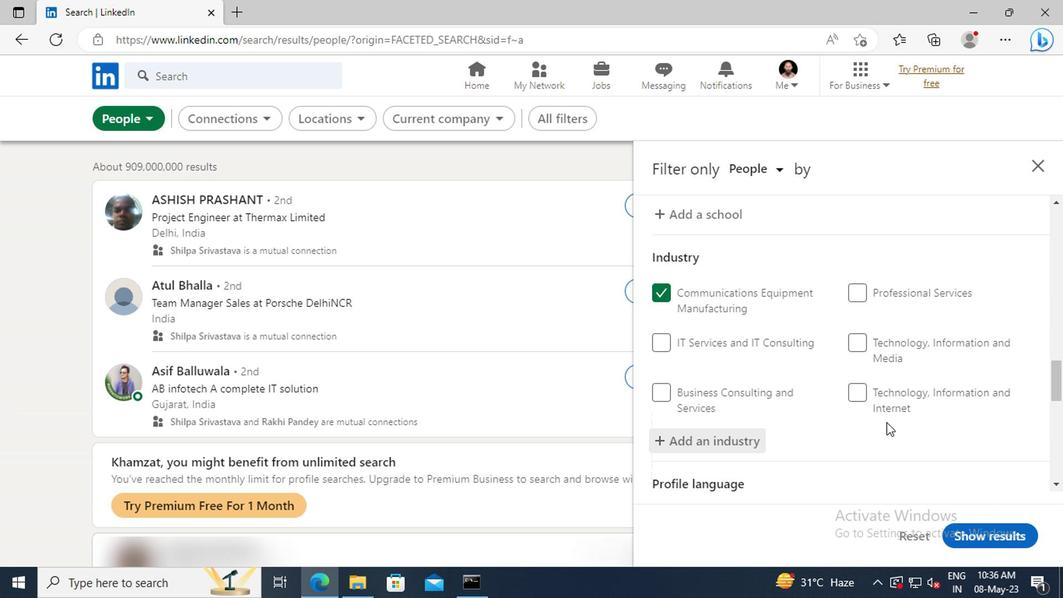 
Action: Mouse scrolled (882, 421) with delta (0, -1)
Screenshot: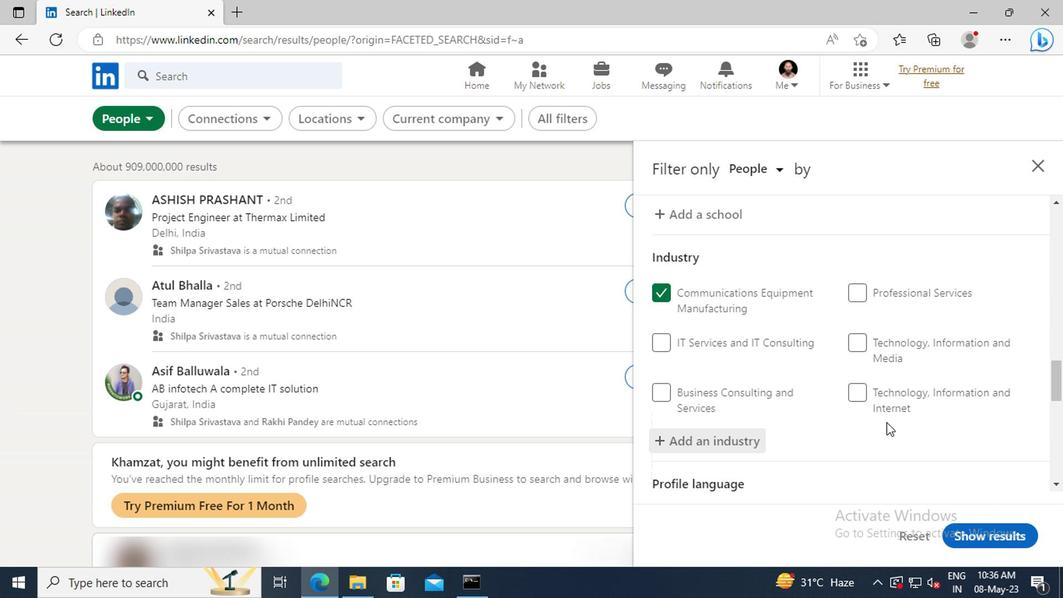 
Action: Mouse moved to (881, 407)
Screenshot: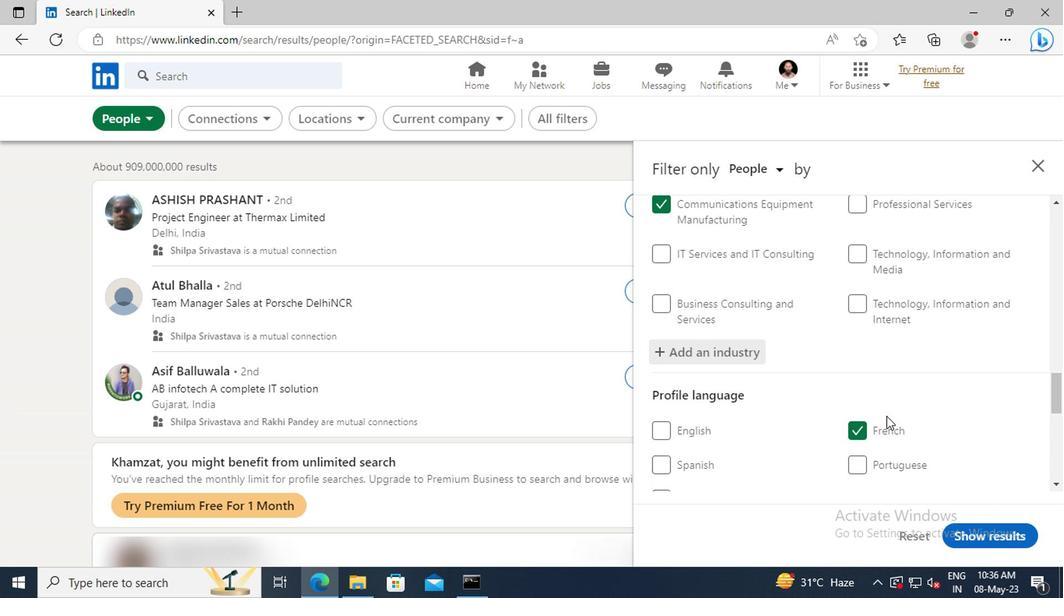 
Action: Mouse scrolled (881, 406) with delta (0, -1)
Screenshot: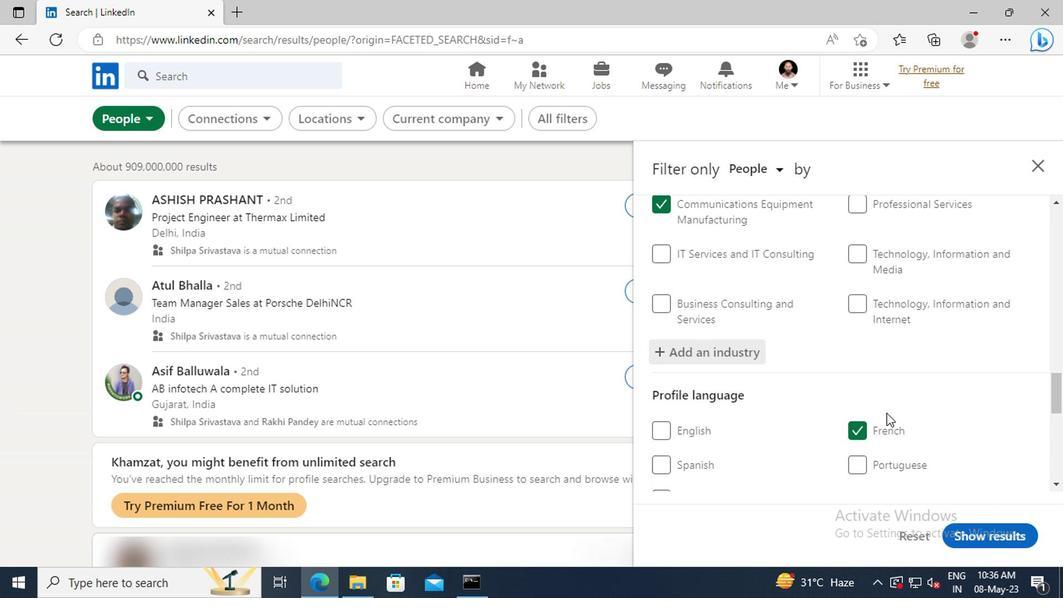 
Action: Mouse moved to (881, 403)
Screenshot: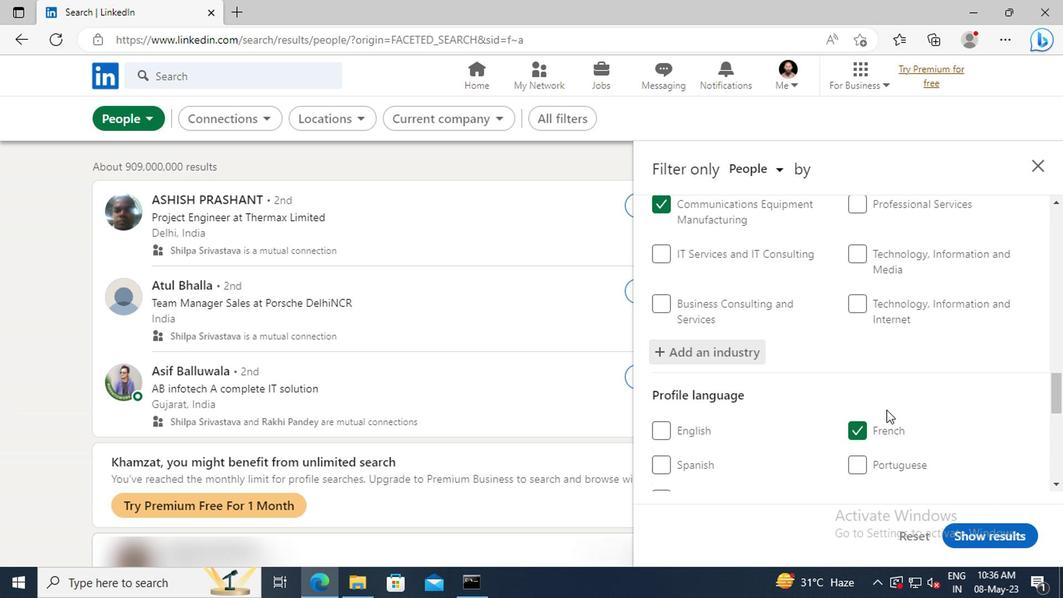 
Action: Mouse scrolled (881, 403) with delta (0, 0)
Screenshot: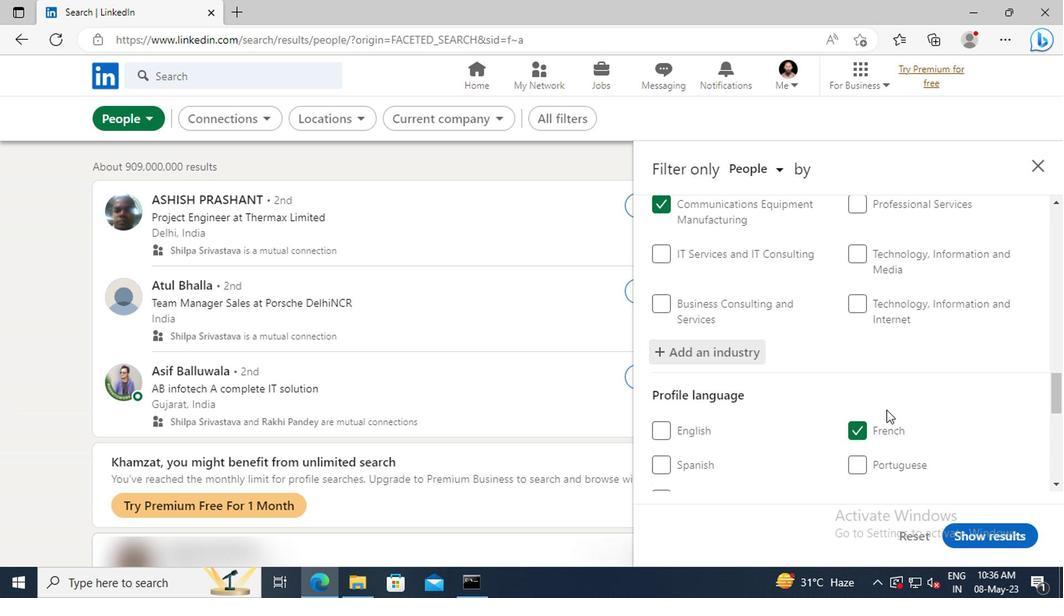 
Action: Mouse moved to (877, 394)
Screenshot: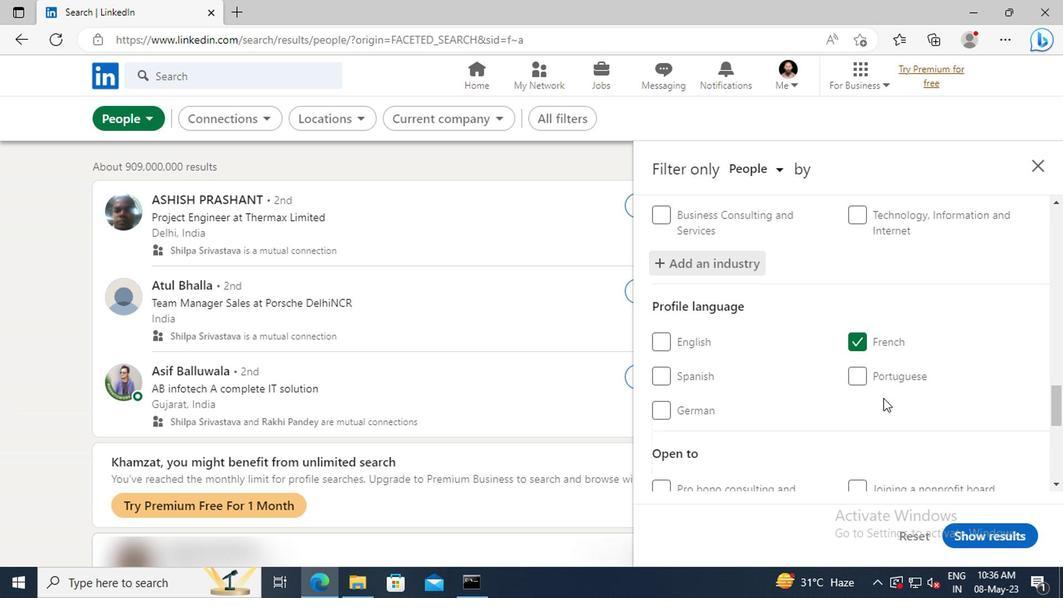 
Action: Mouse scrolled (877, 393) with delta (0, 0)
Screenshot: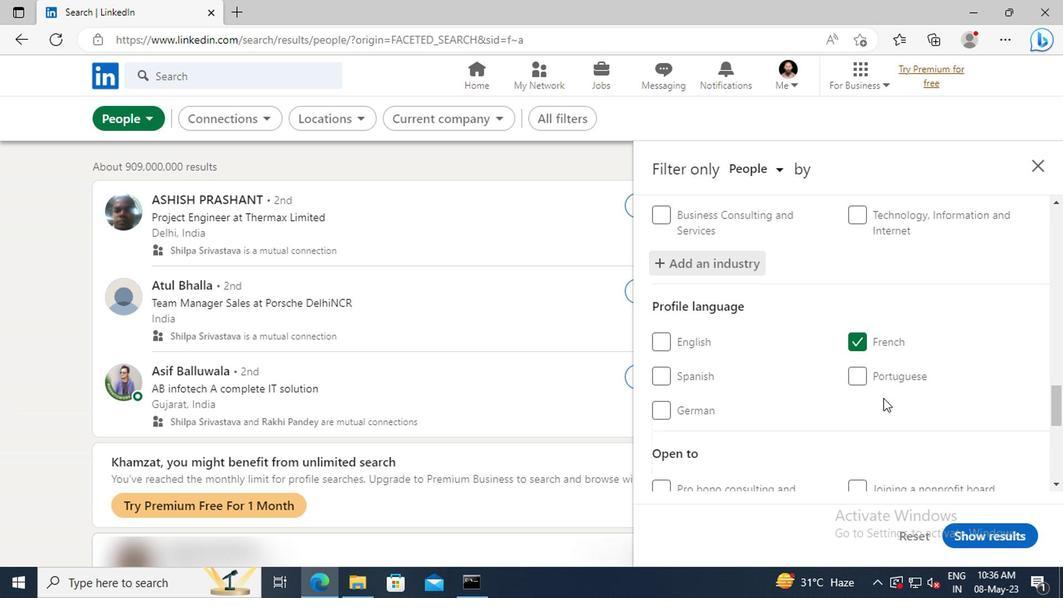 
Action: Mouse moved to (877, 391)
Screenshot: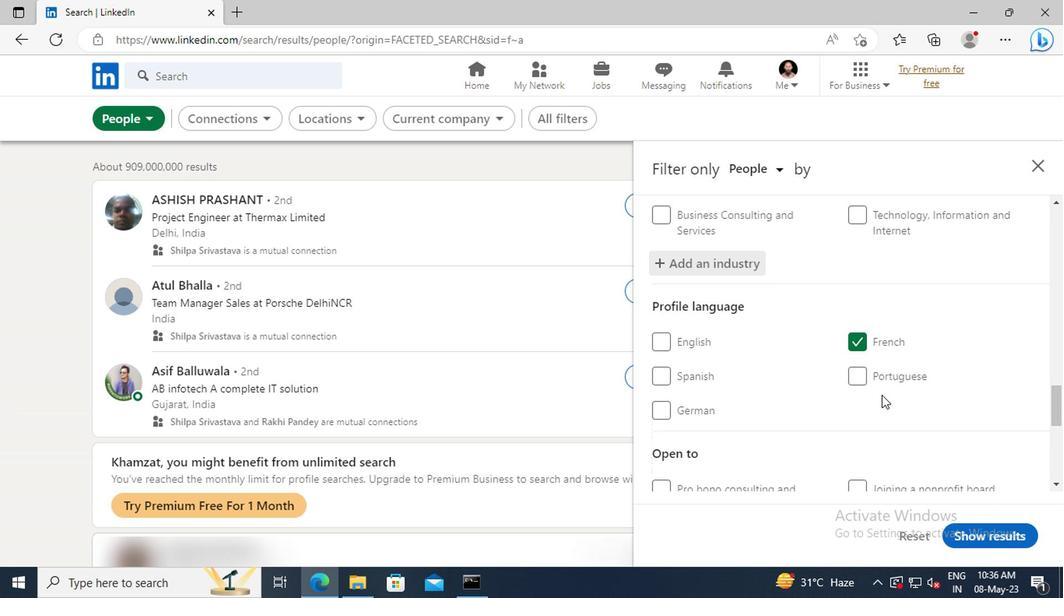 
Action: Mouse scrolled (877, 390) with delta (0, -1)
Screenshot: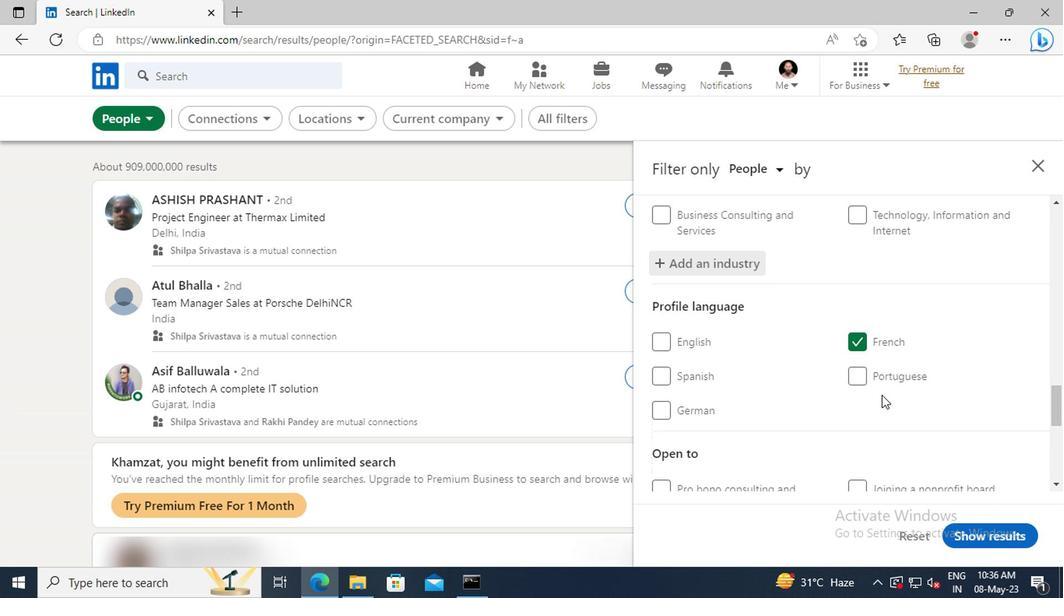 
Action: Mouse moved to (874, 375)
Screenshot: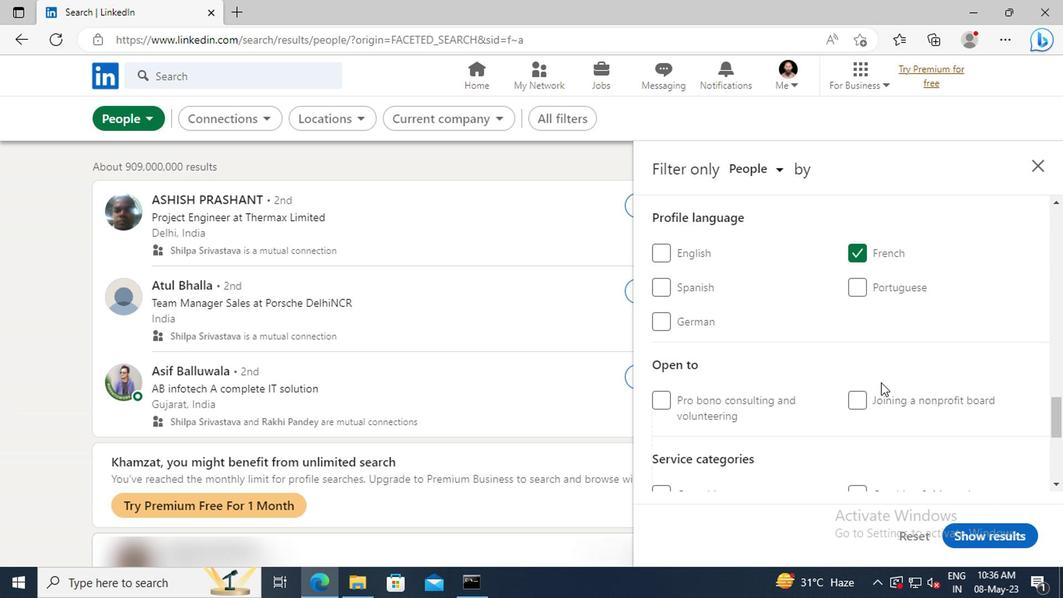 
Action: Mouse scrolled (874, 374) with delta (0, -1)
Screenshot: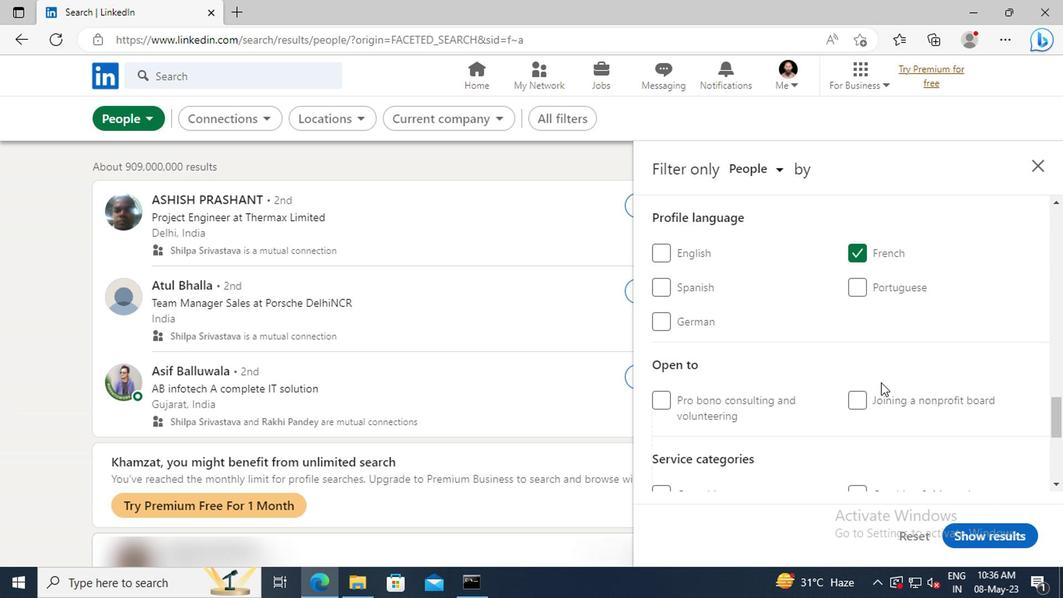 
Action: Mouse moved to (873, 371)
Screenshot: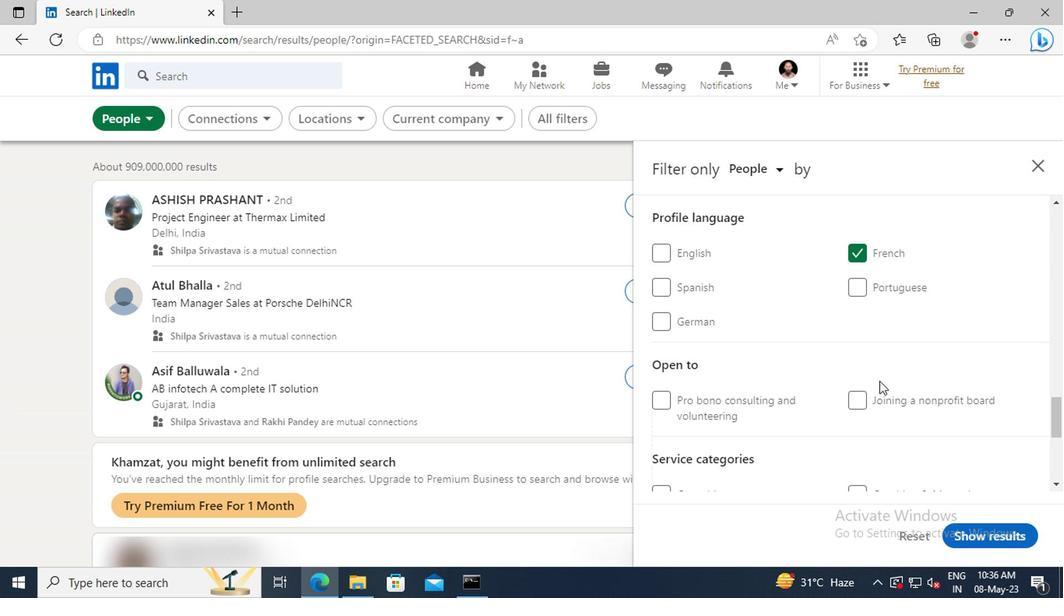 
Action: Mouse scrolled (873, 370) with delta (0, -1)
Screenshot: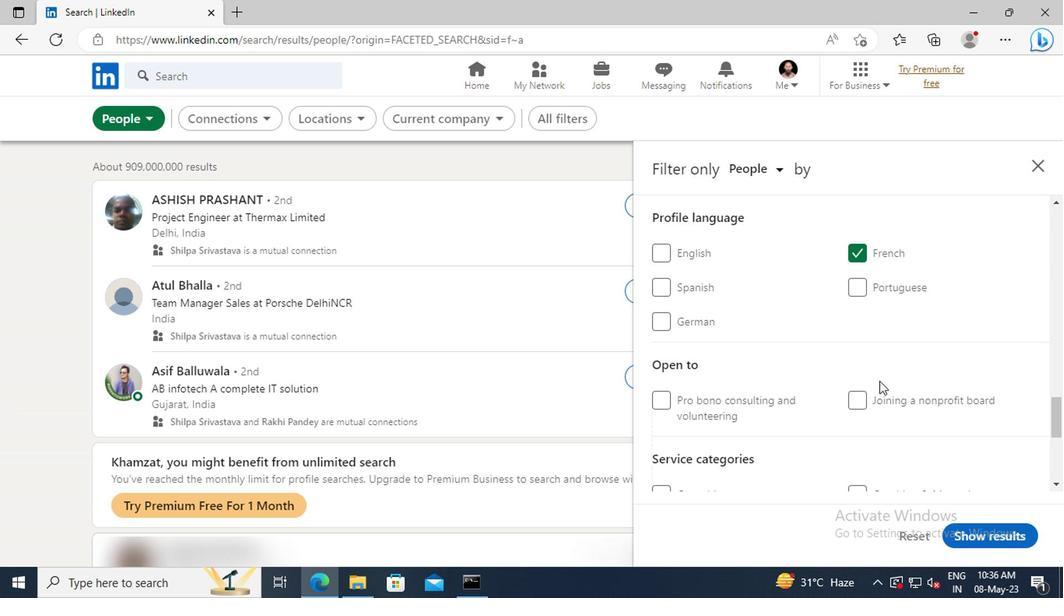 
Action: Mouse moved to (873, 362)
Screenshot: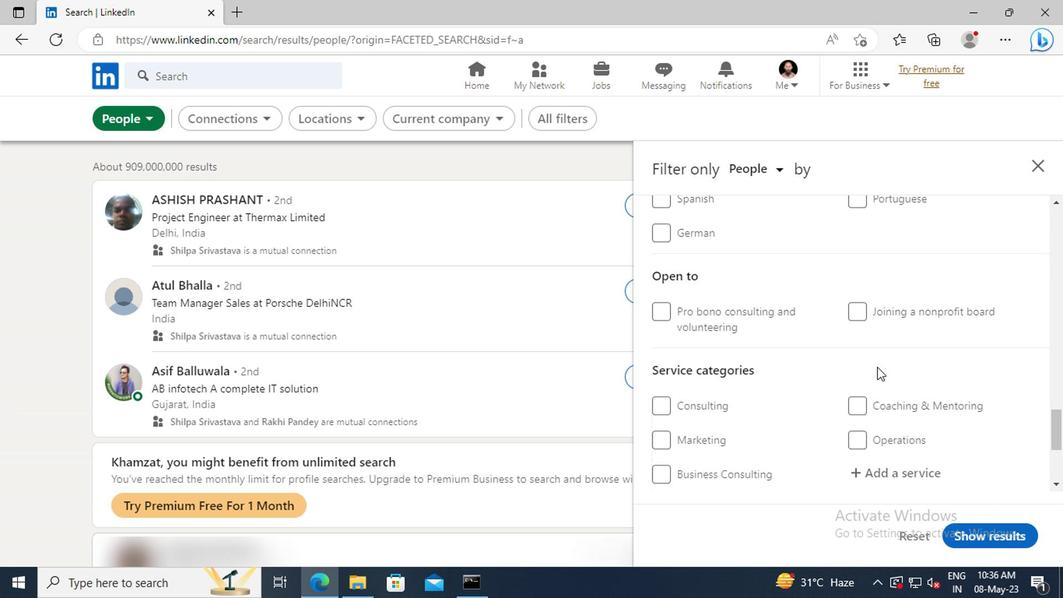 
Action: Mouse scrolled (873, 362) with delta (0, 0)
Screenshot: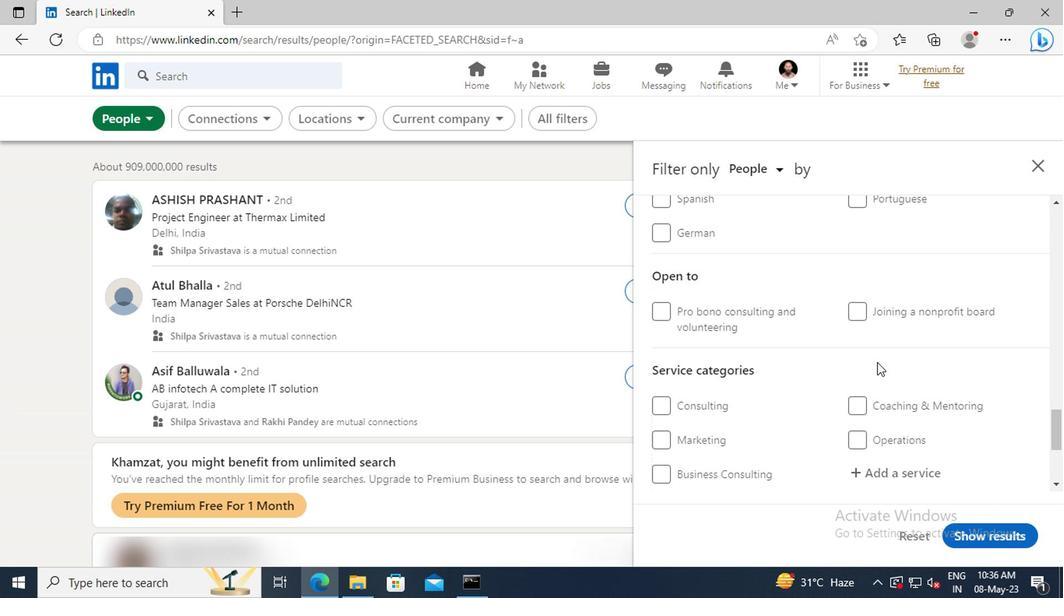 
Action: Mouse scrolled (873, 362) with delta (0, 0)
Screenshot: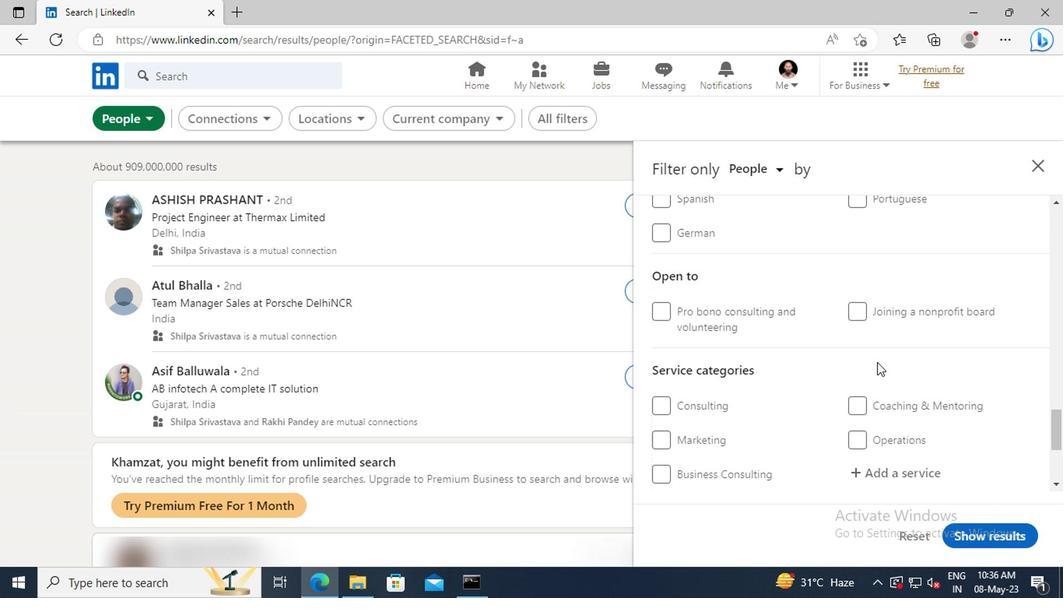 
Action: Mouse moved to (872, 381)
Screenshot: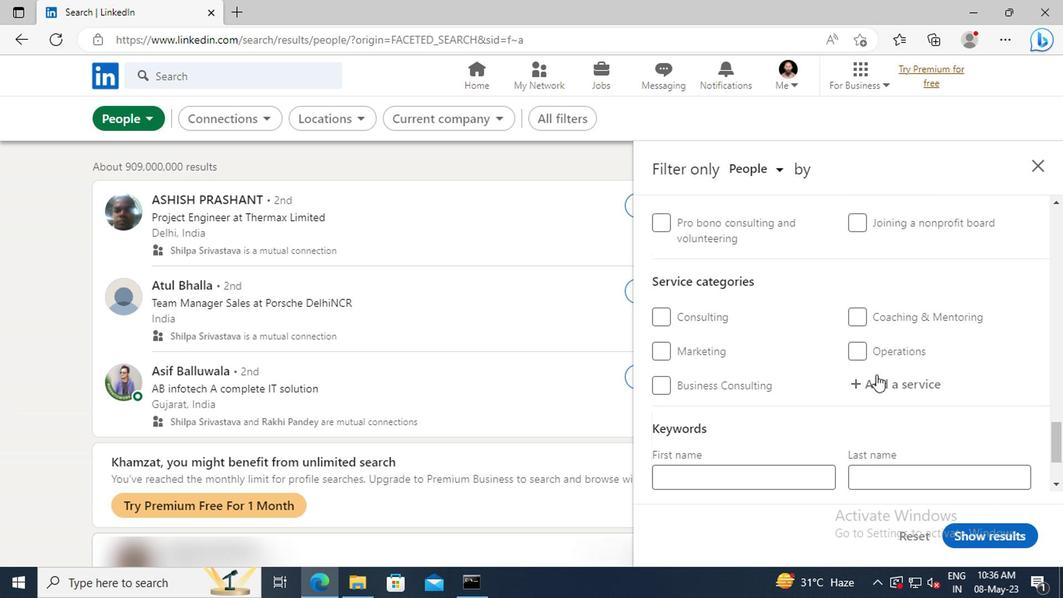 
Action: Mouse pressed left at (872, 381)
Screenshot: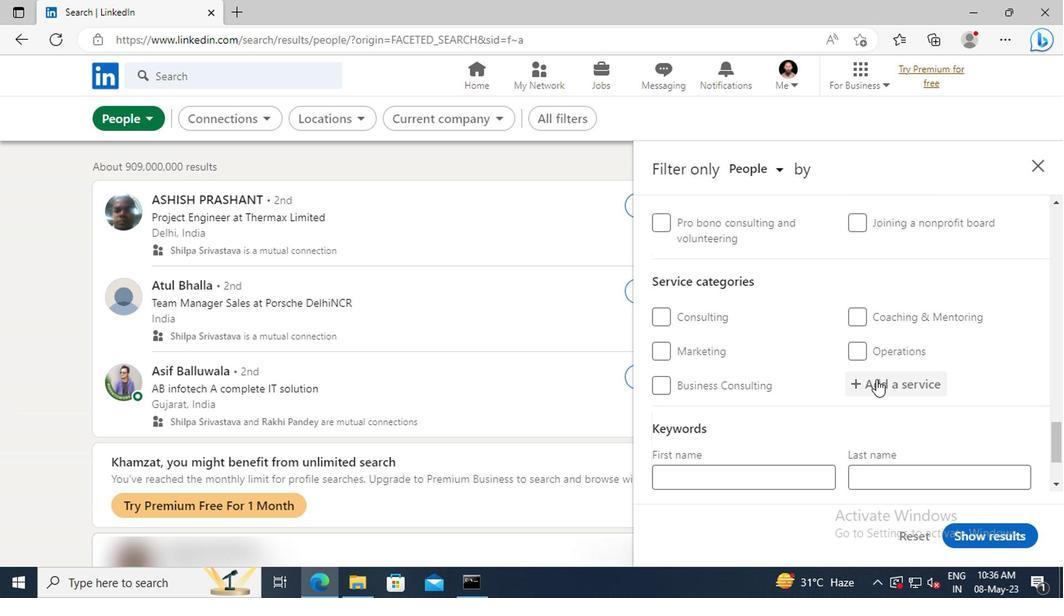
Action: Mouse moved to (873, 382)
Screenshot: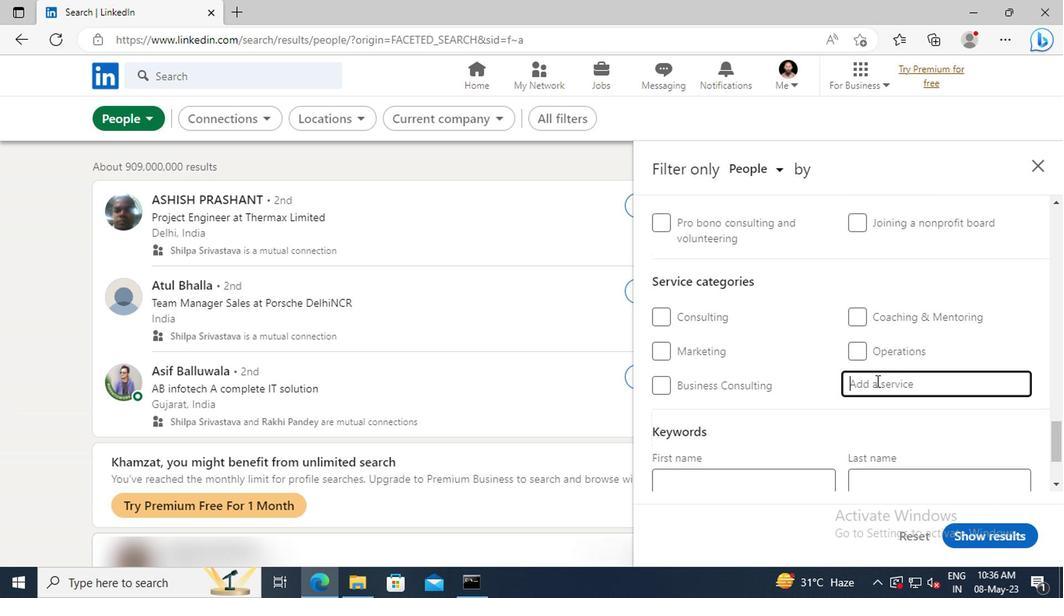 
Action: Key pressed <Key.shift>RETIR
Screenshot: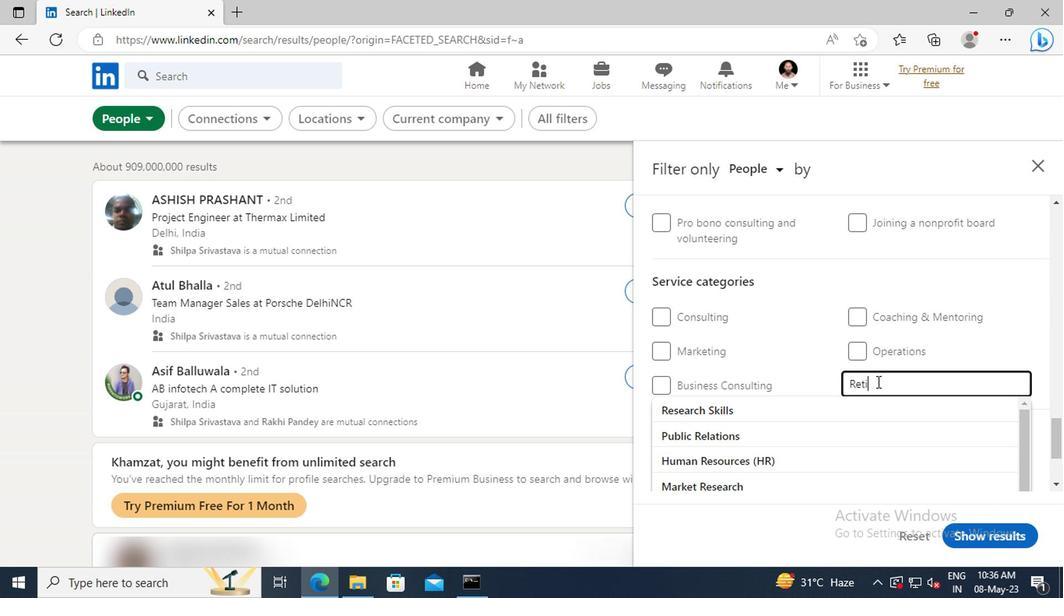 
Action: Mouse moved to (873, 404)
Screenshot: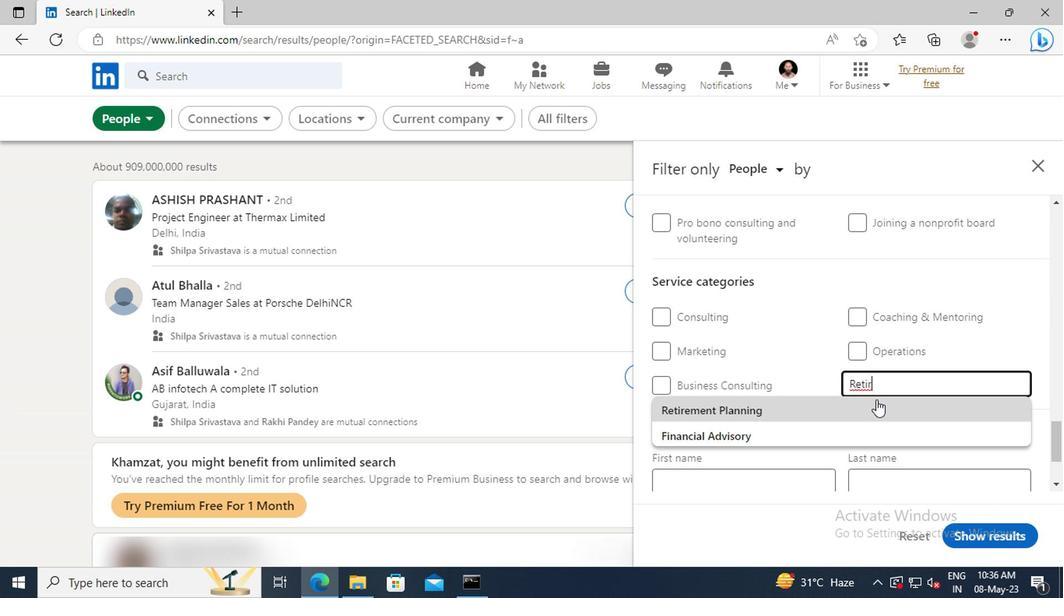
Action: Mouse pressed left at (873, 404)
Screenshot: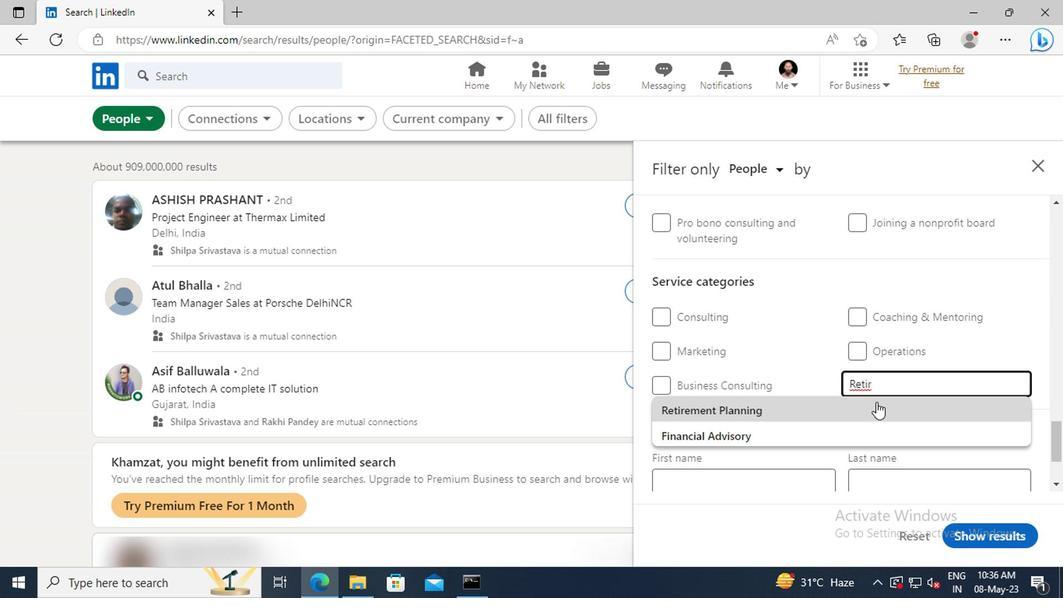 
Action: Mouse scrolled (873, 403) with delta (0, -1)
Screenshot: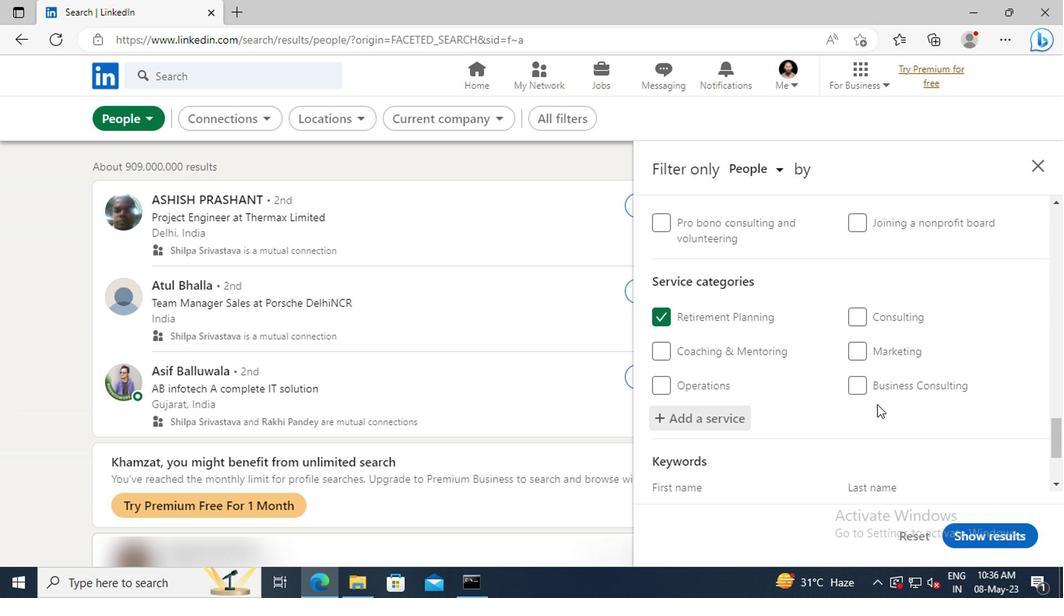 
Action: Mouse scrolled (873, 403) with delta (0, -1)
Screenshot: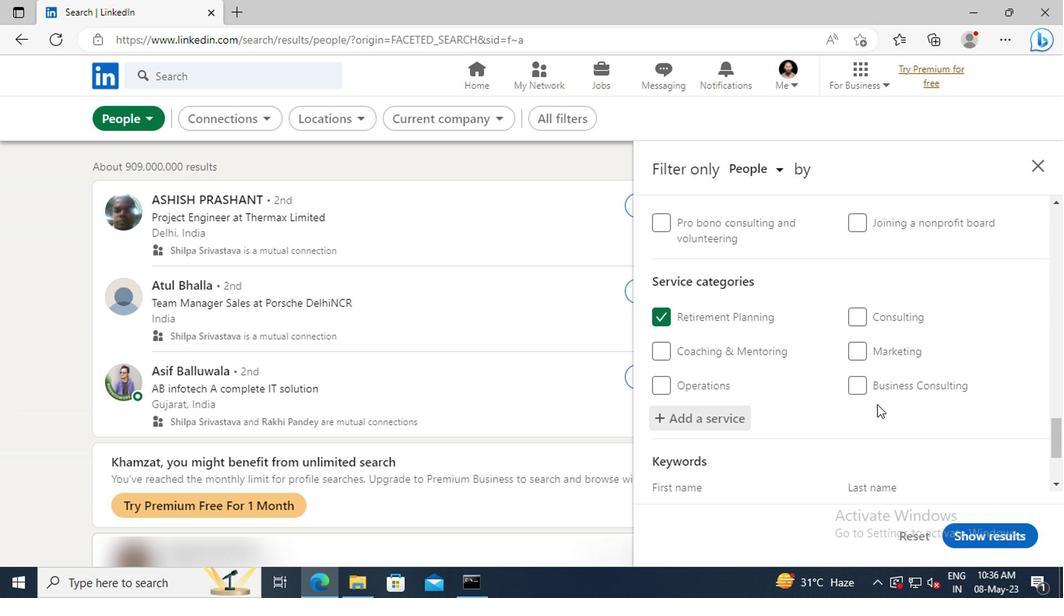 
Action: Mouse moved to (874, 404)
Screenshot: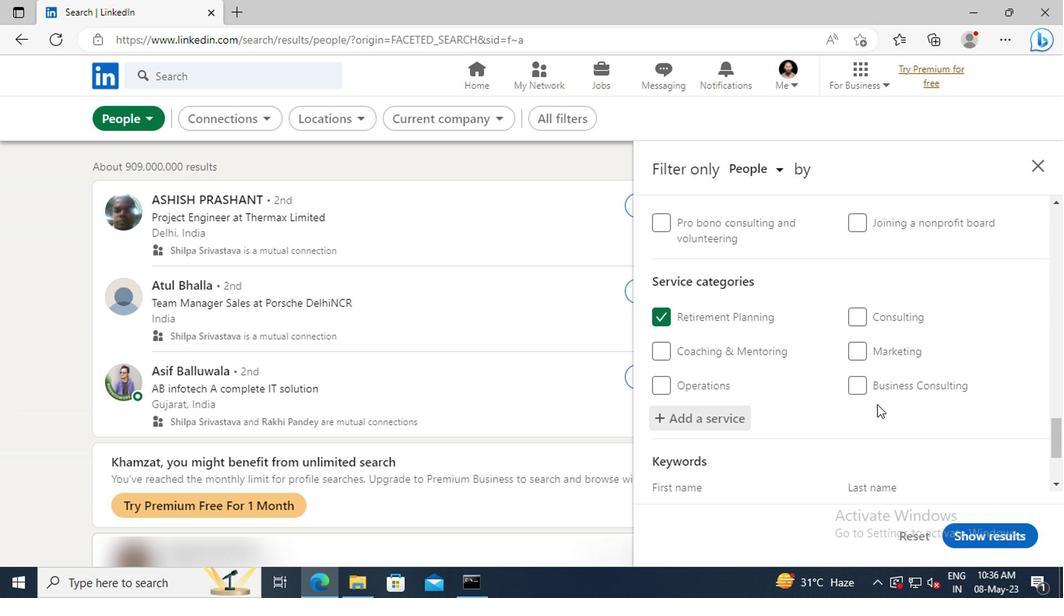 
Action: Mouse scrolled (874, 403) with delta (0, -1)
Screenshot: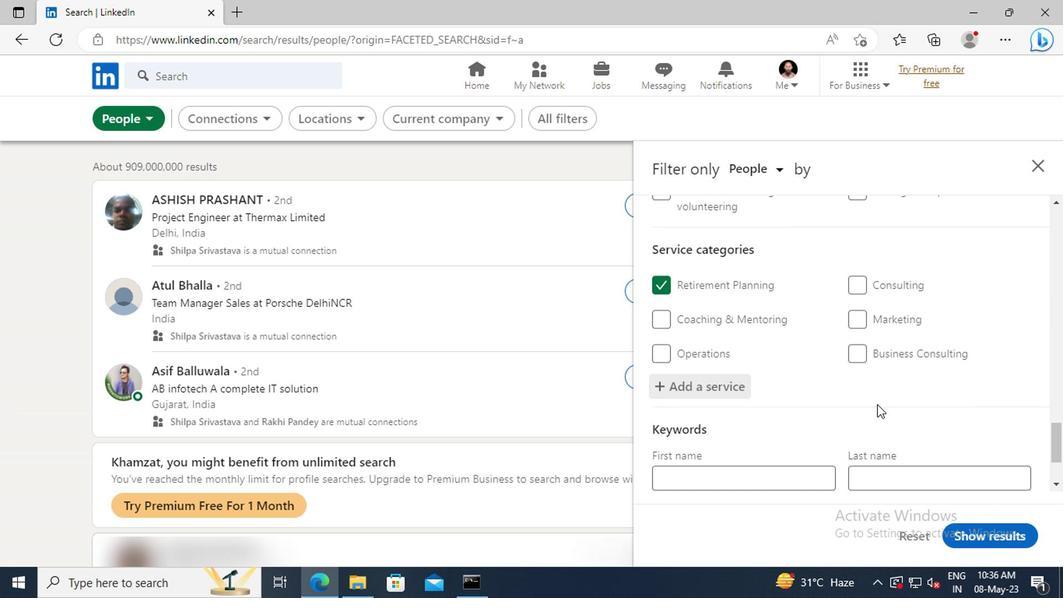 
Action: Mouse scrolled (874, 403) with delta (0, -1)
Screenshot: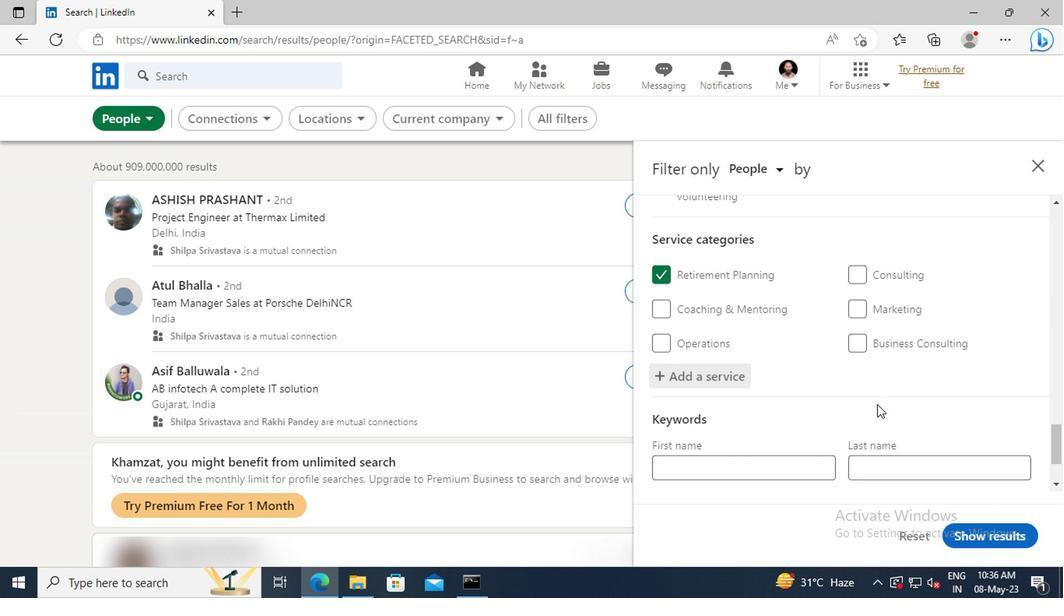 
Action: Mouse moved to (783, 423)
Screenshot: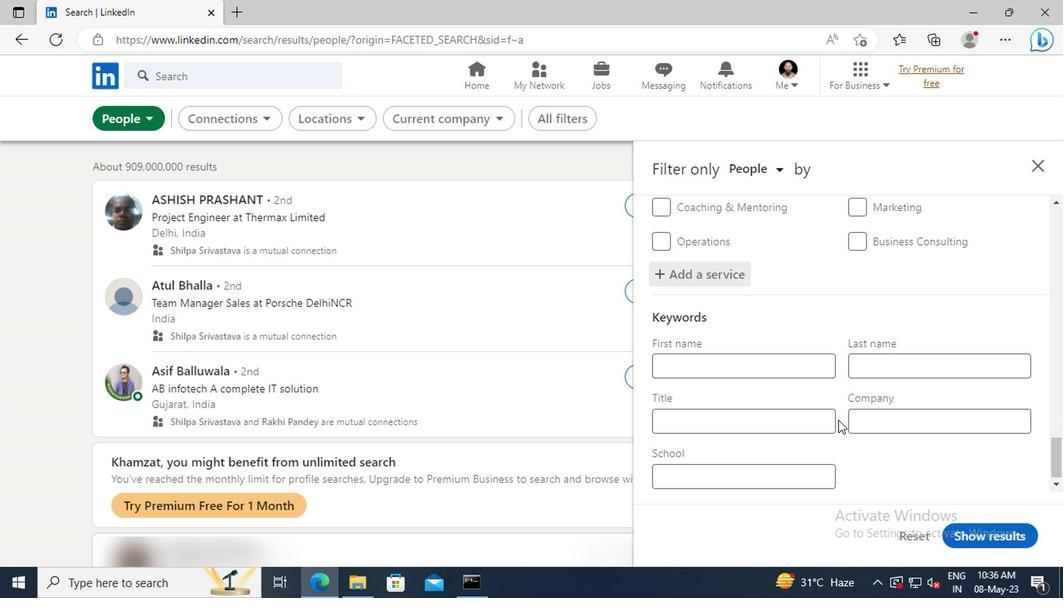 
Action: Mouse pressed left at (783, 423)
Screenshot: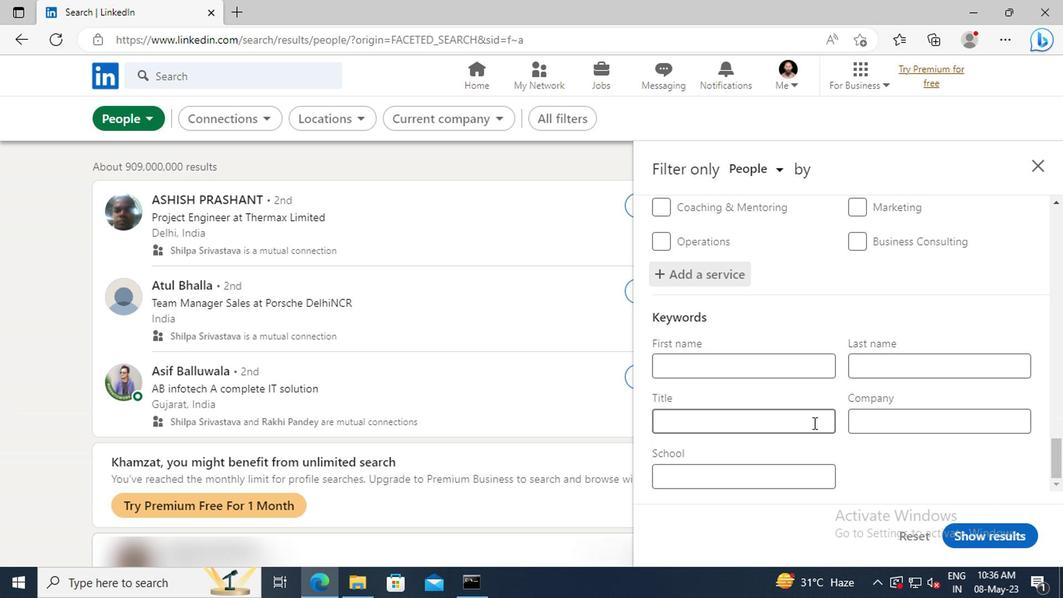 
Action: Key pressed <Key.shift>CONCIERGE<Key.enter>
Screenshot: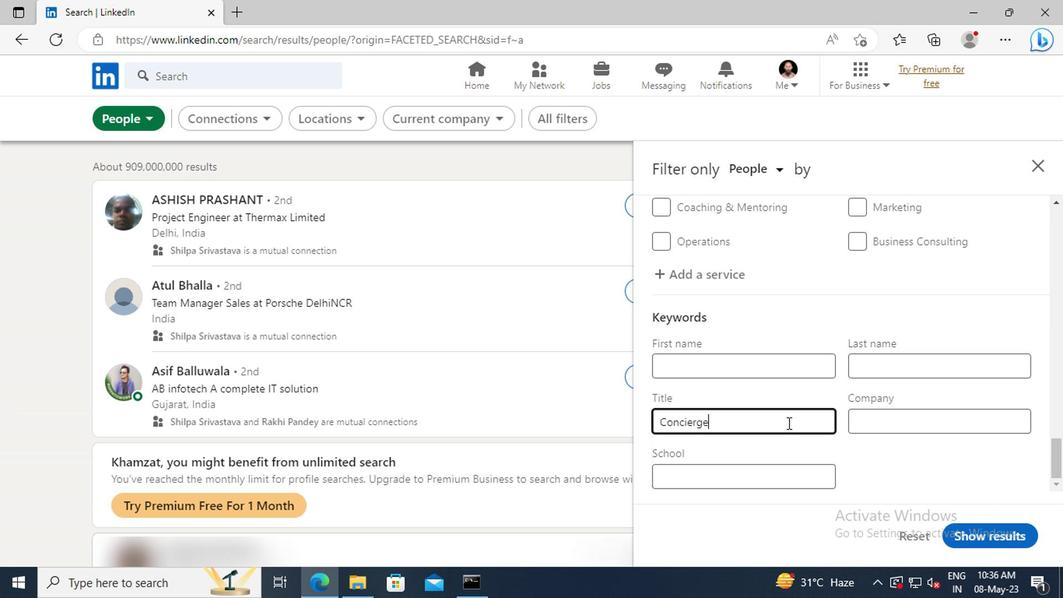 
Action: Mouse moved to (982, 539)
Screenshot: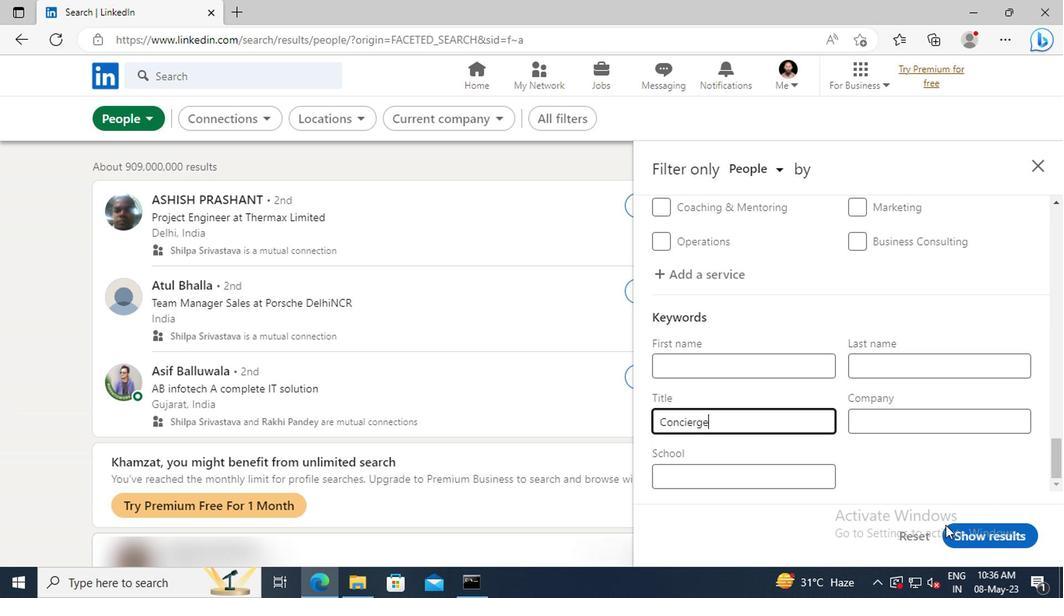 
Action: Mouse pressed left at (982, 539)
Screenshot: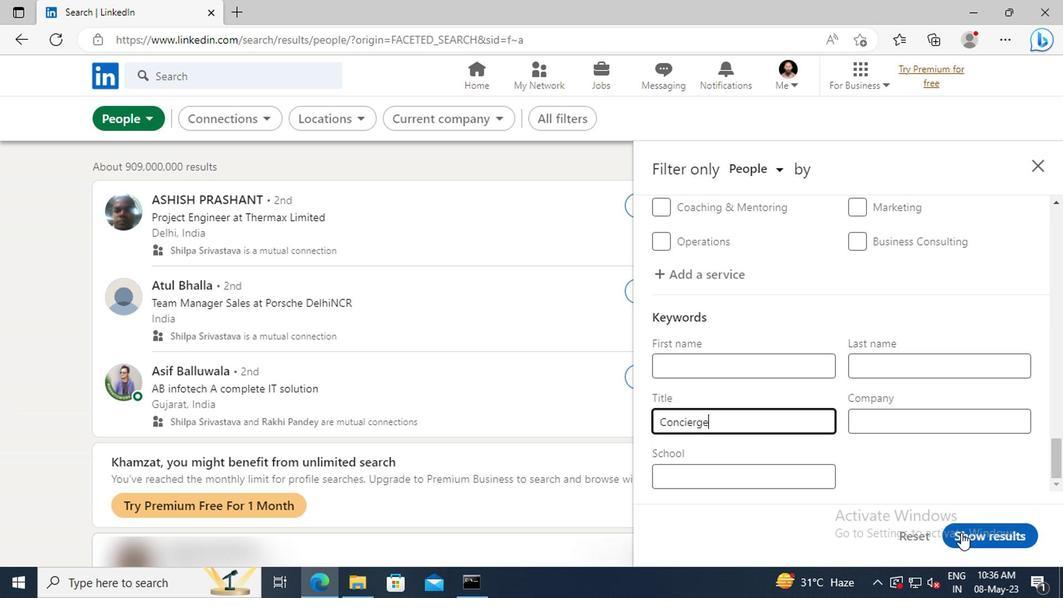 
